 Task: Find connections with filter location Steyr with filter topic #sharktankwith filter profile language Spanish with filter current company Conduent with filter school Sanjay Ghodawat University with filter industry Radio and Television Broadcasting with filter service category Marketing with filter keywords title Therapist
Action: Mouse moved to (677, 141)
Screenshot: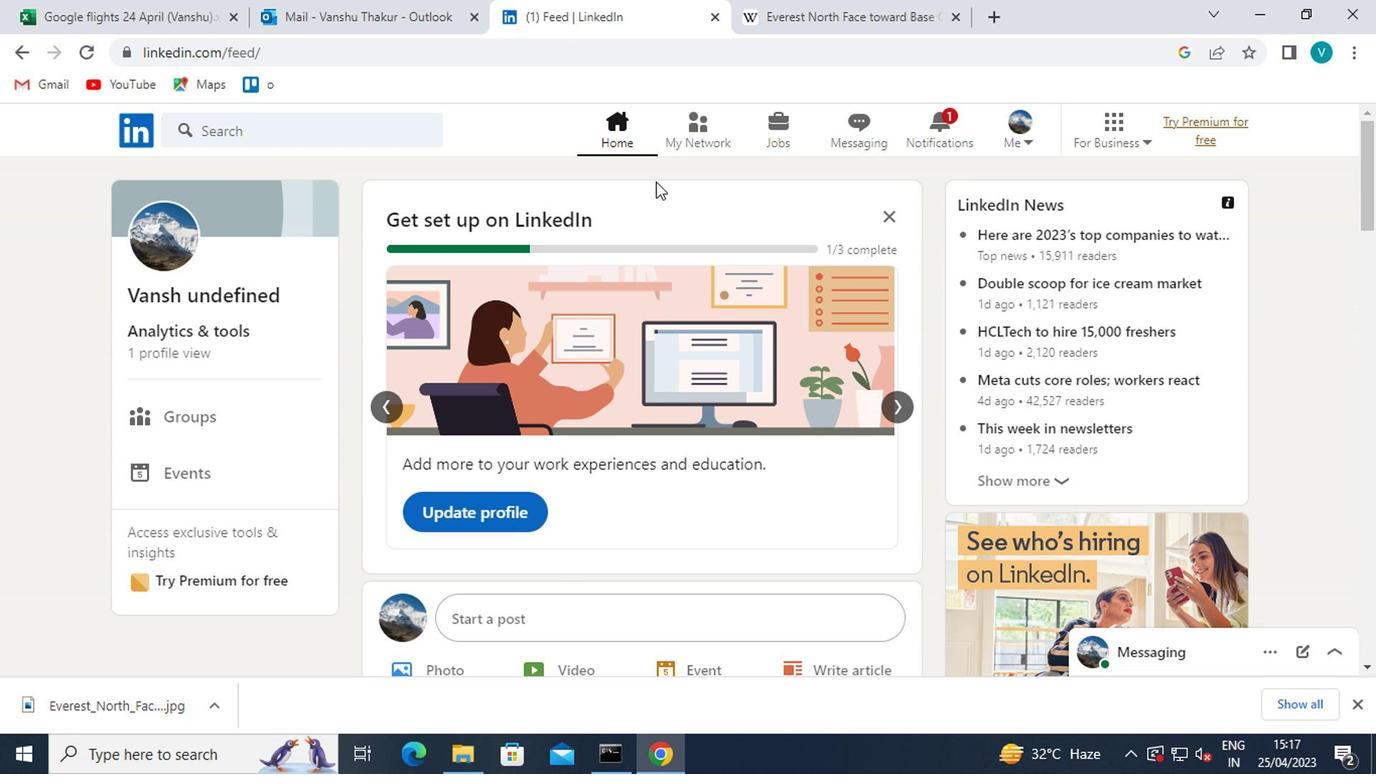 
Action: Mouse pressed left at (677, 141)
Screenshot: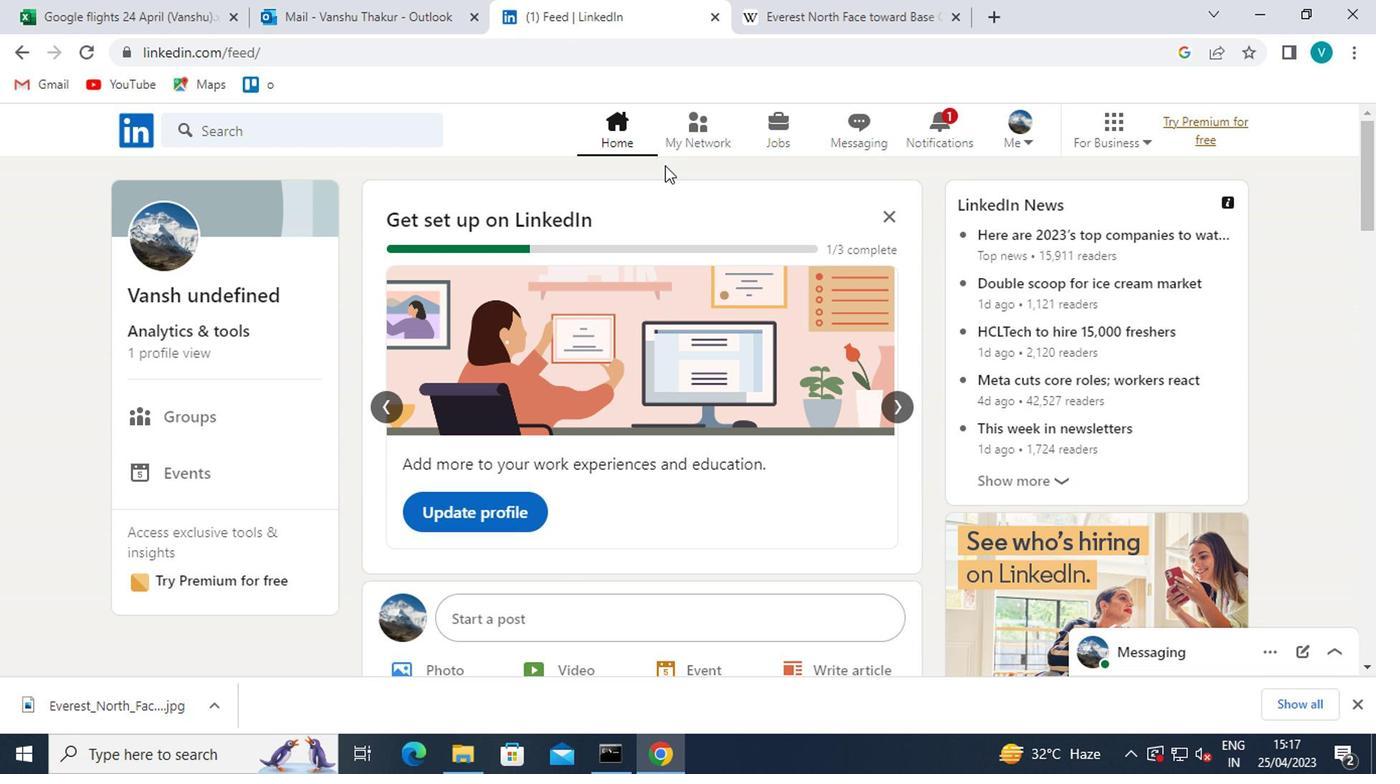 
Action: Mouse moved to (217, 240)
Screenshot: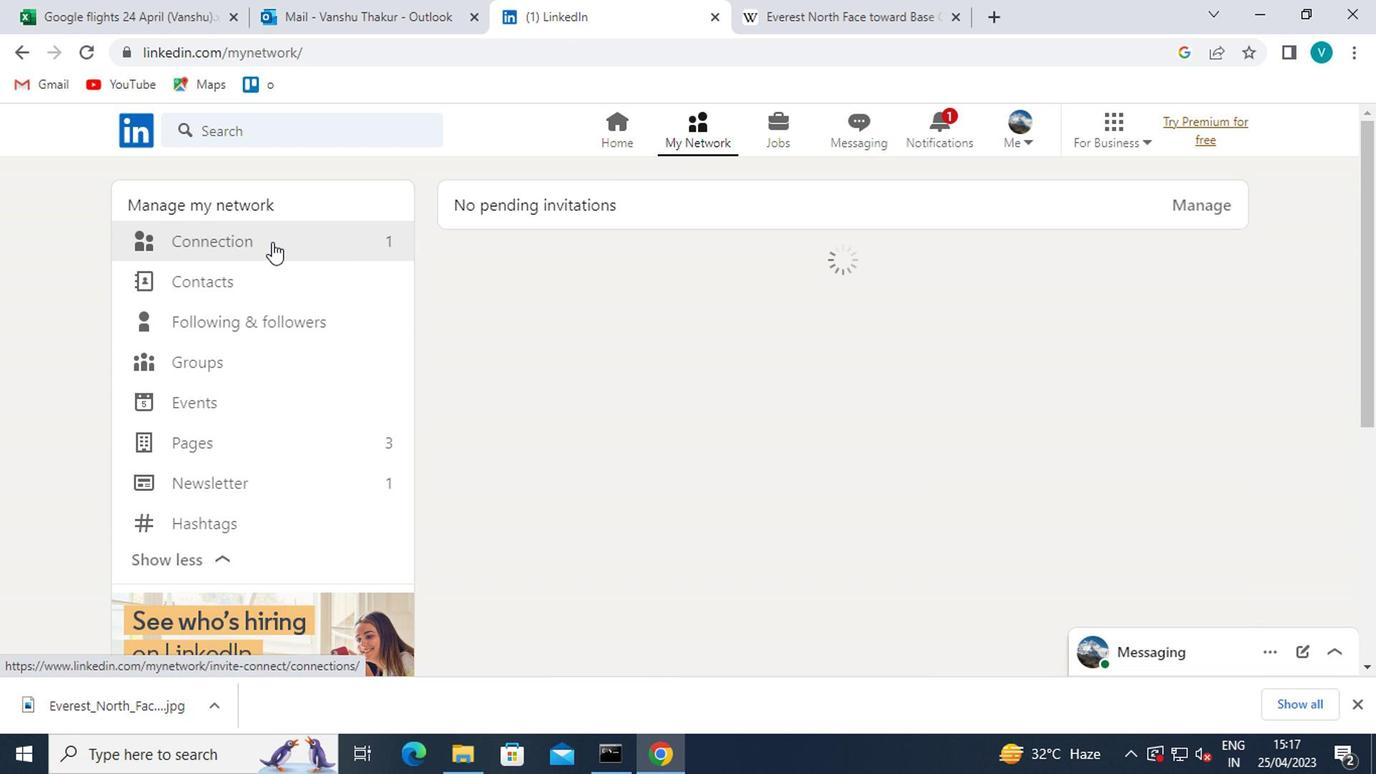
Action: Mouse pressed left at (217, 240)
Screenshot: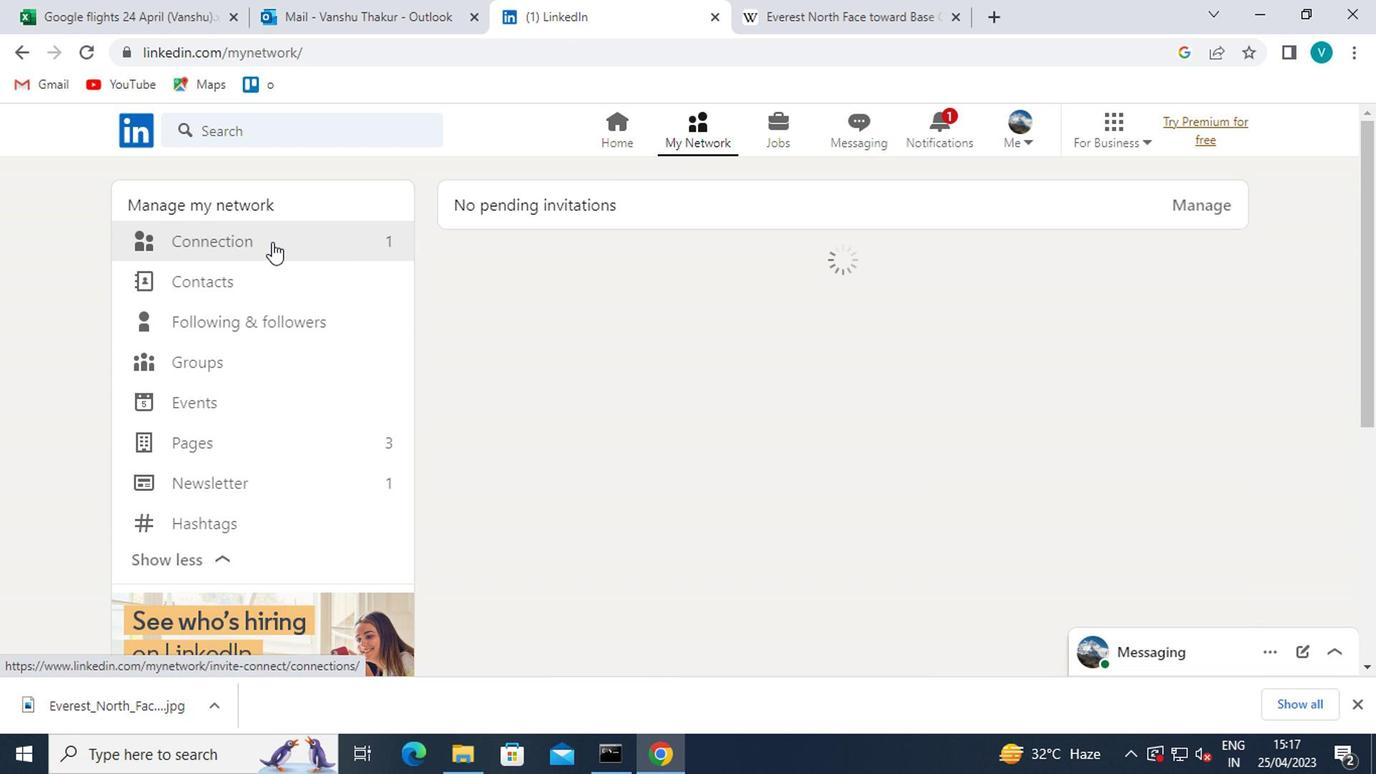 
Action: Mouse moved to (808, 250)
Screenshot: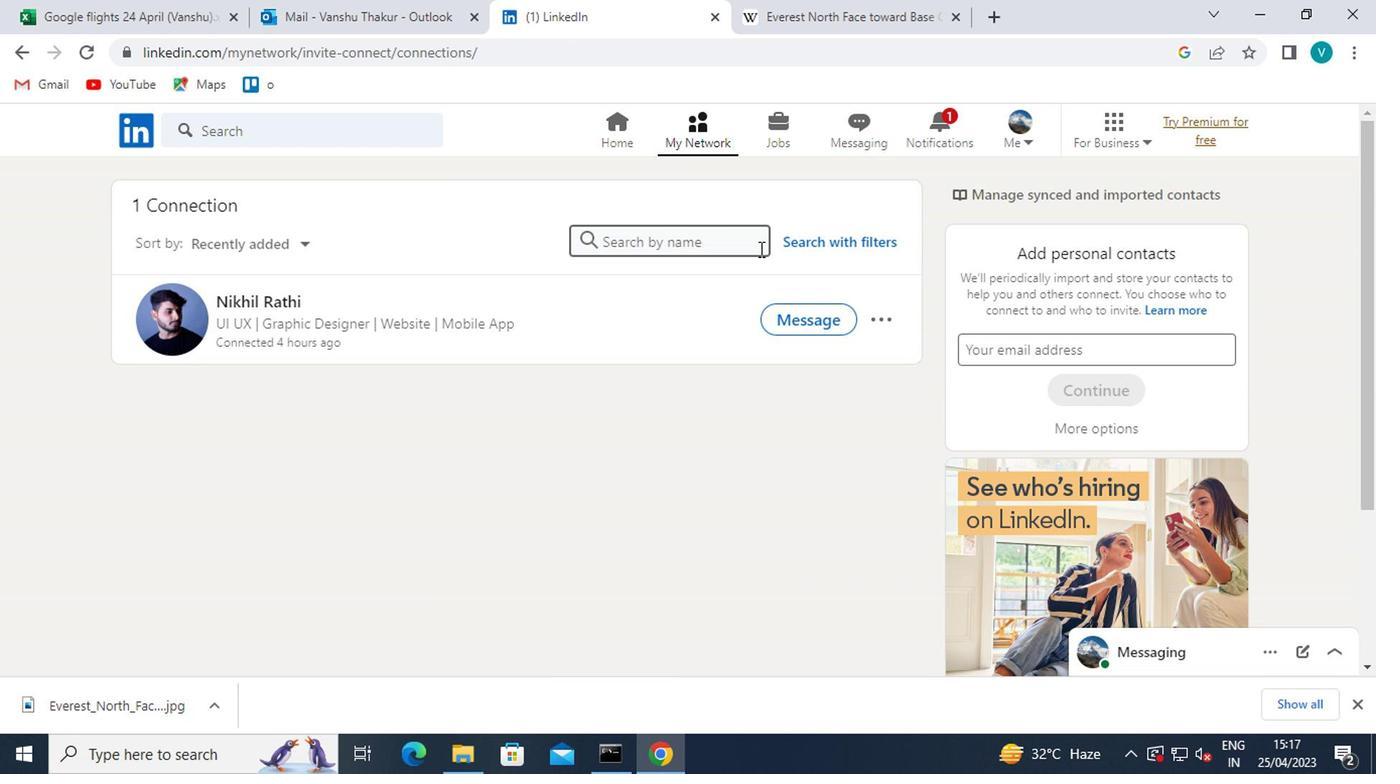 
Action: Mouse pressed left at (808, 250)
Screenshot: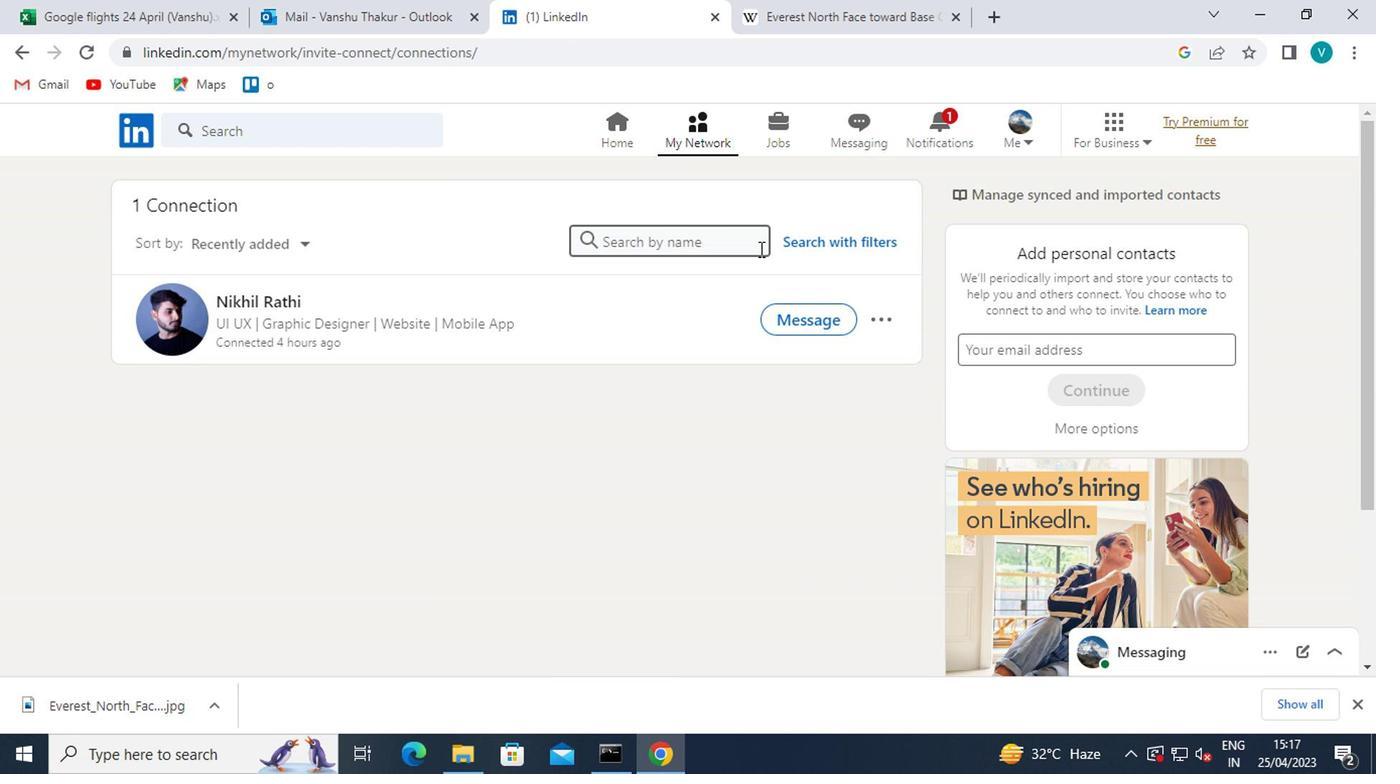 
Action: Mouse moved to (702, 200)
Screenshot: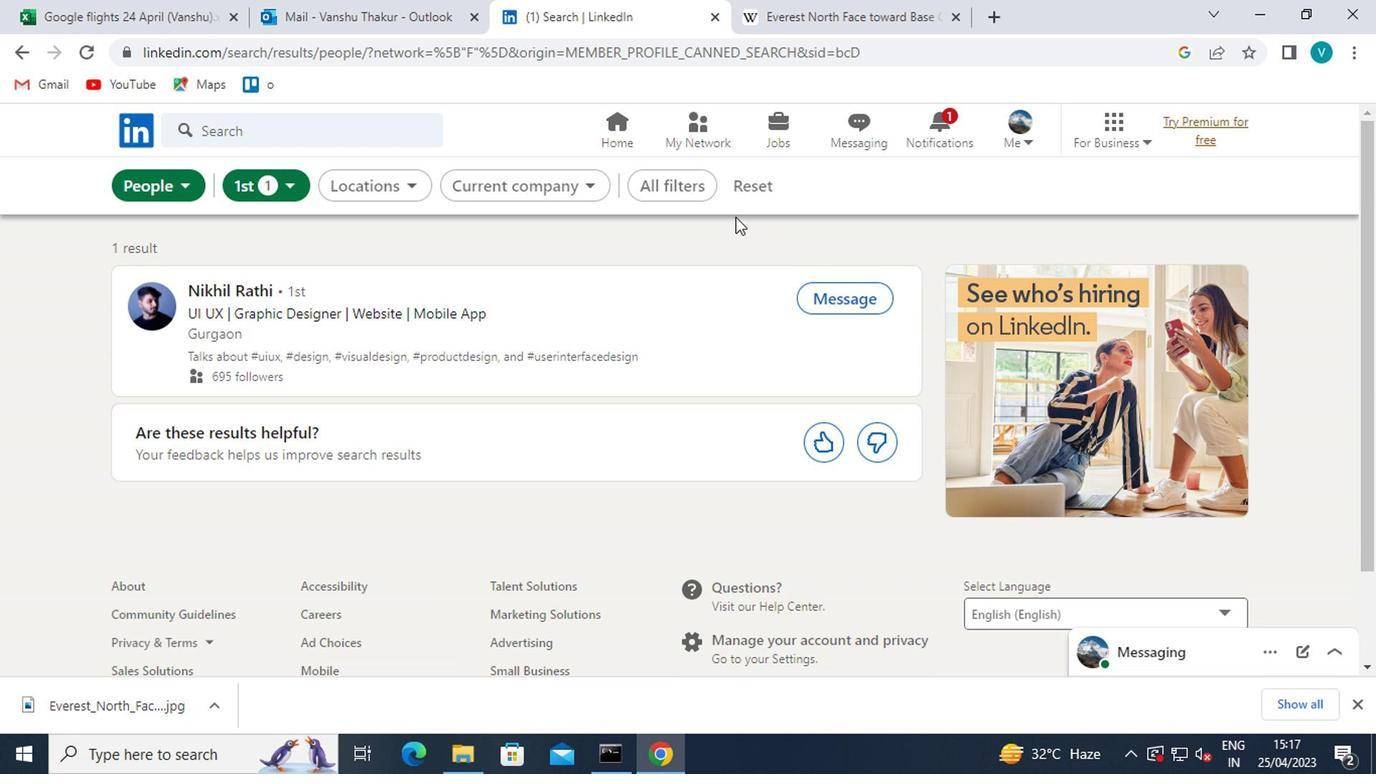
Action: Mouse pressed left at (702, 200)
Screenshot: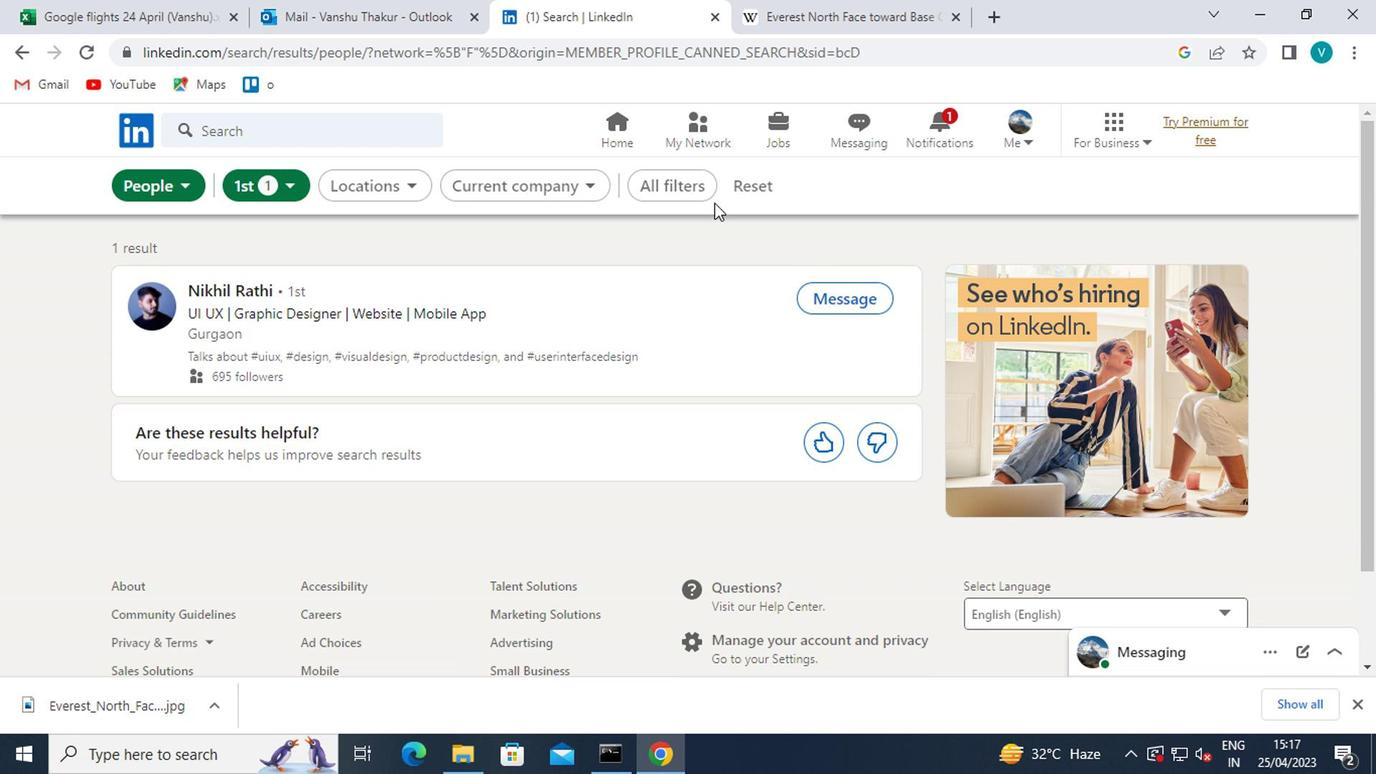 
Action: Mouse moved to (904, 343)
Screenshot: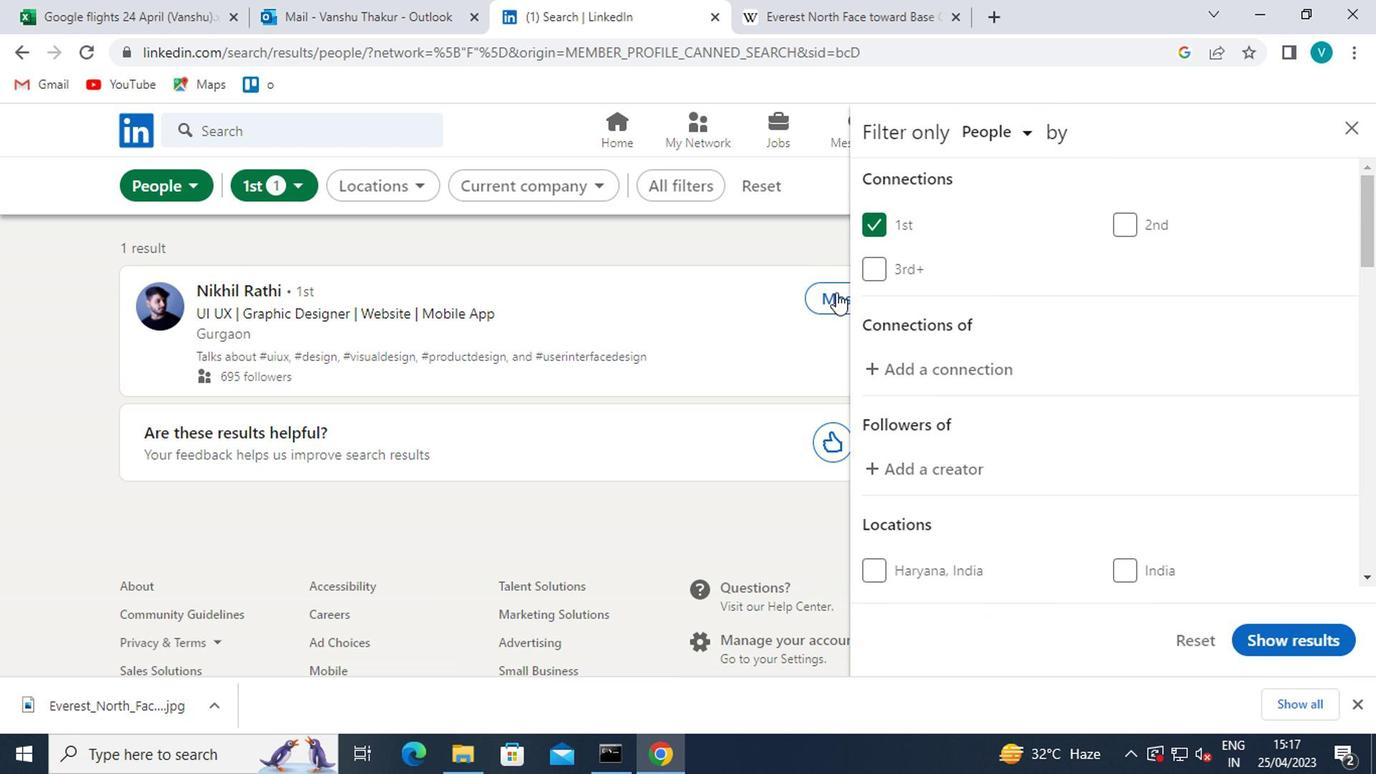 
Action: Mouse scrolled (904, 341) with delta (0, -1)
Screenshot: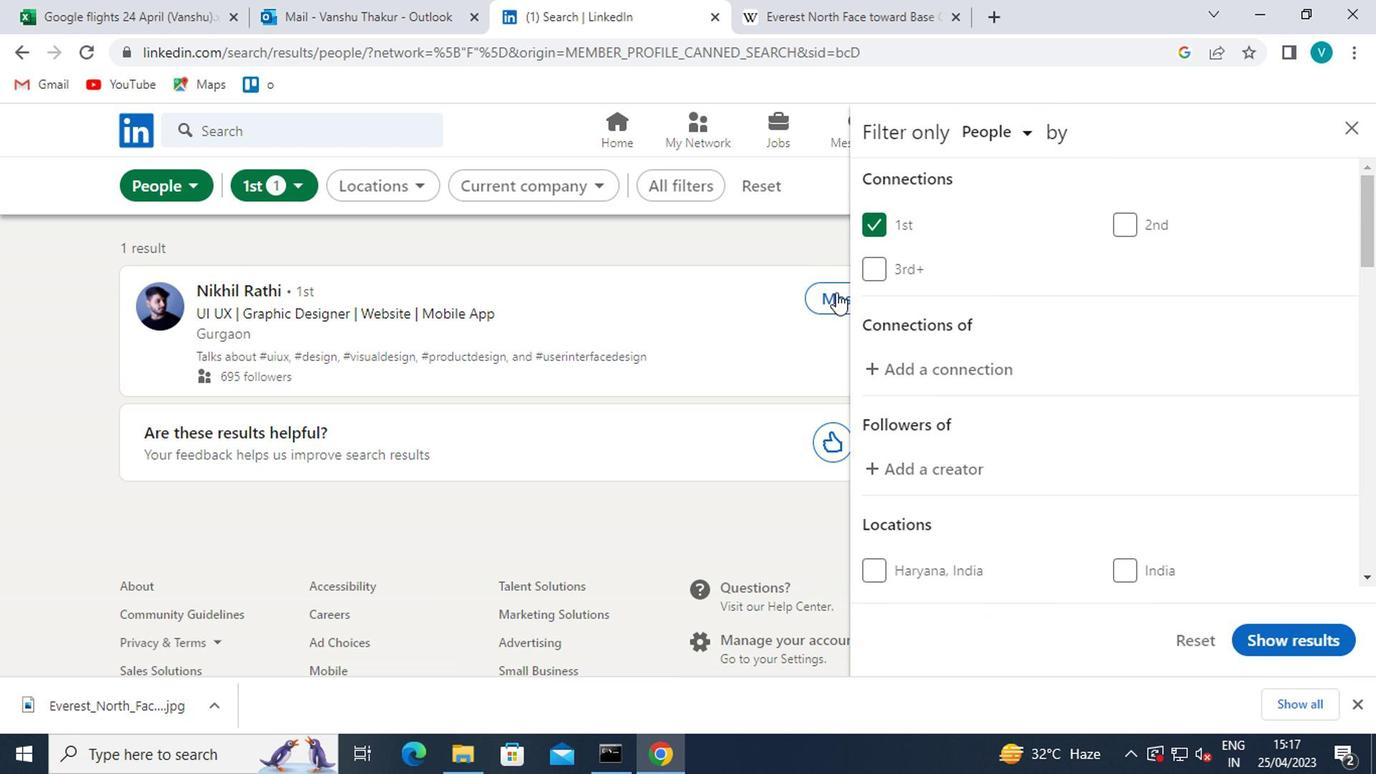 
Action: Mouse moved to (905, 344)
Screenshot: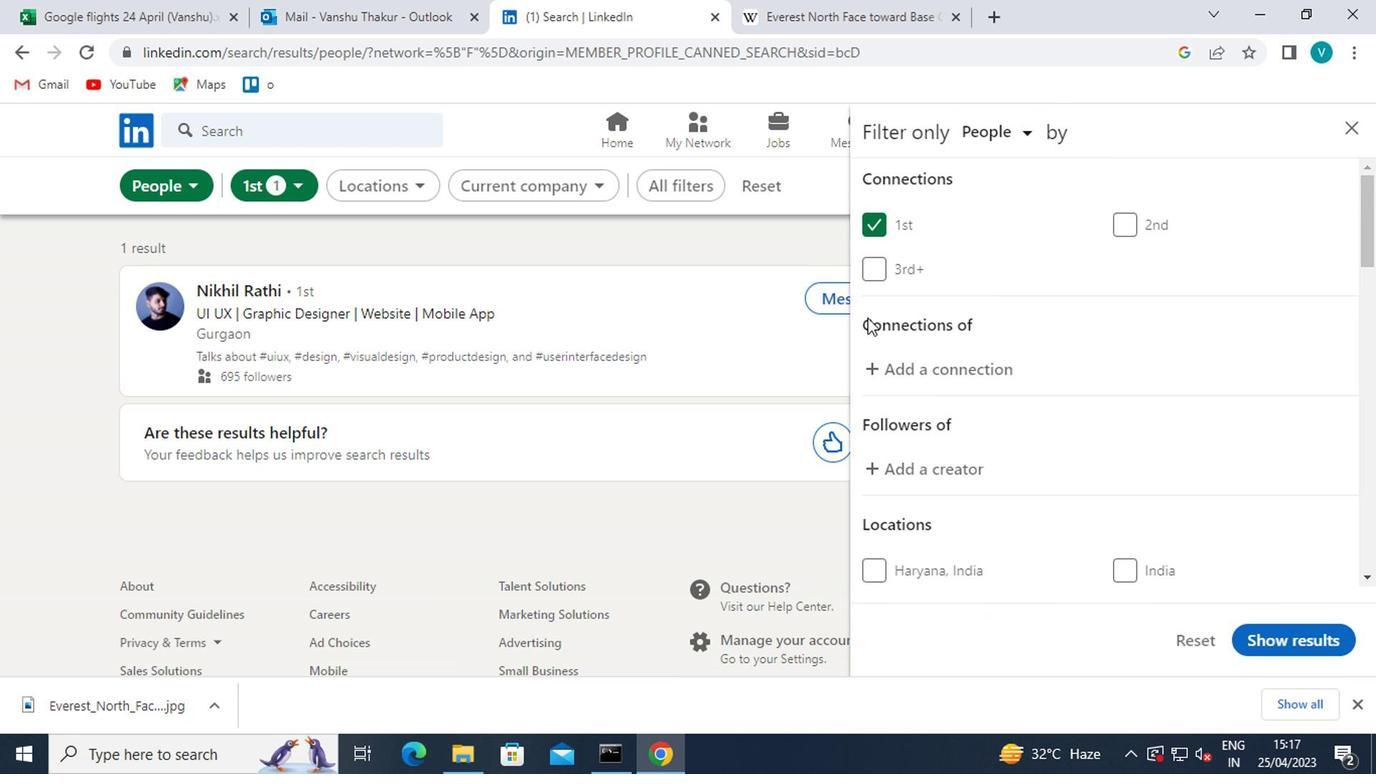 
Action: Mouse scrolled (905, 344) with delta (0, 0)
Screenshot: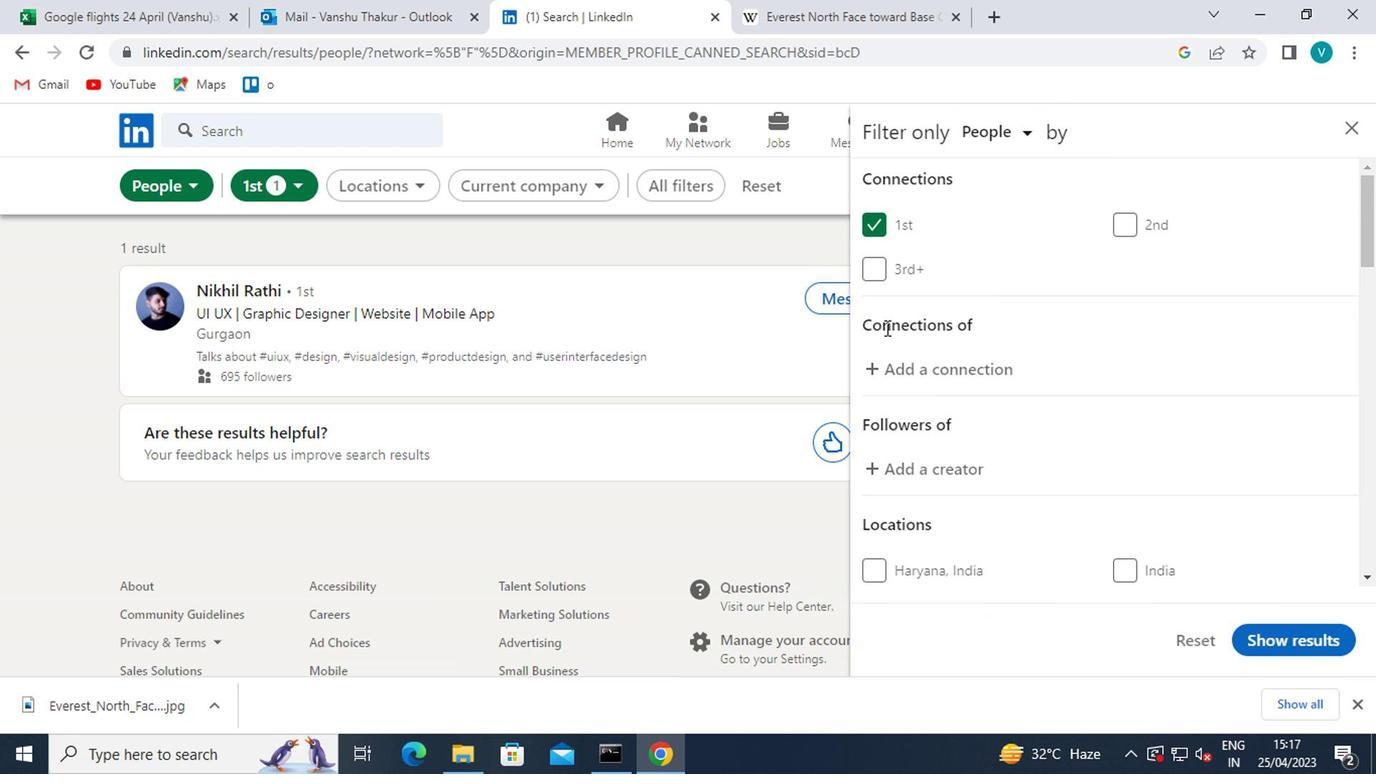 
Action: Mouse moved to (930, 454)
Screenshot: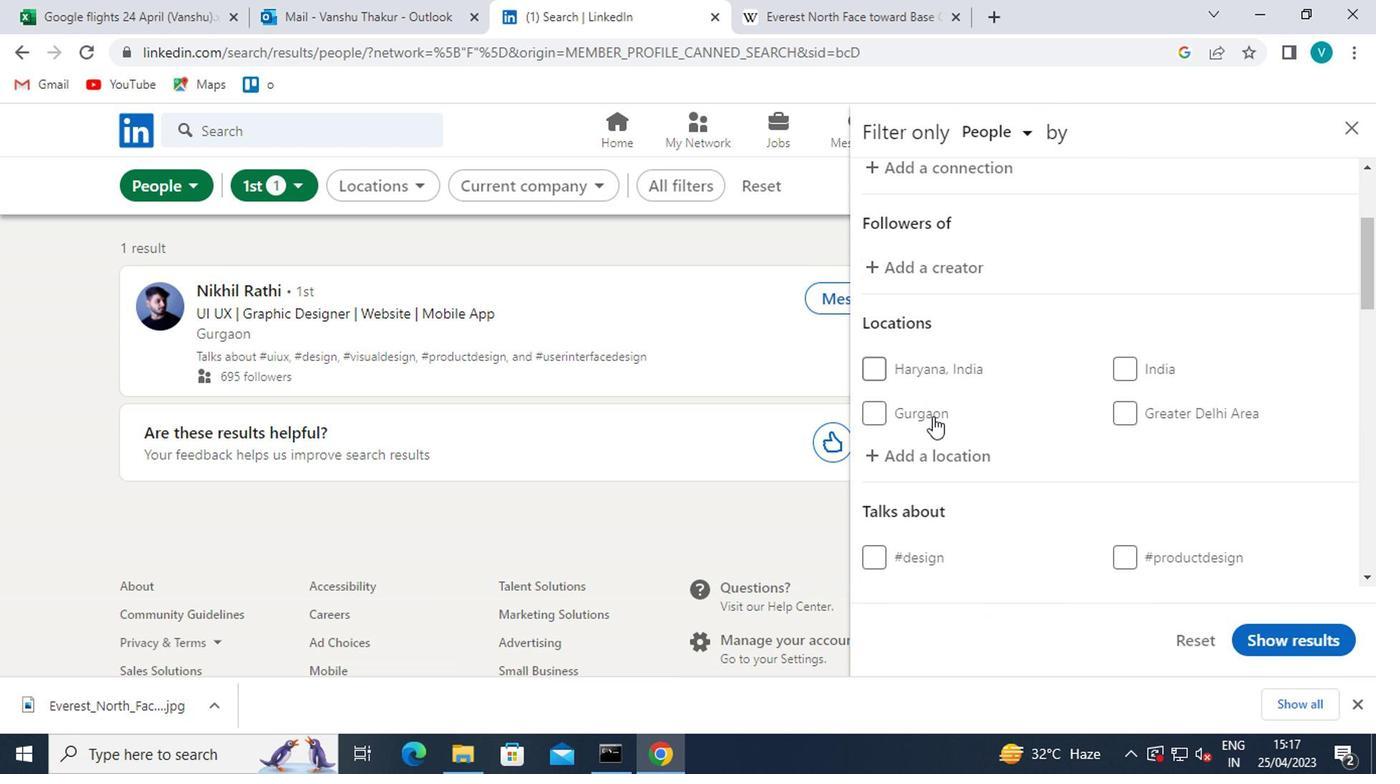 
Action: Mouse pressed left at (930, 454)
Screenshot: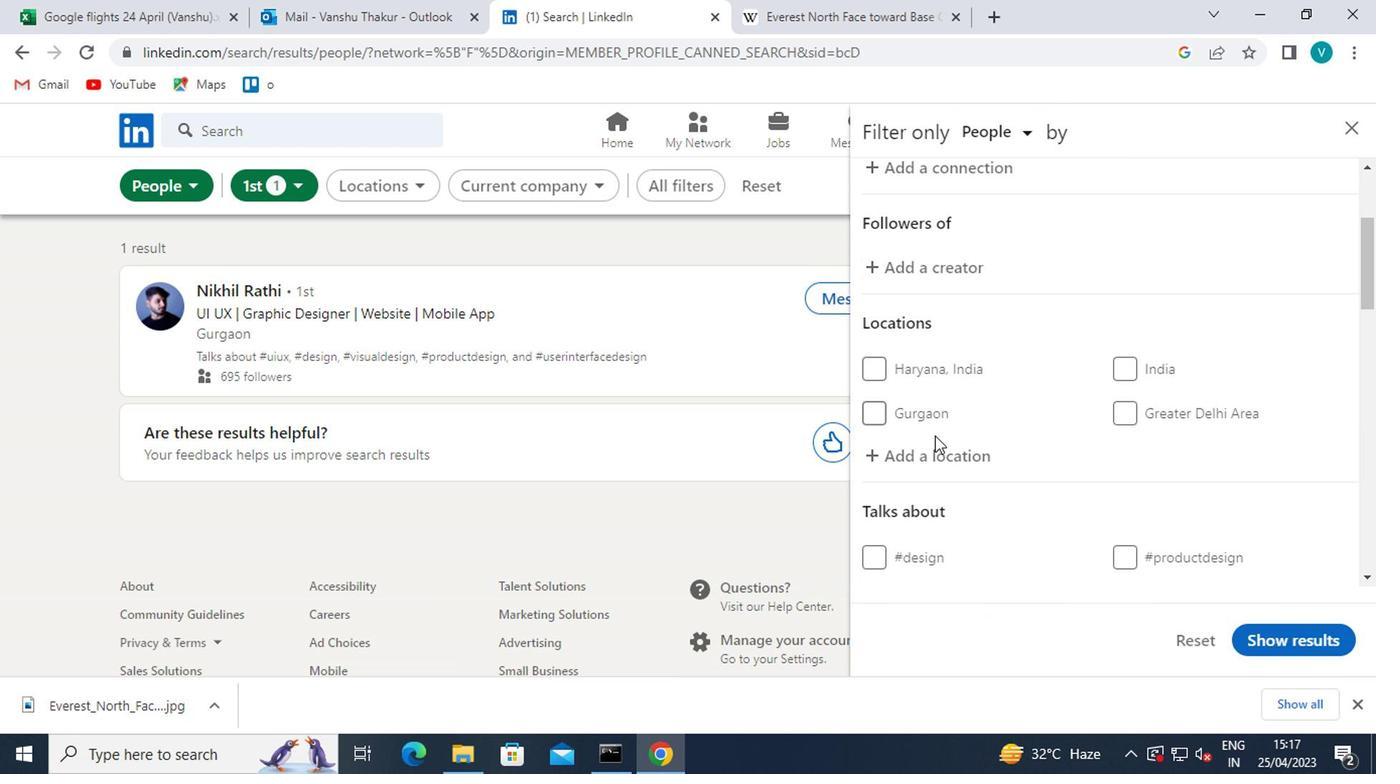 
Action: Mouse moved to (932, 453)
Screenshot: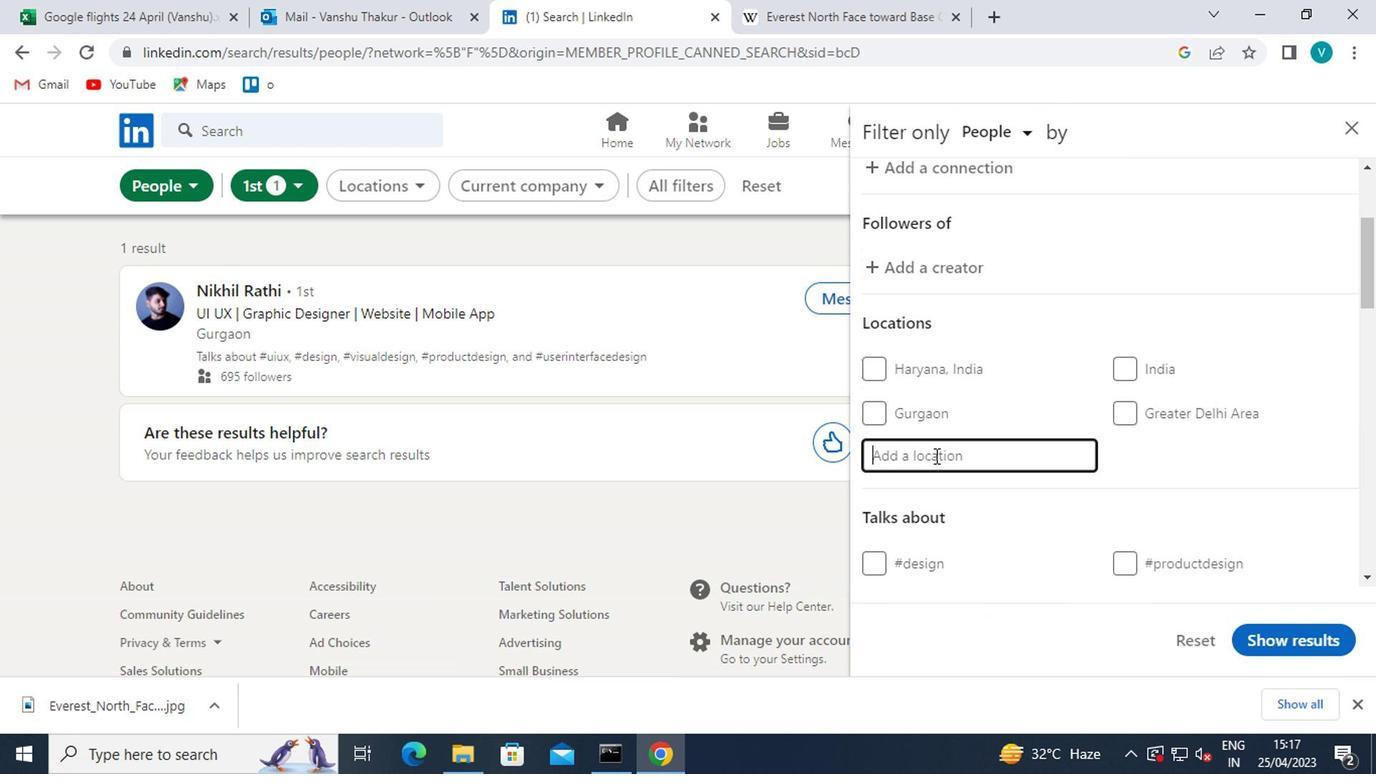 
Action: Key pressed <Key.shift>STEYR
Screenshot: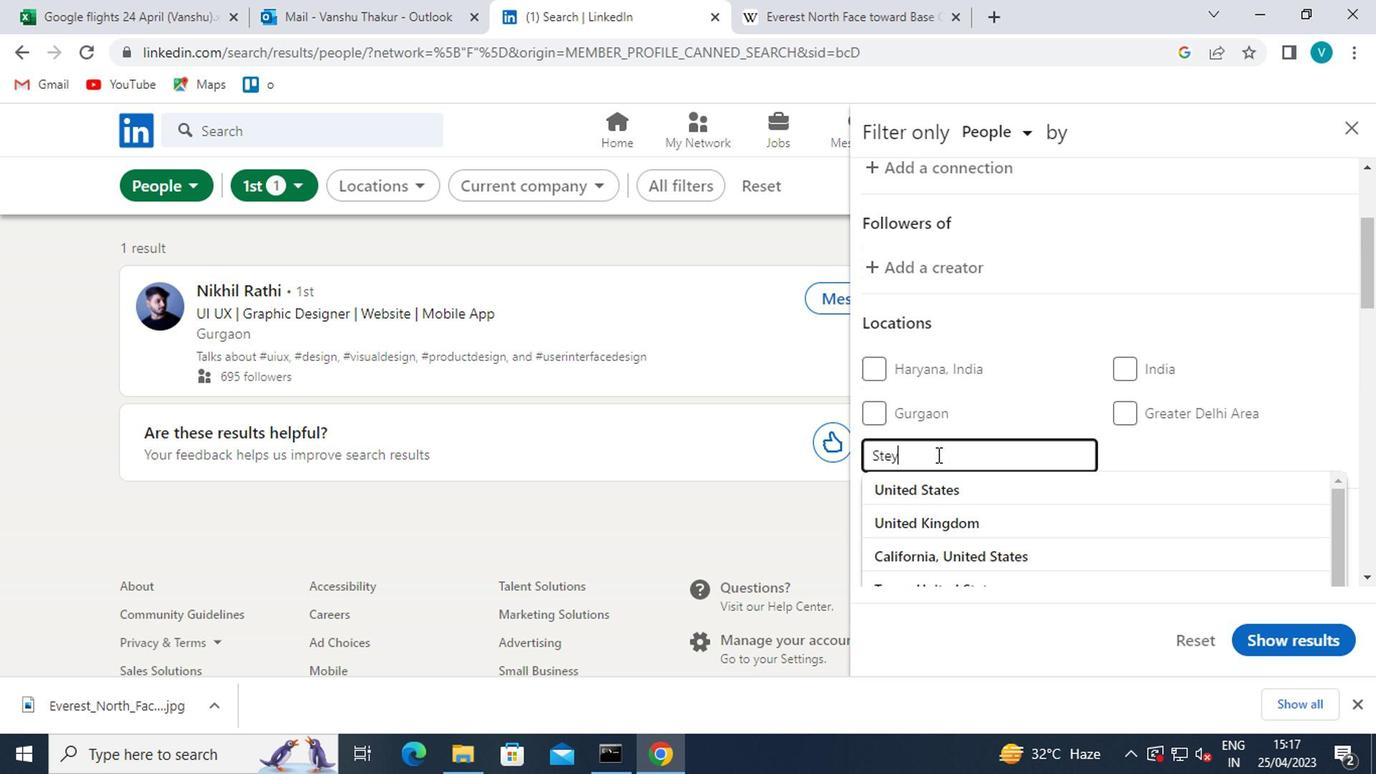 
Action: Mouse moved to (949, 527)
Screenshot: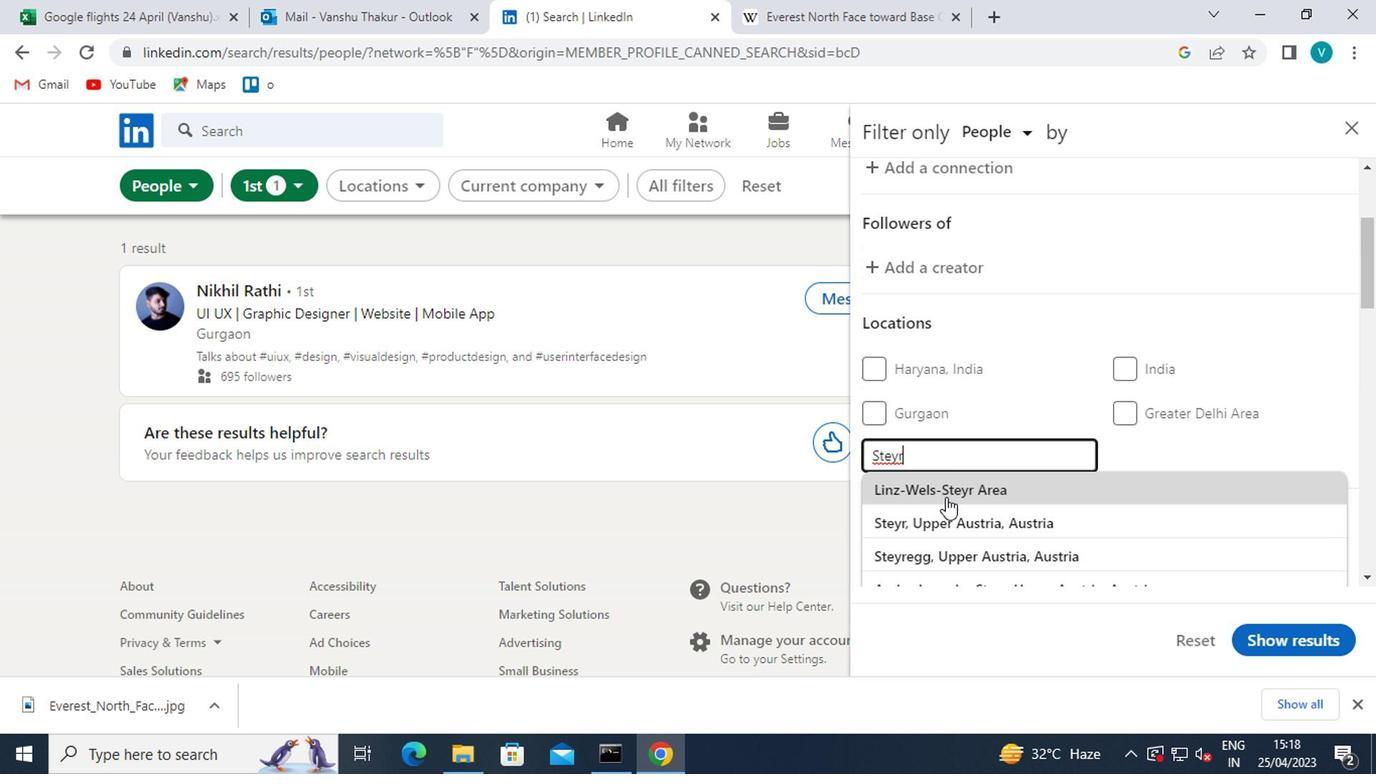 
Action: Mouse pressed left at (949, 527)
Screenshot: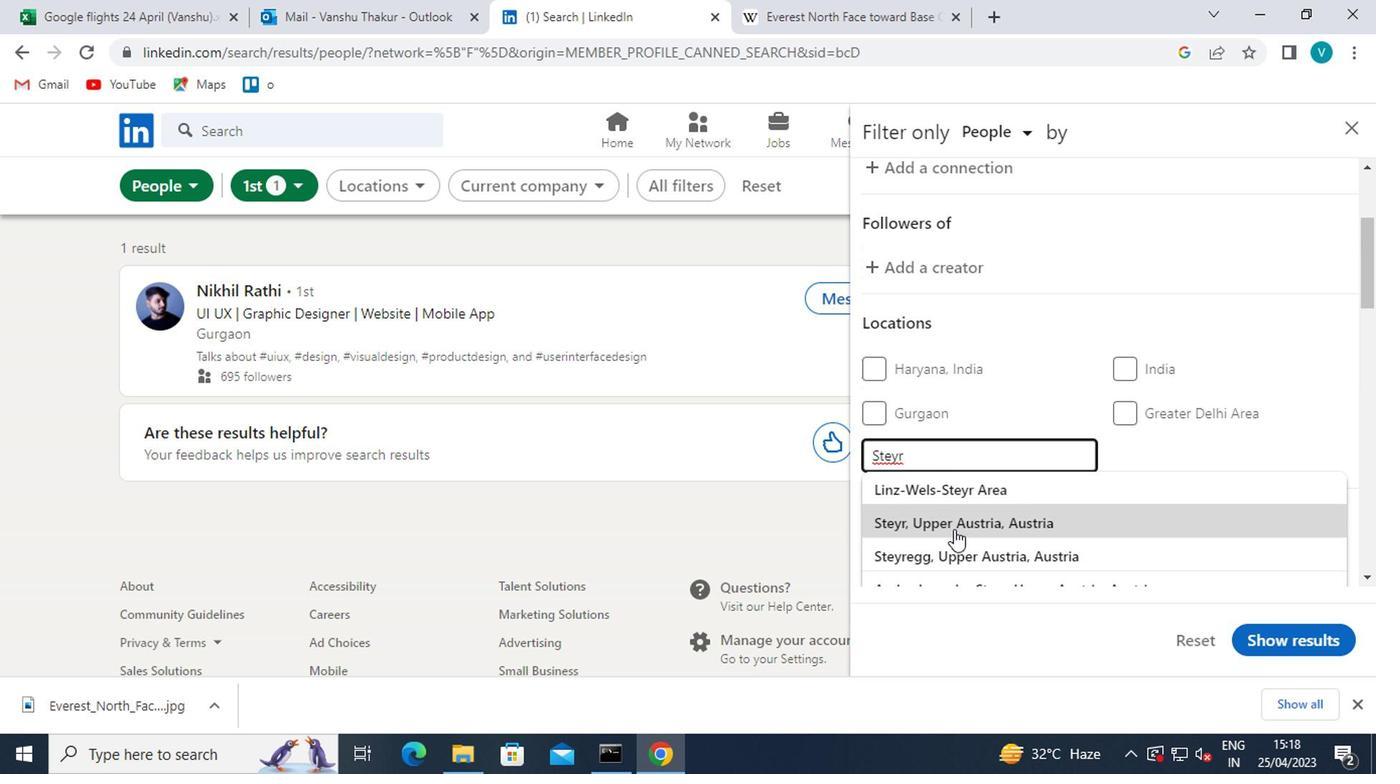 
Action: Mouse moved to (1109, 497)
Screenshot: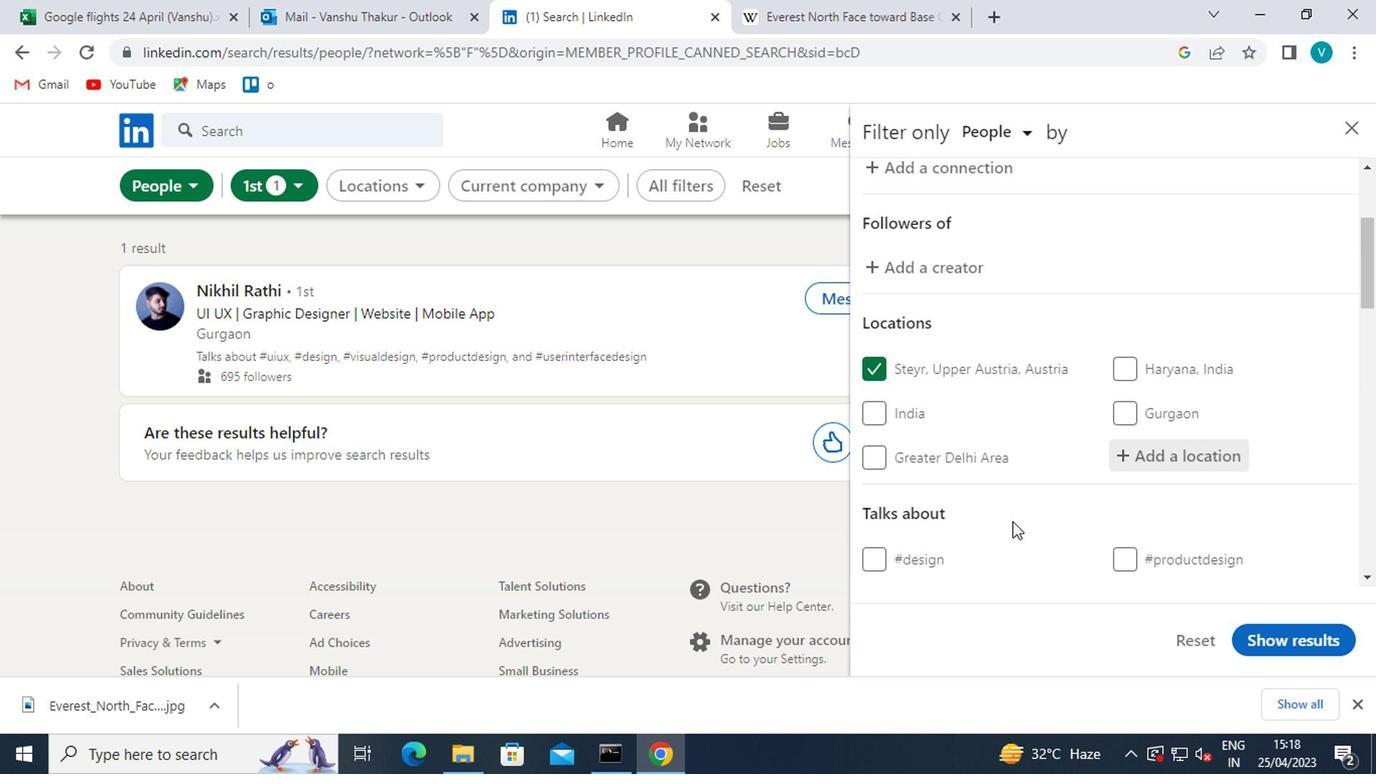 
Action: Mouse scrolled (1109, 496) with delta (0, 0)
Screenshot: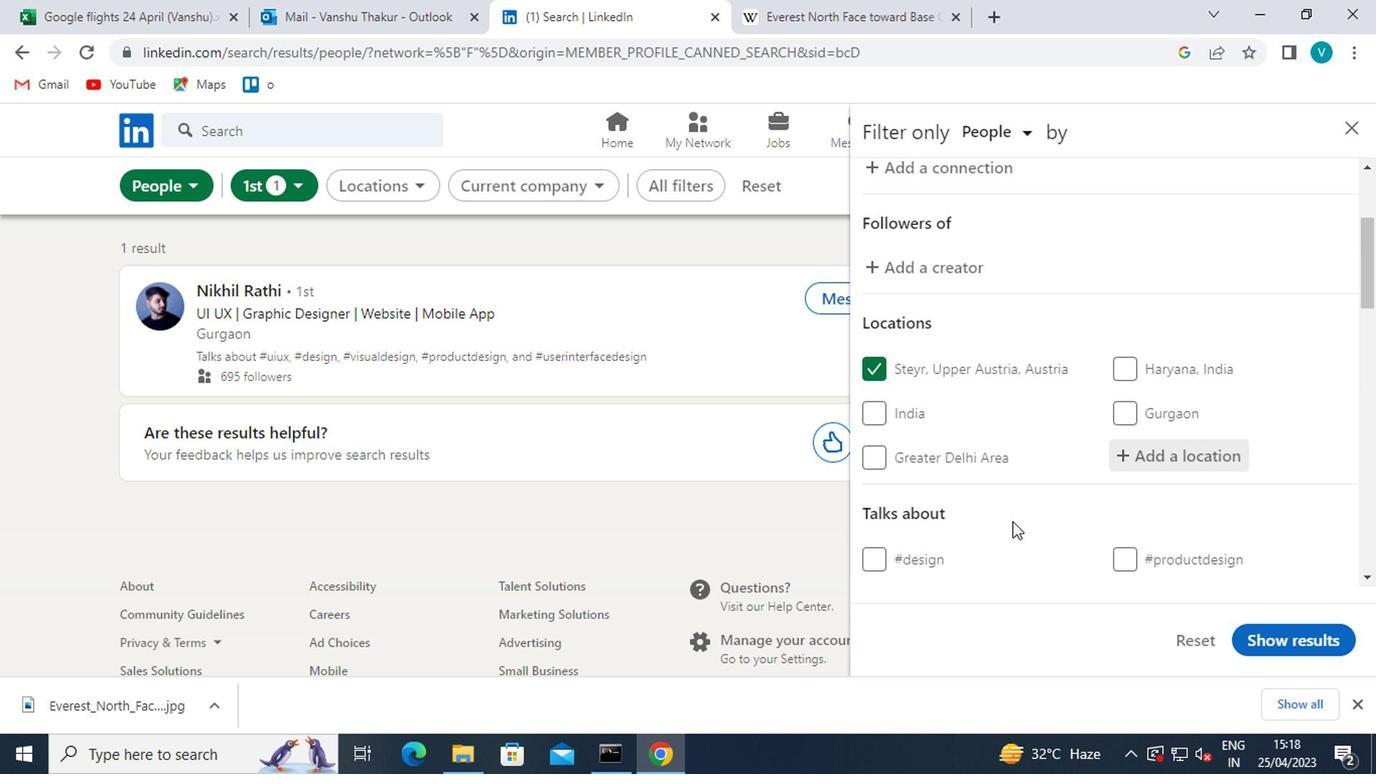 
Action: Mouse moved to (1113, 497)
Screenshot: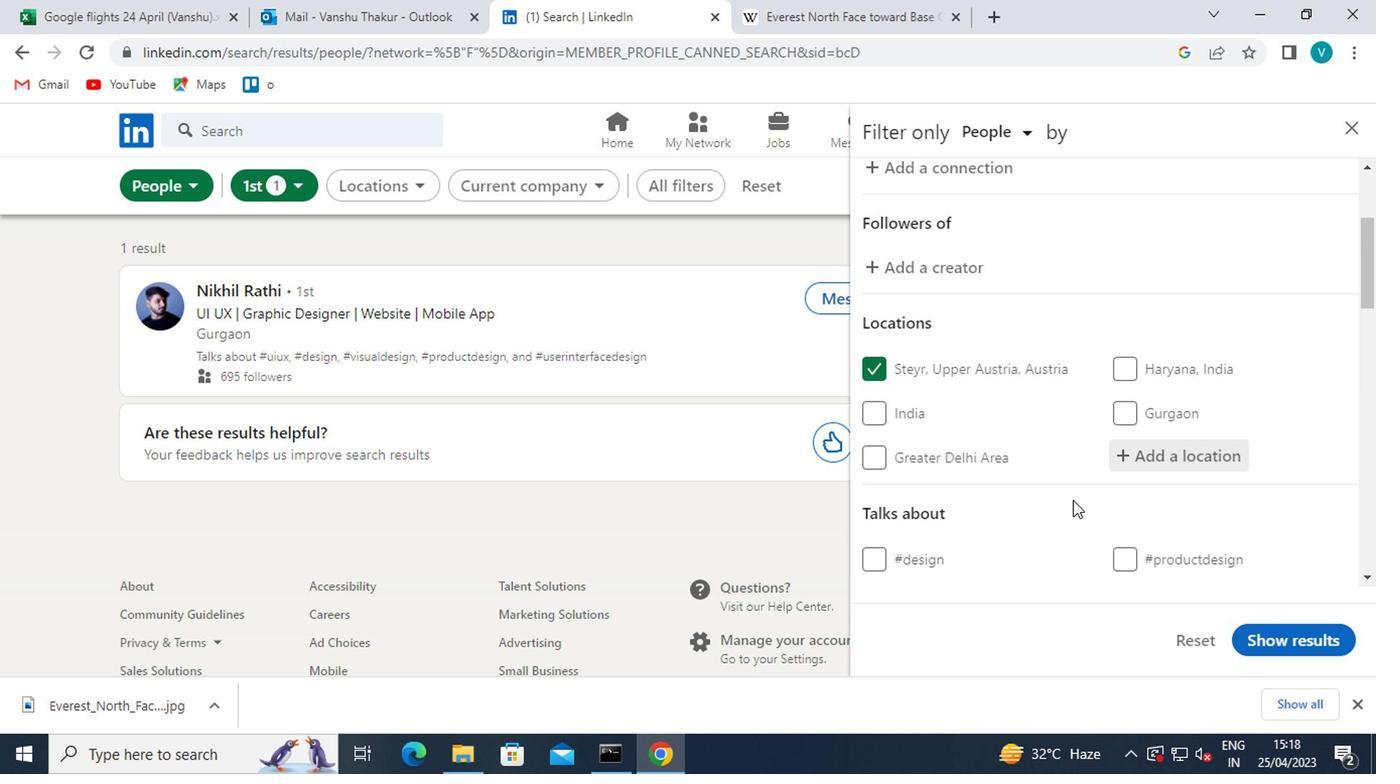 
Action: Mouse scrolled (1113, 496) with delta (0, 0)
Screenshot: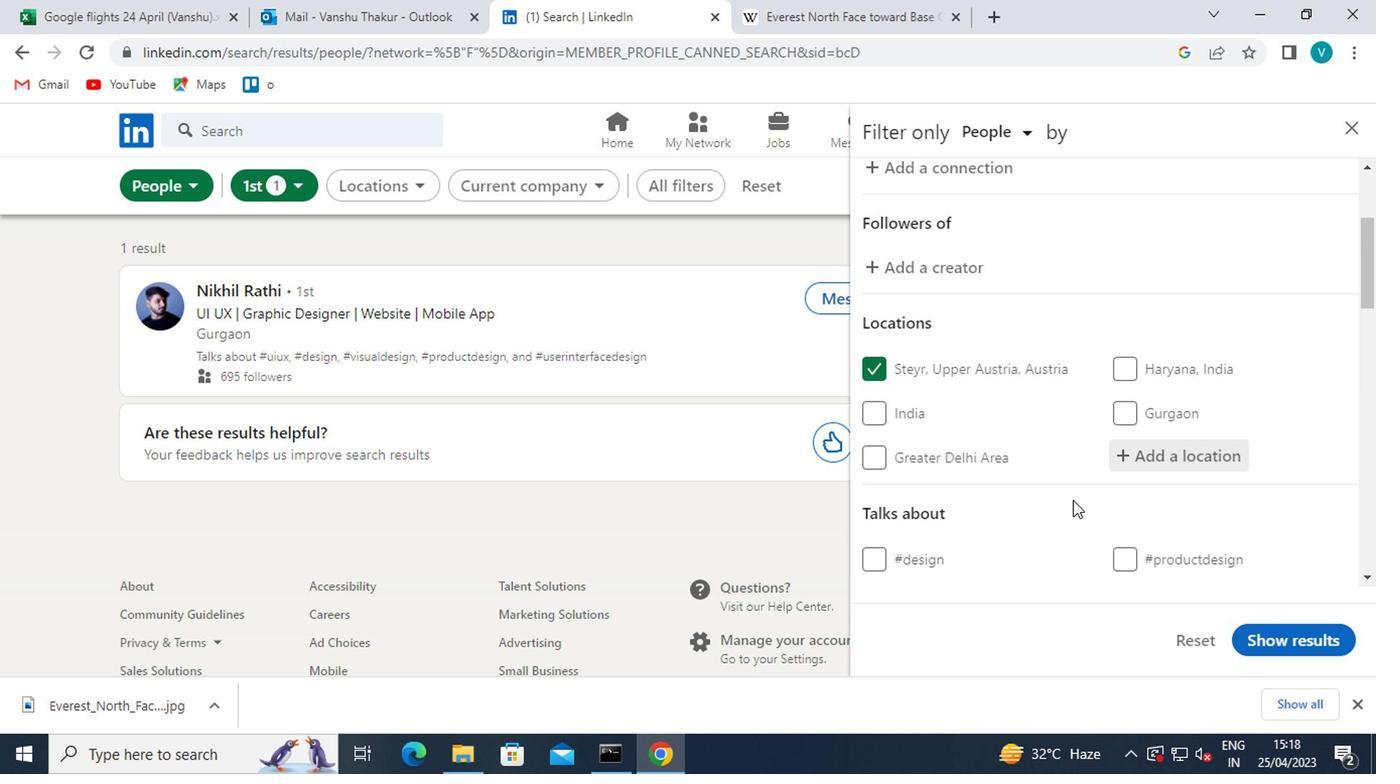 
Action: Mouse moved to (1181, 443)
Screenshot: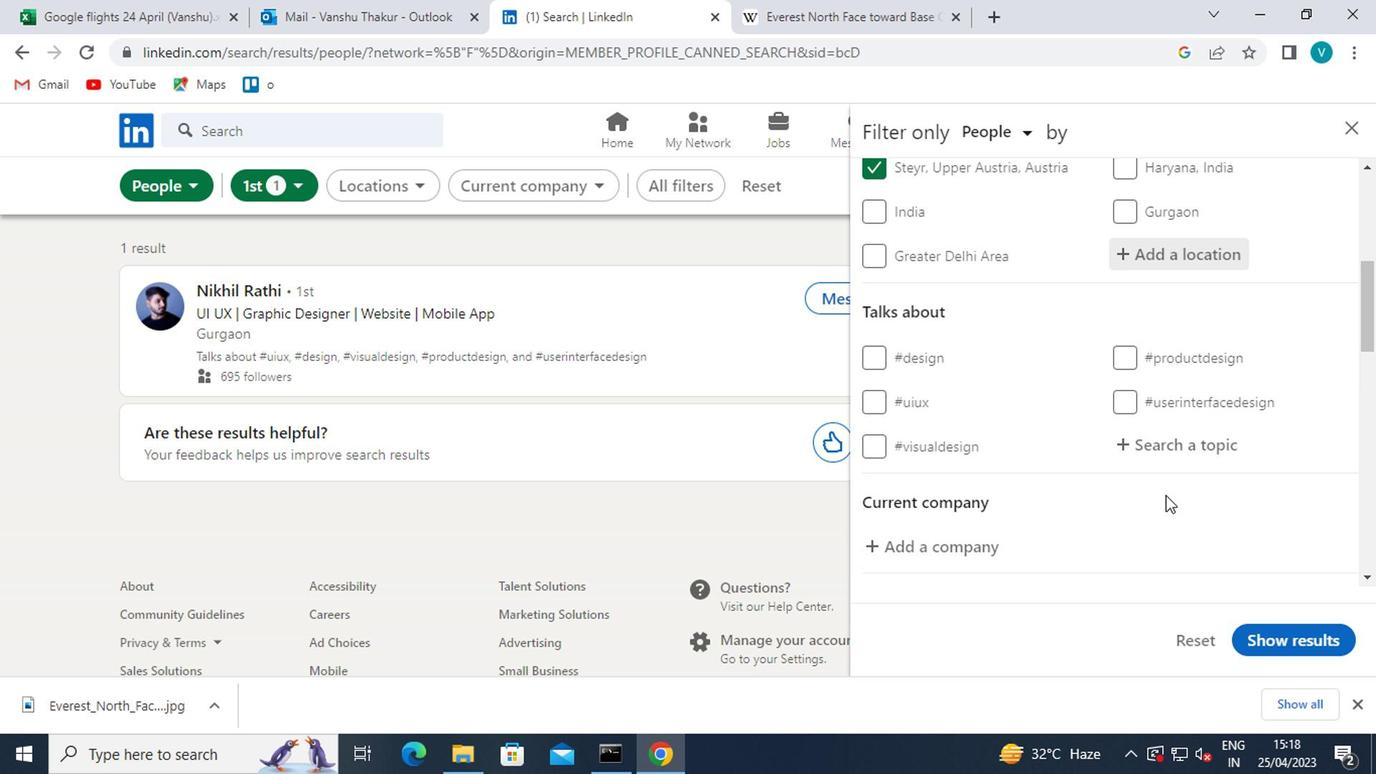 
Action: Mouse pressed left at (1181, 443)
Screenshot: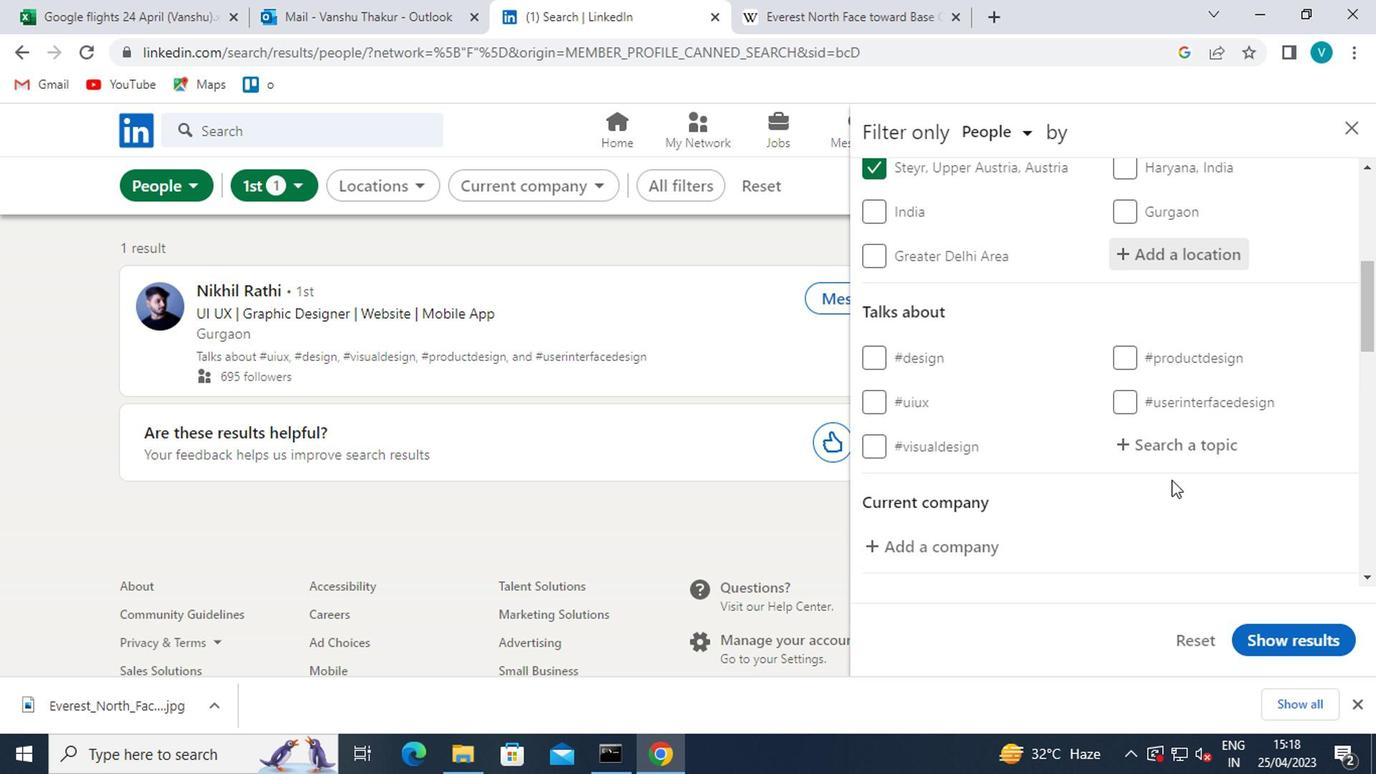 
Action: Mouse moved to (1166, 447)
Screenshot: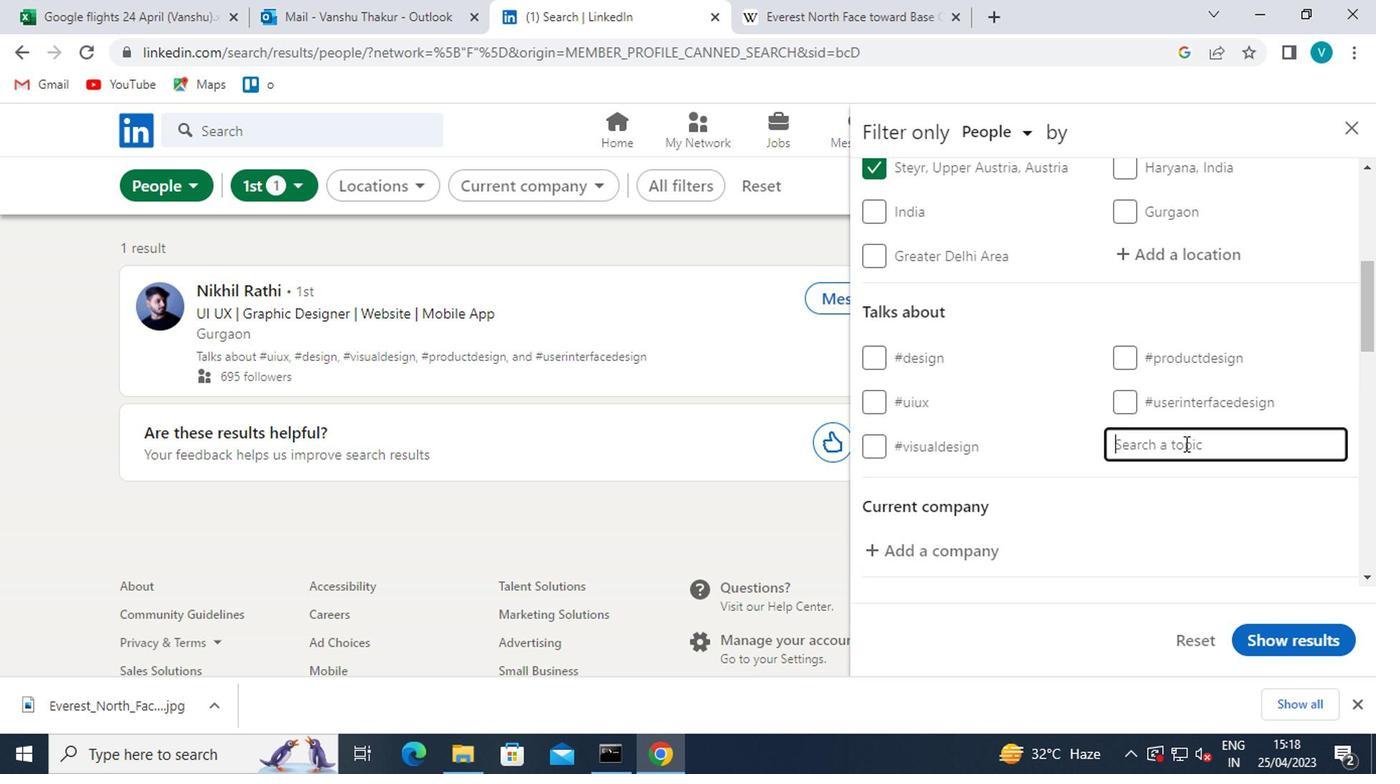 
Action: Key pressed <Key.shift>#SHARKTANK
Screenshot: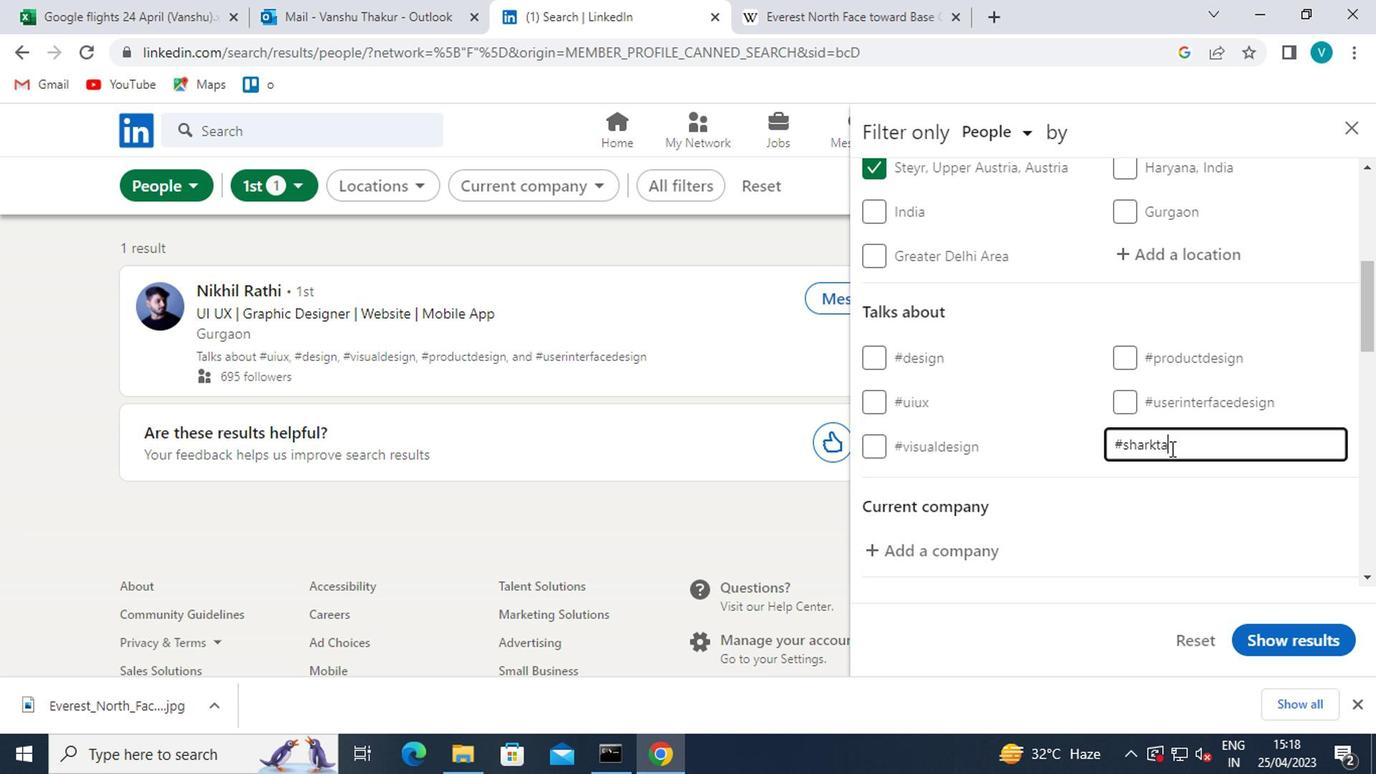 
Action: Mouse moved to (1172, 500)
Screenshot: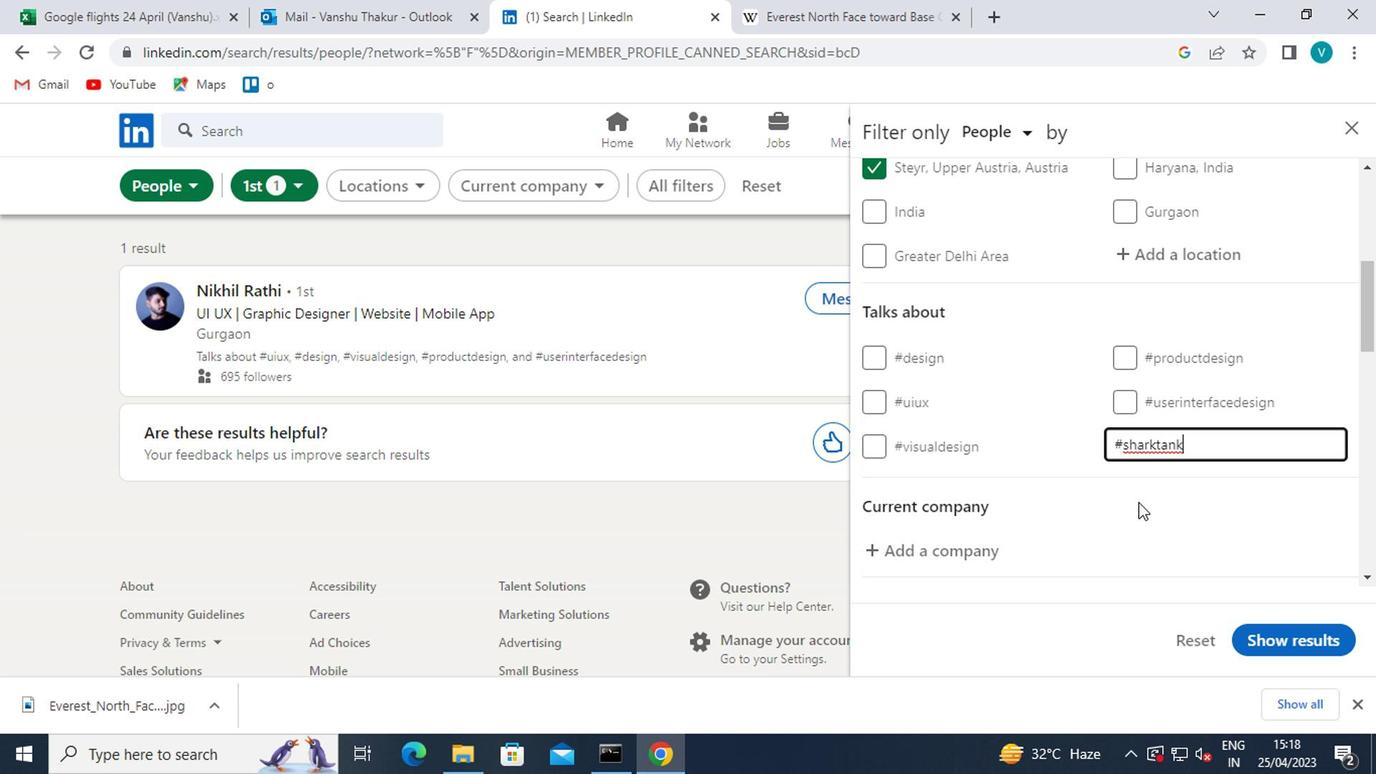 
Action: Mouse pressed left at (1172, 500)
Screenshot: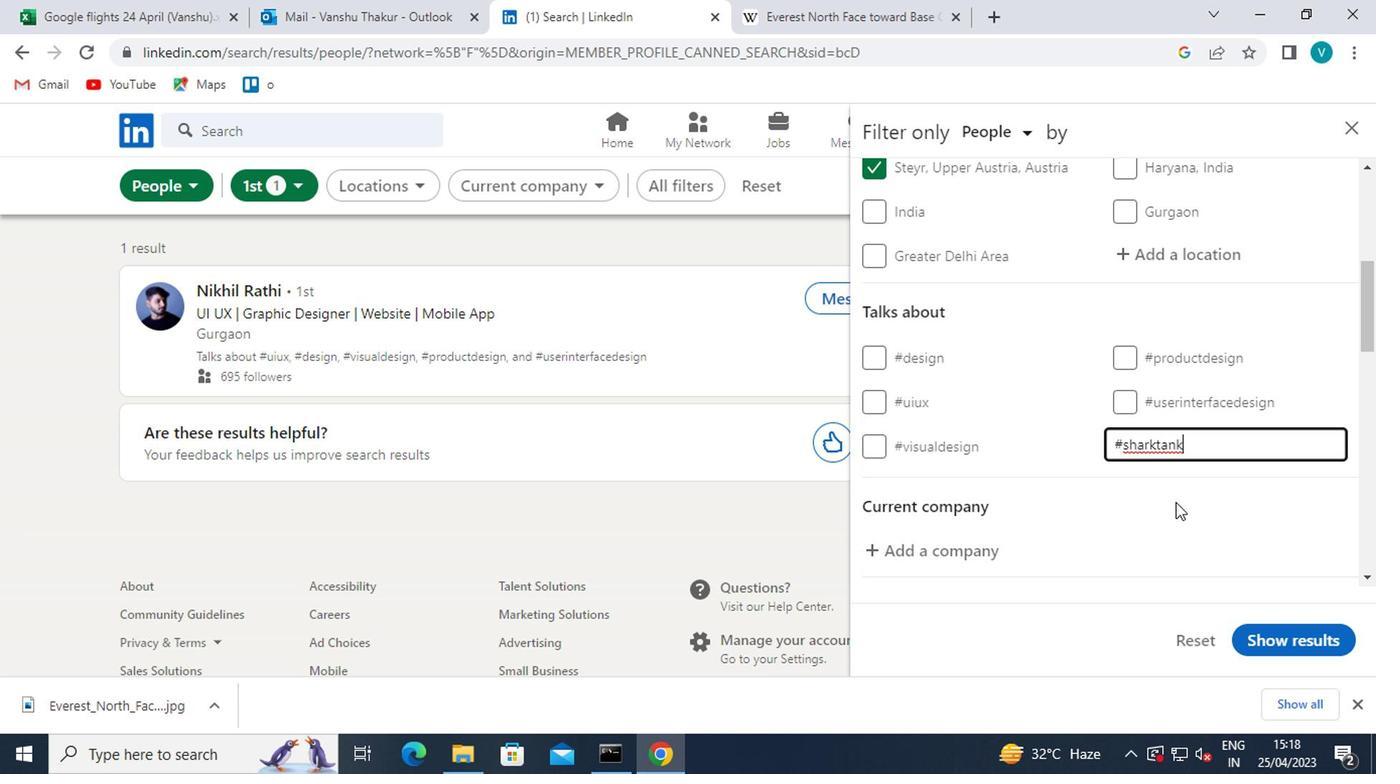 
Action: Mouse moved to (1173, 500)
Screenshot: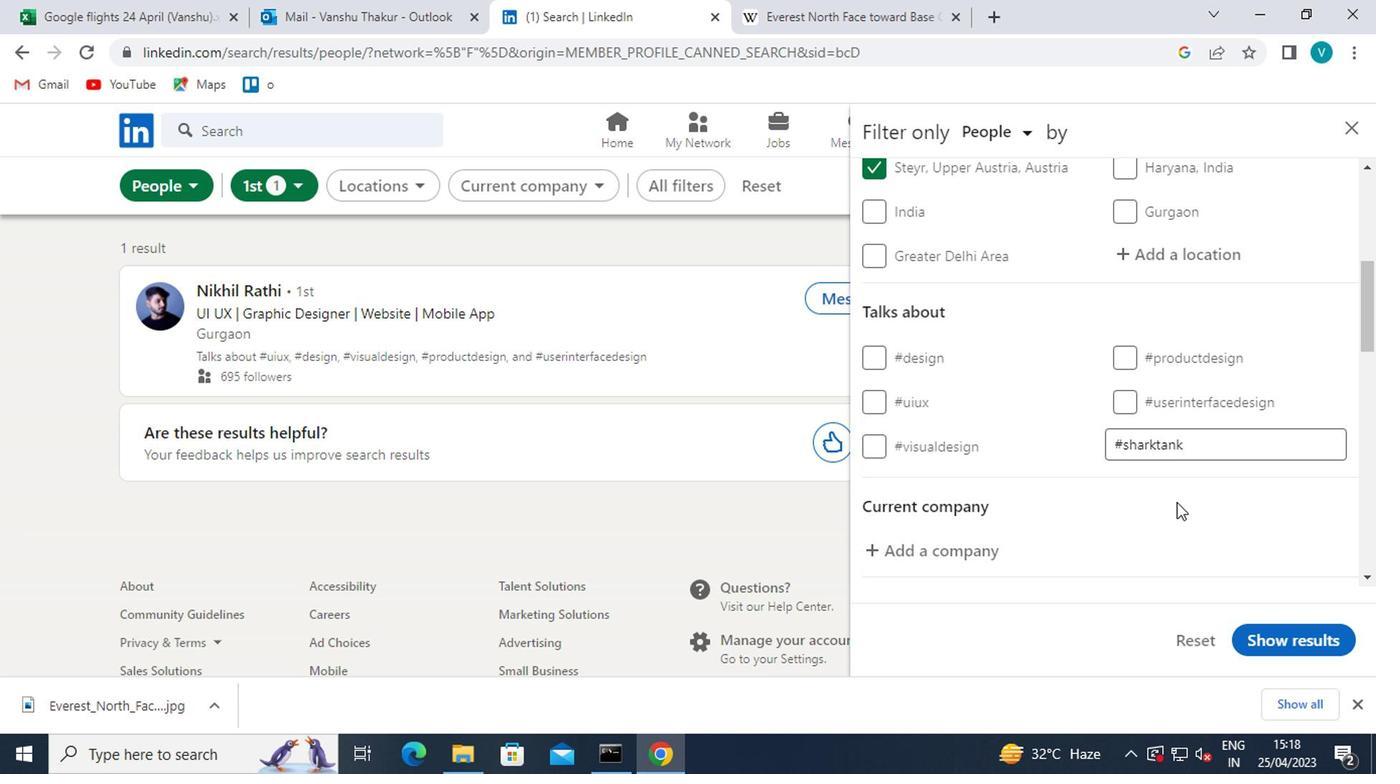 
Action: Mouse scrolled (1173, 499) with delta (0, 0)
Screenshot: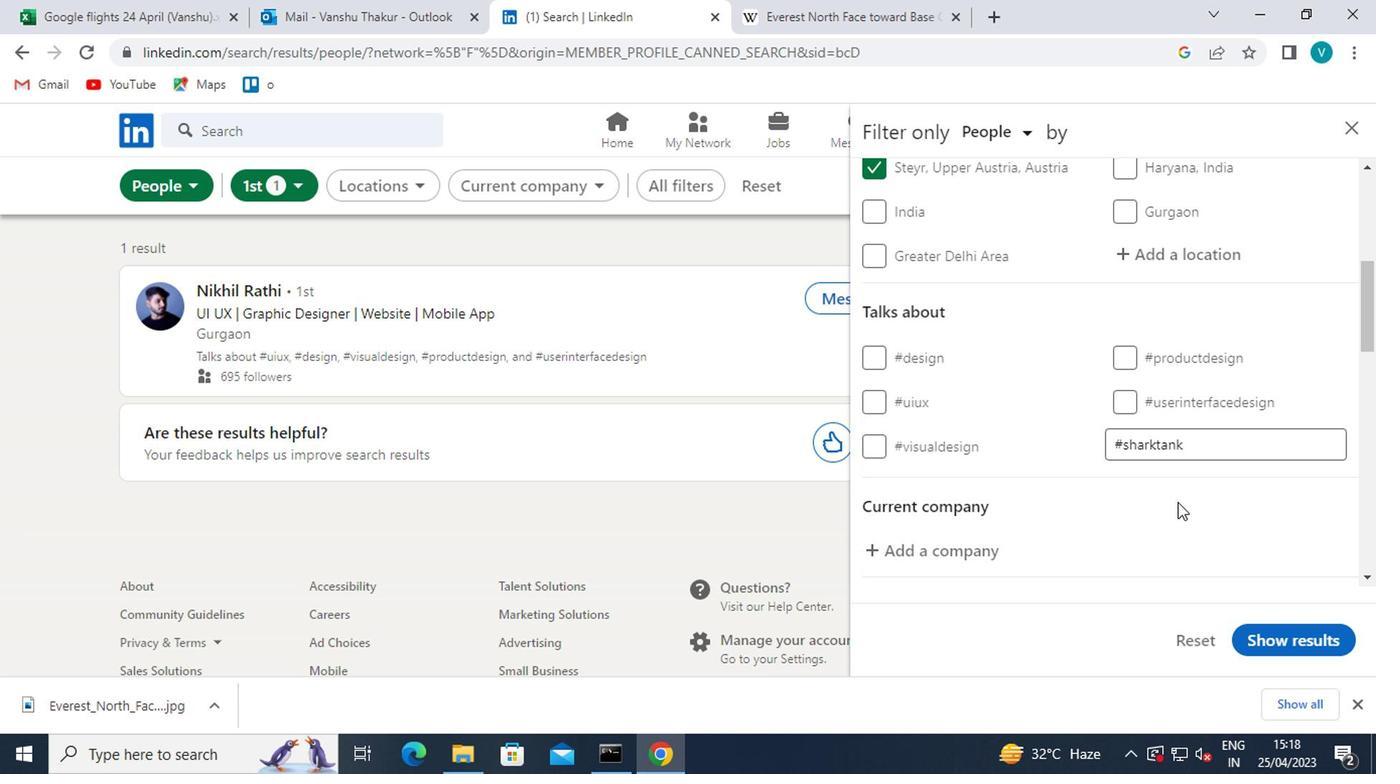 
Action: Mouse scrolled (1173, 499) with delta (0, 0)
Screenshot: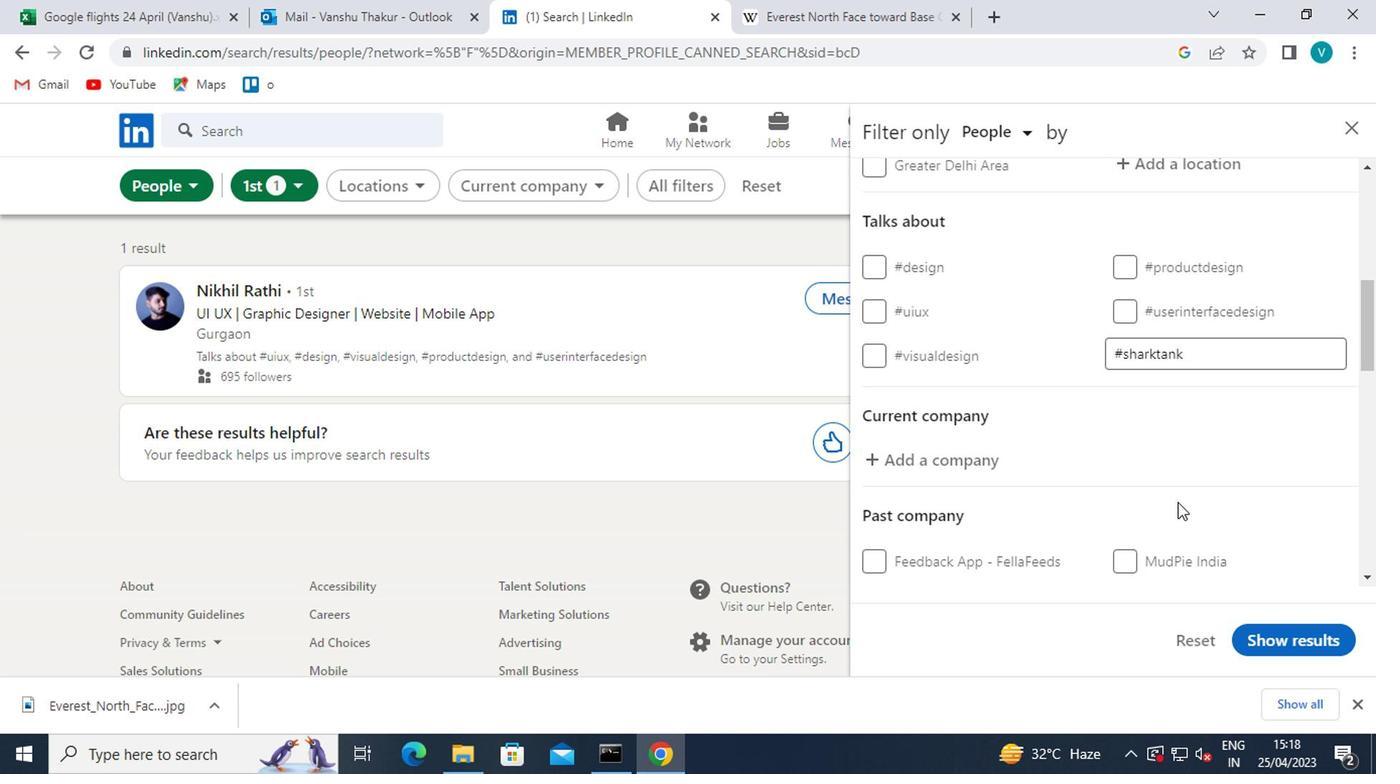 
Action: Mouse scrolled (1173, 499) with delta (0, 0)
Screenshot: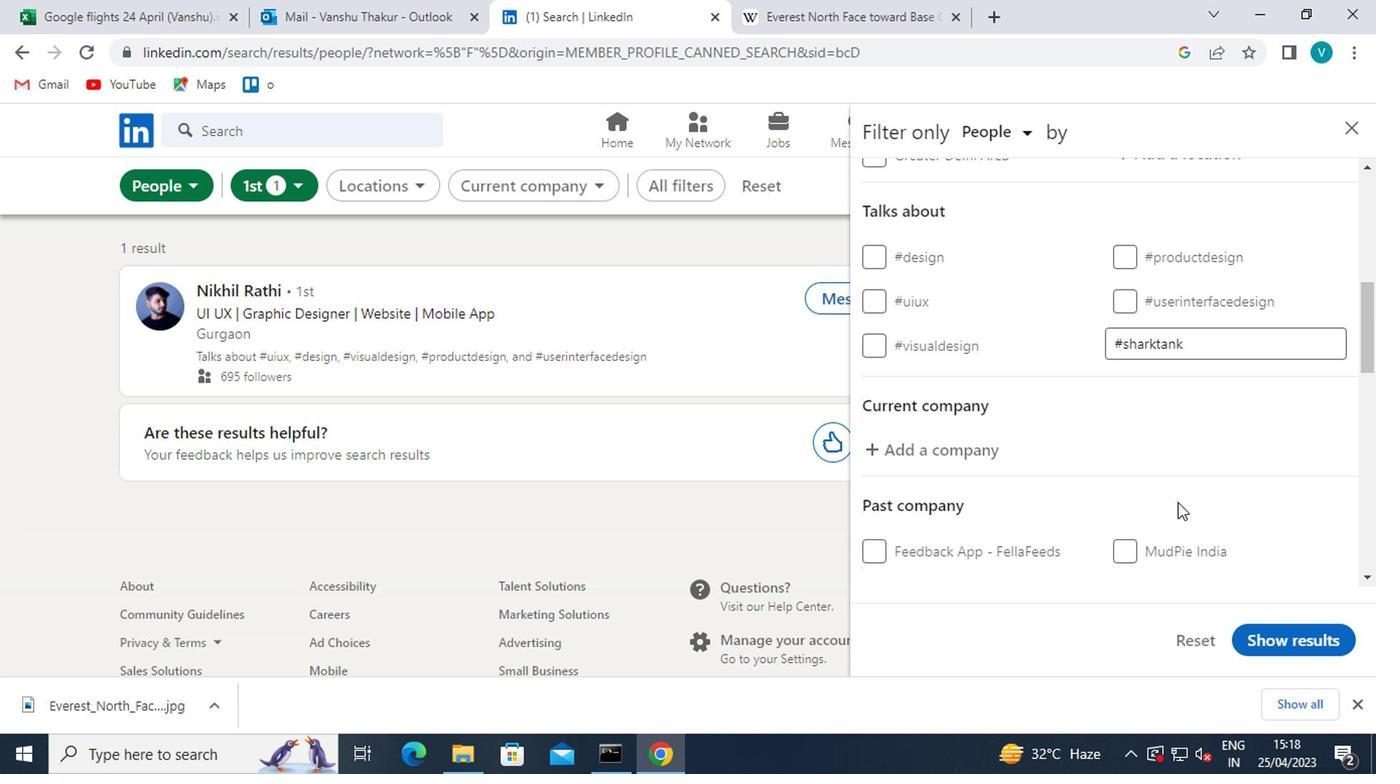 
Action: Mouse scrolled (1173, 499) with delta (0, 0)
Screenshot: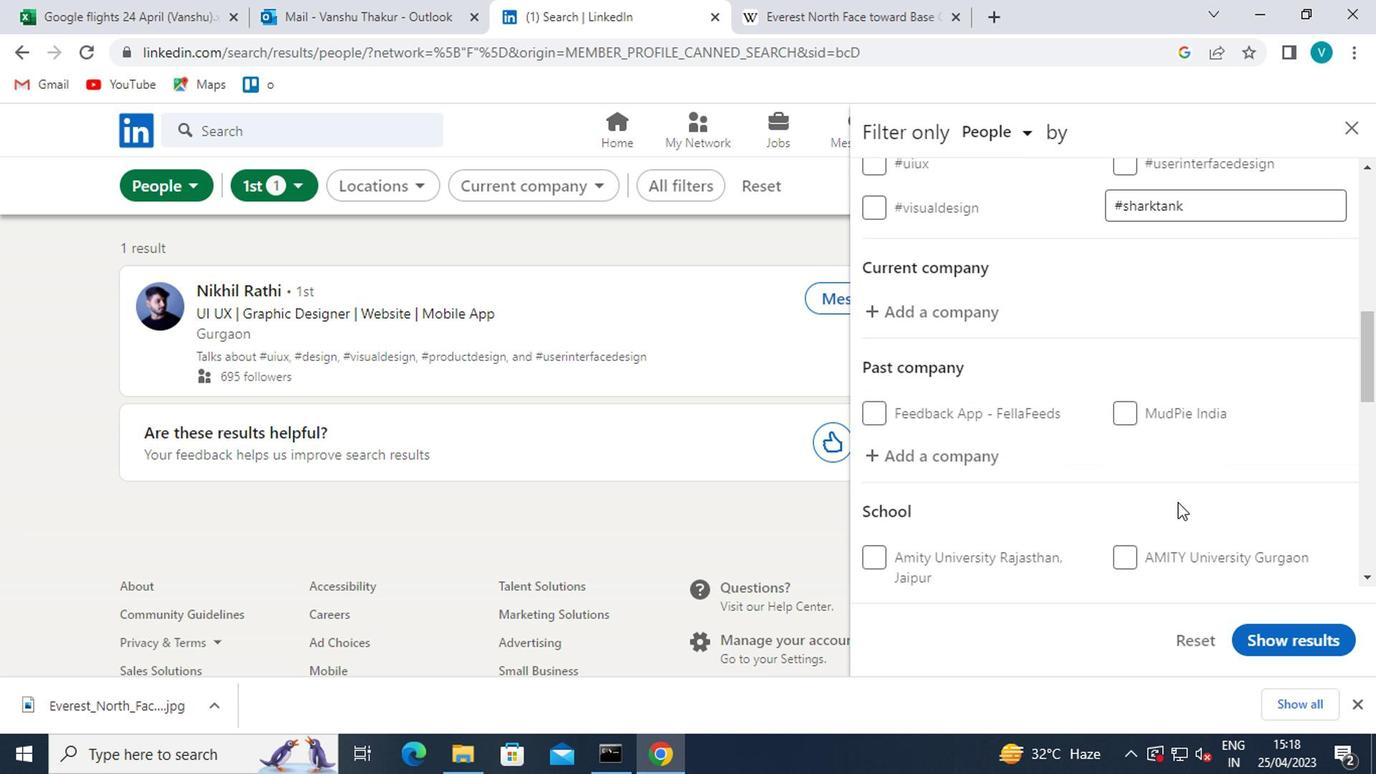 
Action: Mouse scrolled (1173, 499) with delta (0, 0)
Screenshot: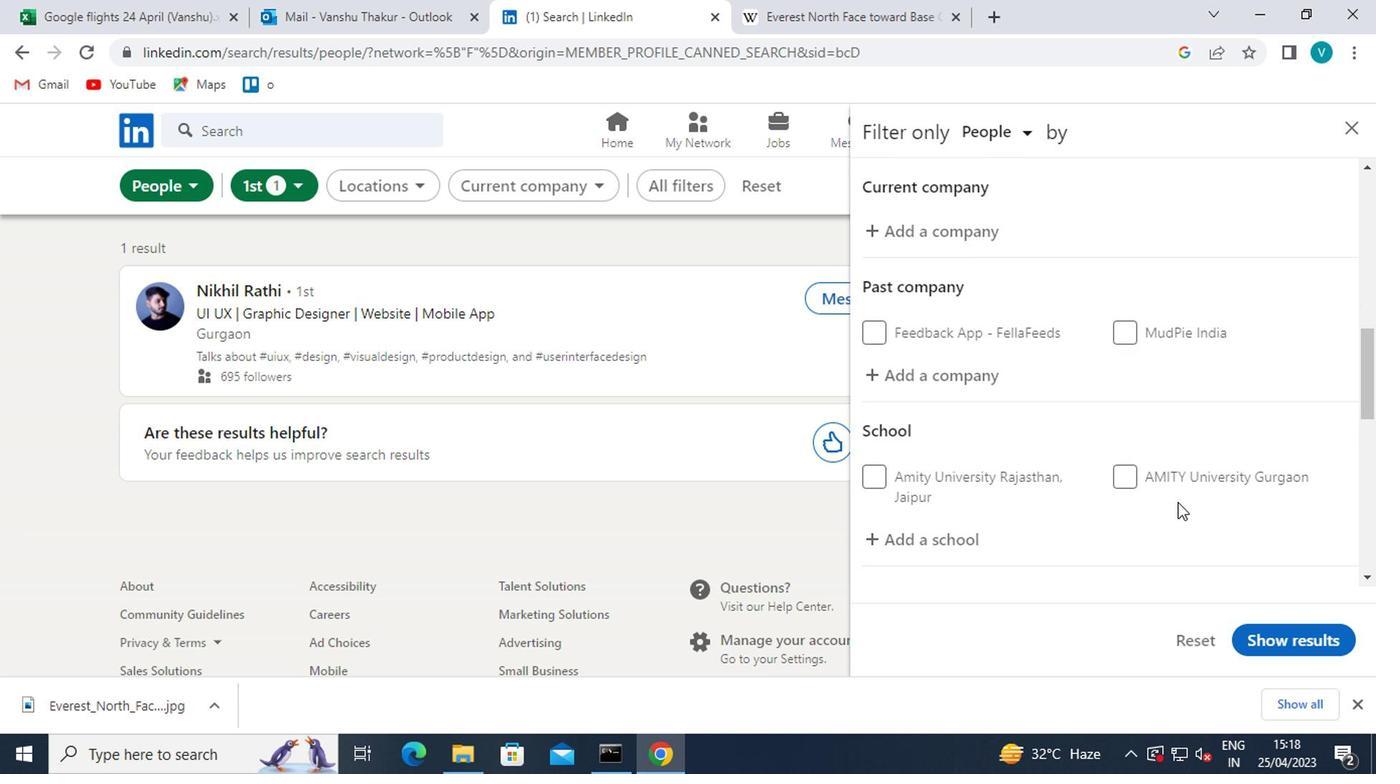 
Action: Mouse scrolled (1173, 499) with delta (0, 0)
Screenshot: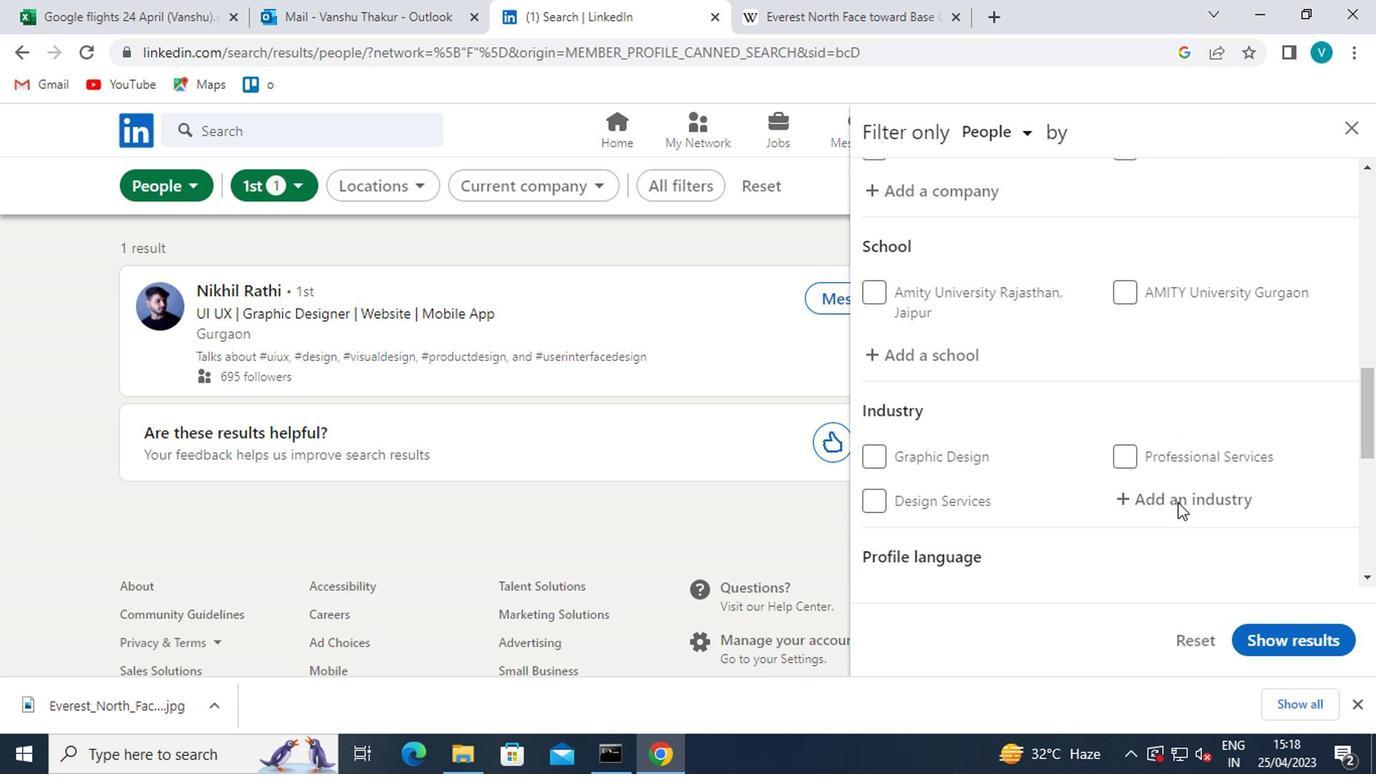 
Action: Mouse scrolled (1173, 501) with delta (0, 1)
Screenshot: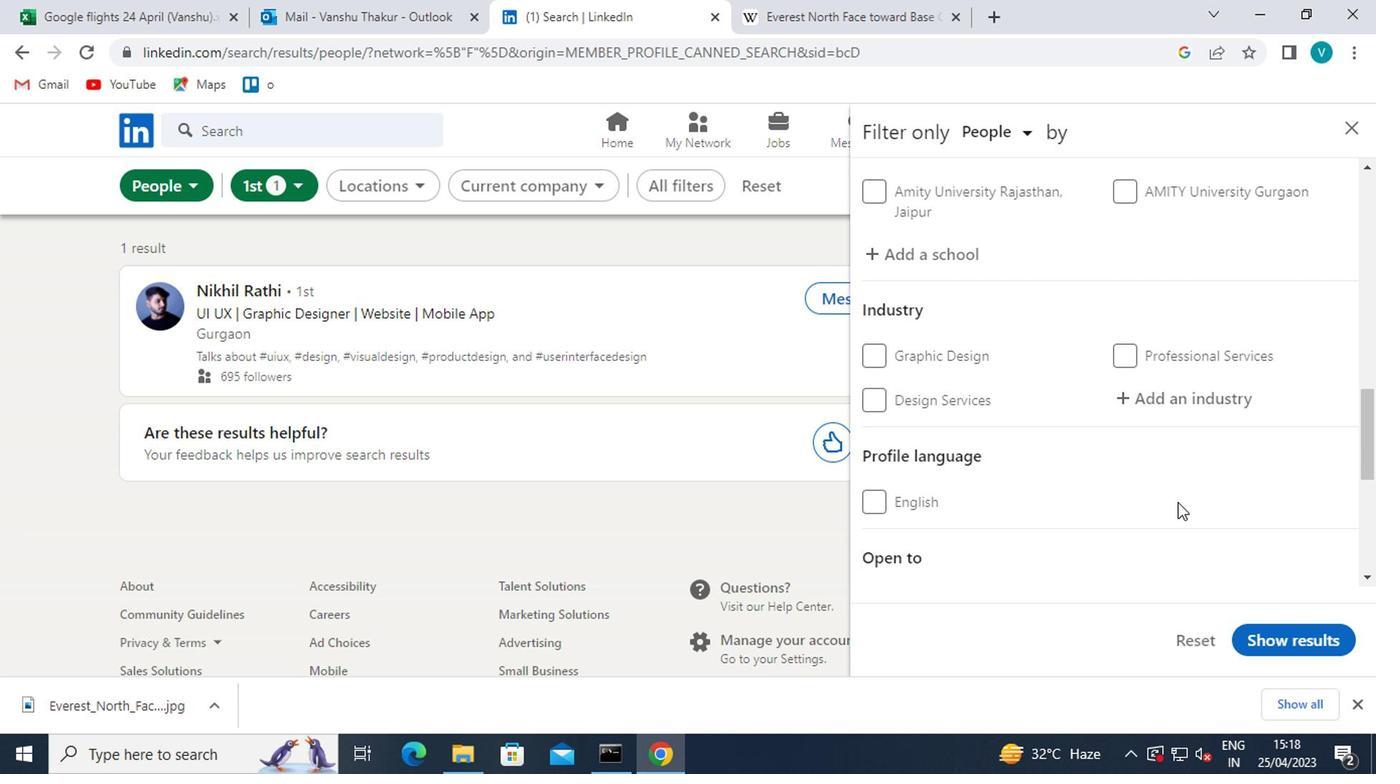 
Action: Mouse scrolled (1173, 501) with delta (0, 1)
Screenshot: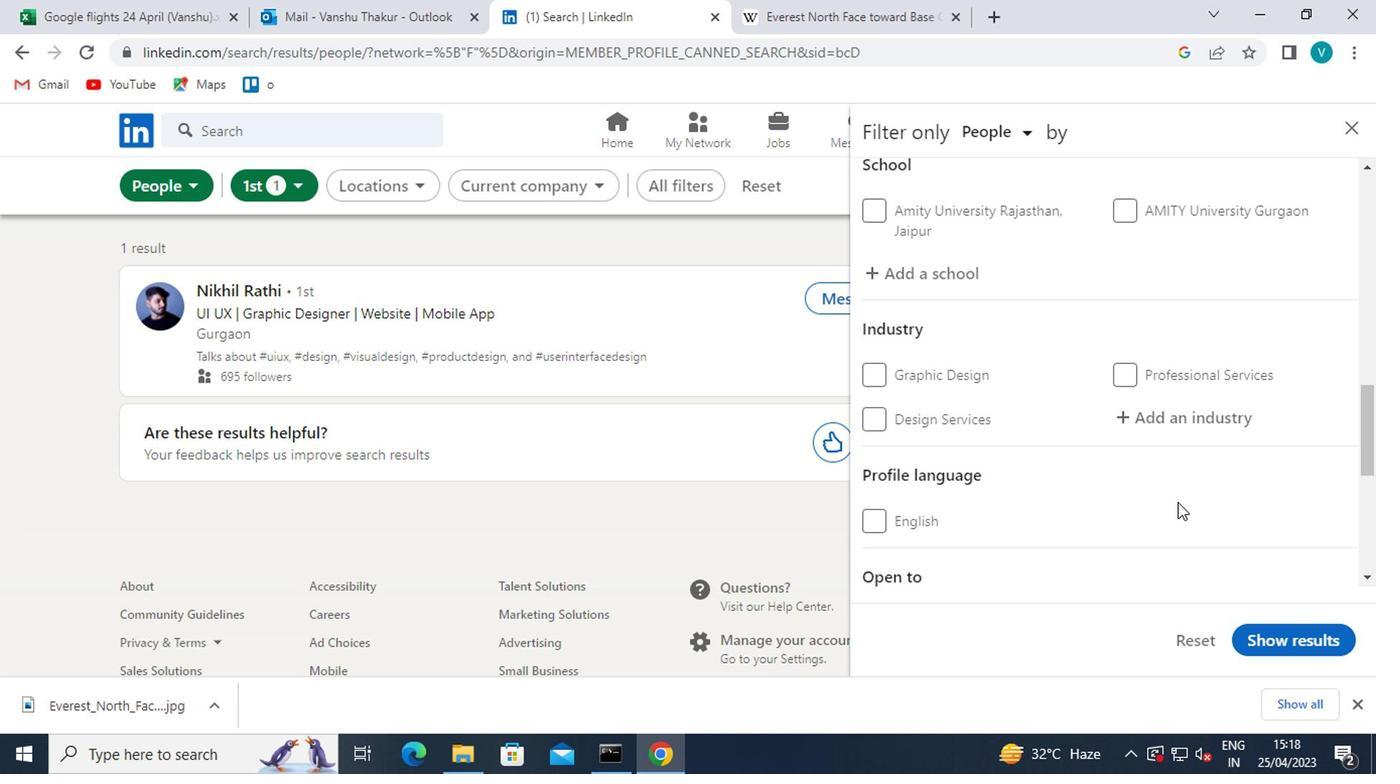 
Action: Mouse scrolled (1173, 501) with delta (0, 1)
Screenshot: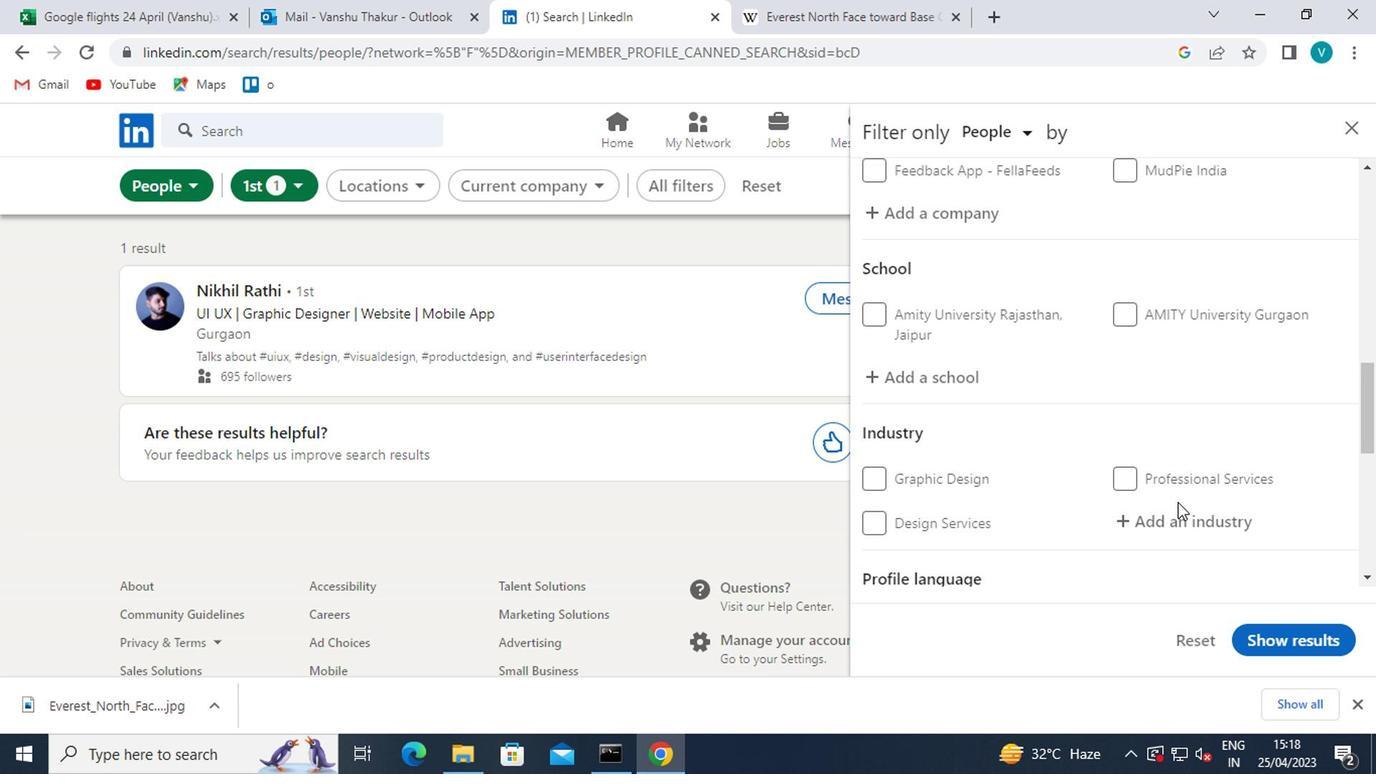 
Action: Mouse scrolled (1173, 501) with delta (0, 1)
Screenshot: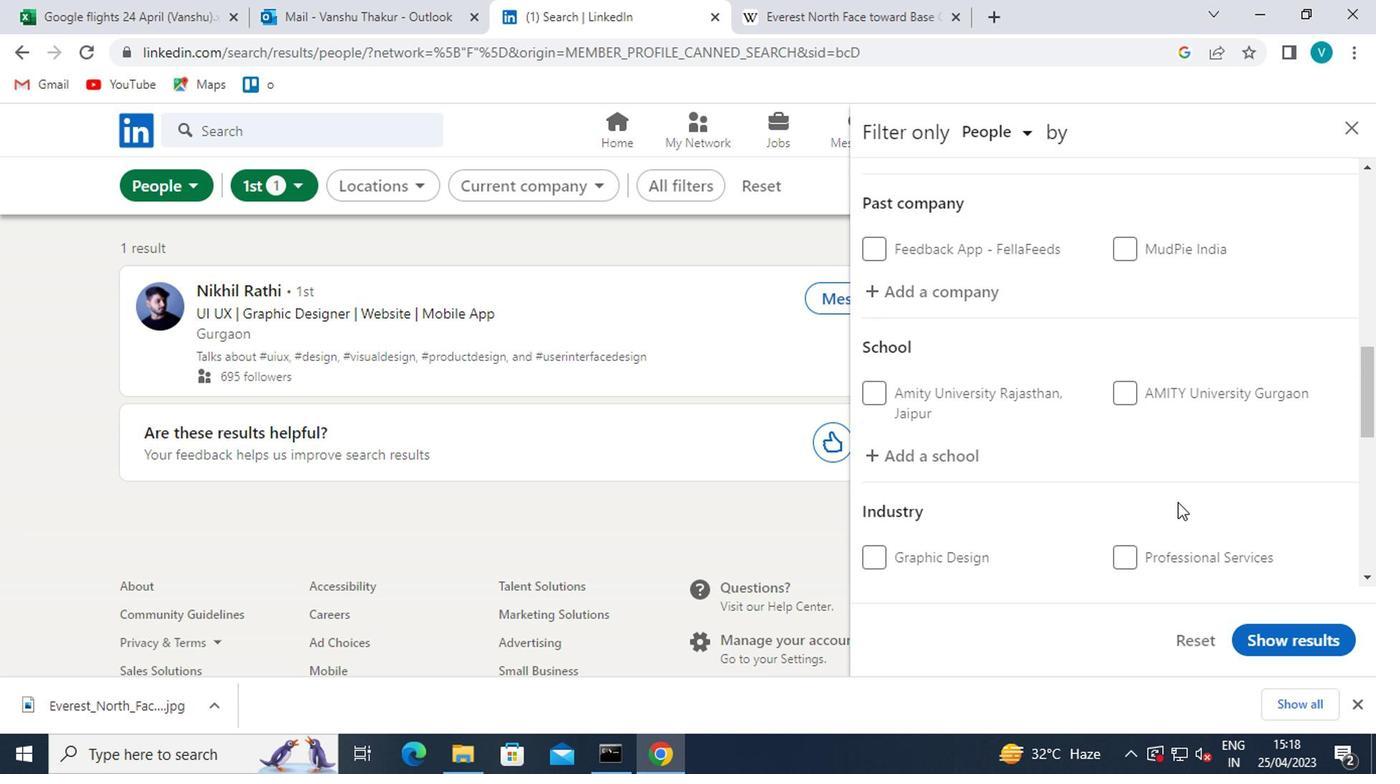
Action: Mouse scrolled (1173, 501) with delta (0, 1)
Screenshot: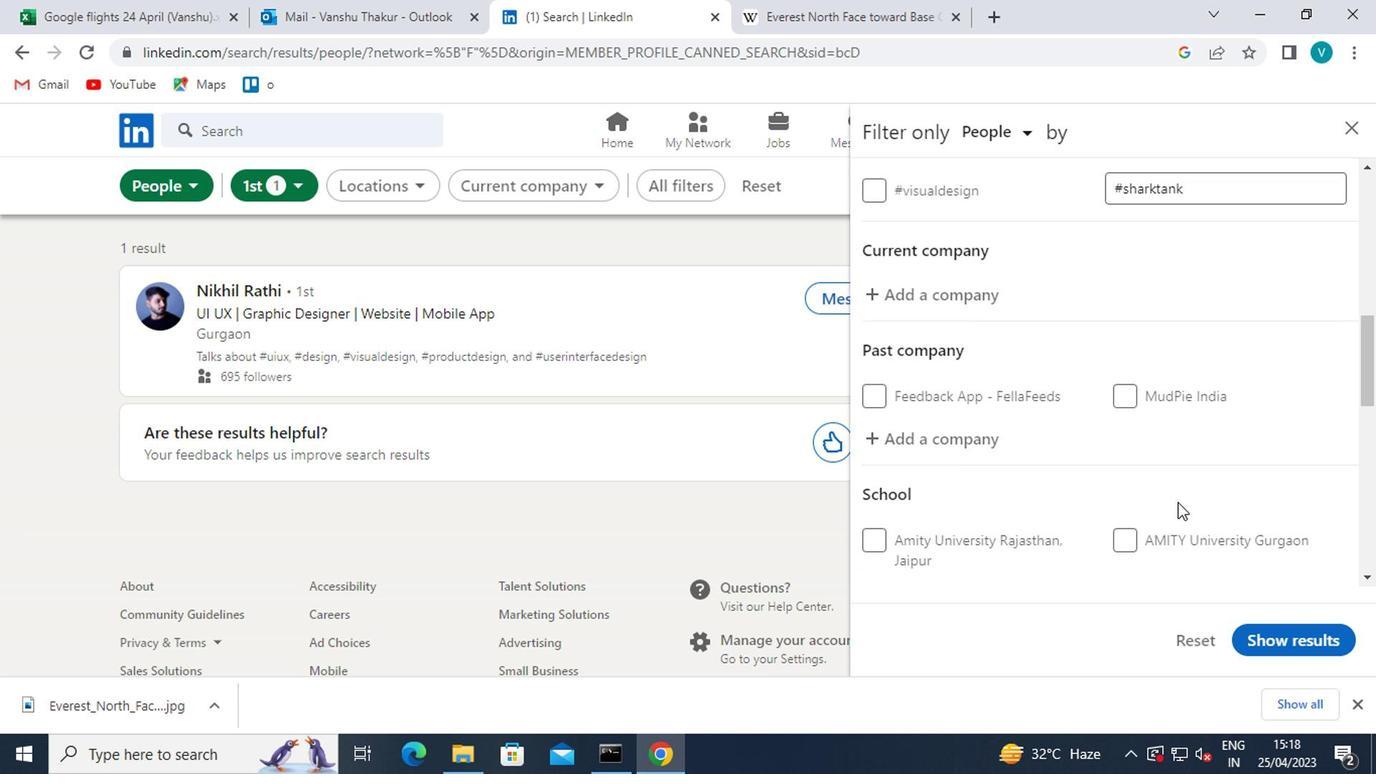 
Action: Mouse moved to (982, 444)
Screenshot: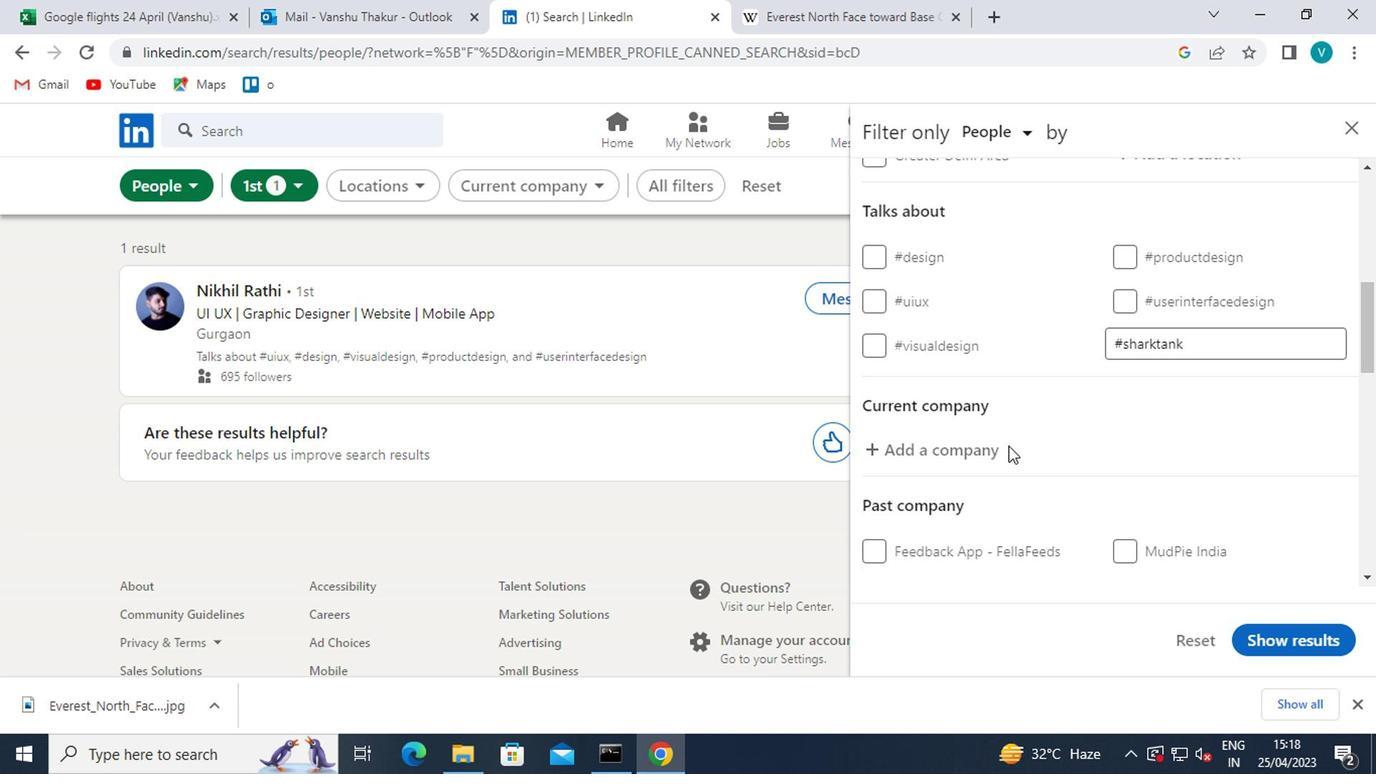 
Action: Mouse pressed left at (982, 444)
Screenshot: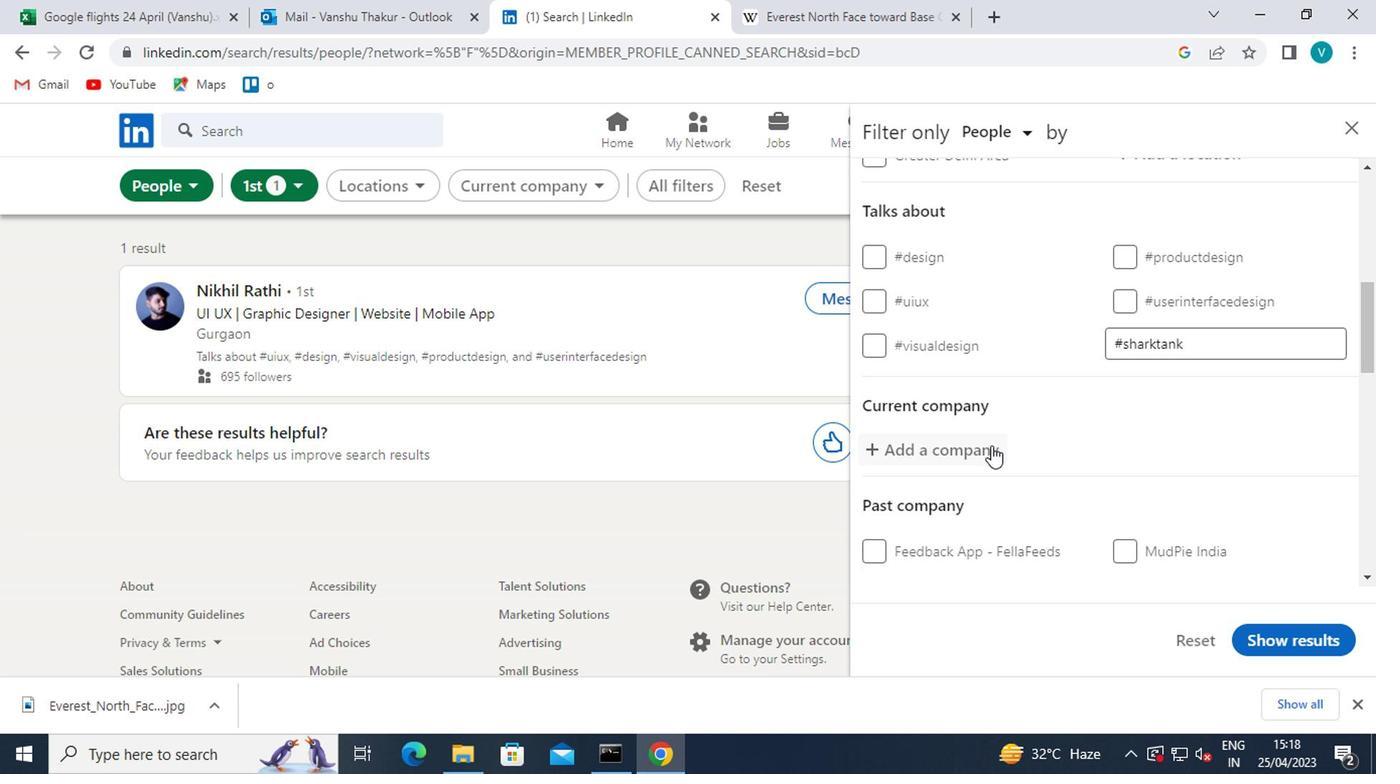 
Action: Mouse moved to (984, 444)
Screenshot: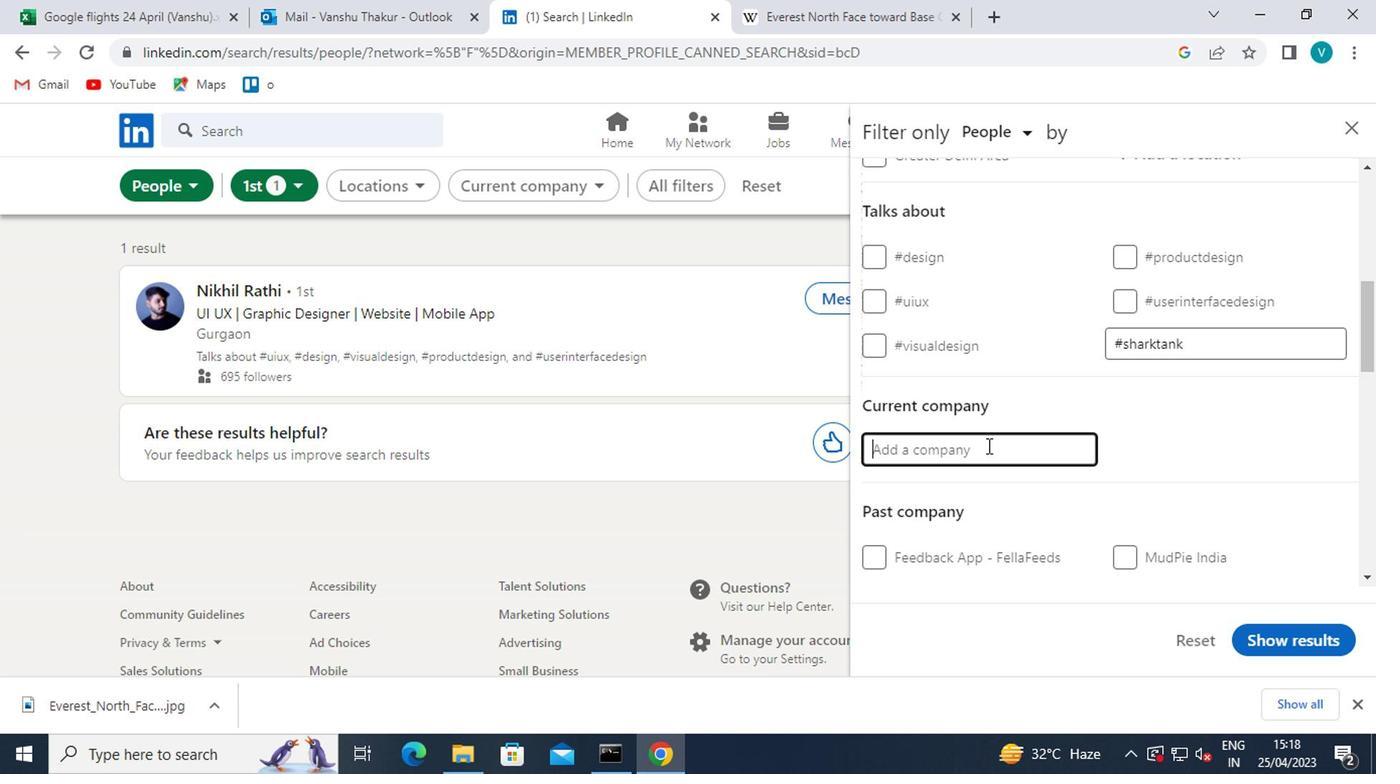 
Action: Key pressed <Key.shift>CONDUENT<Key.space>
Screenshot: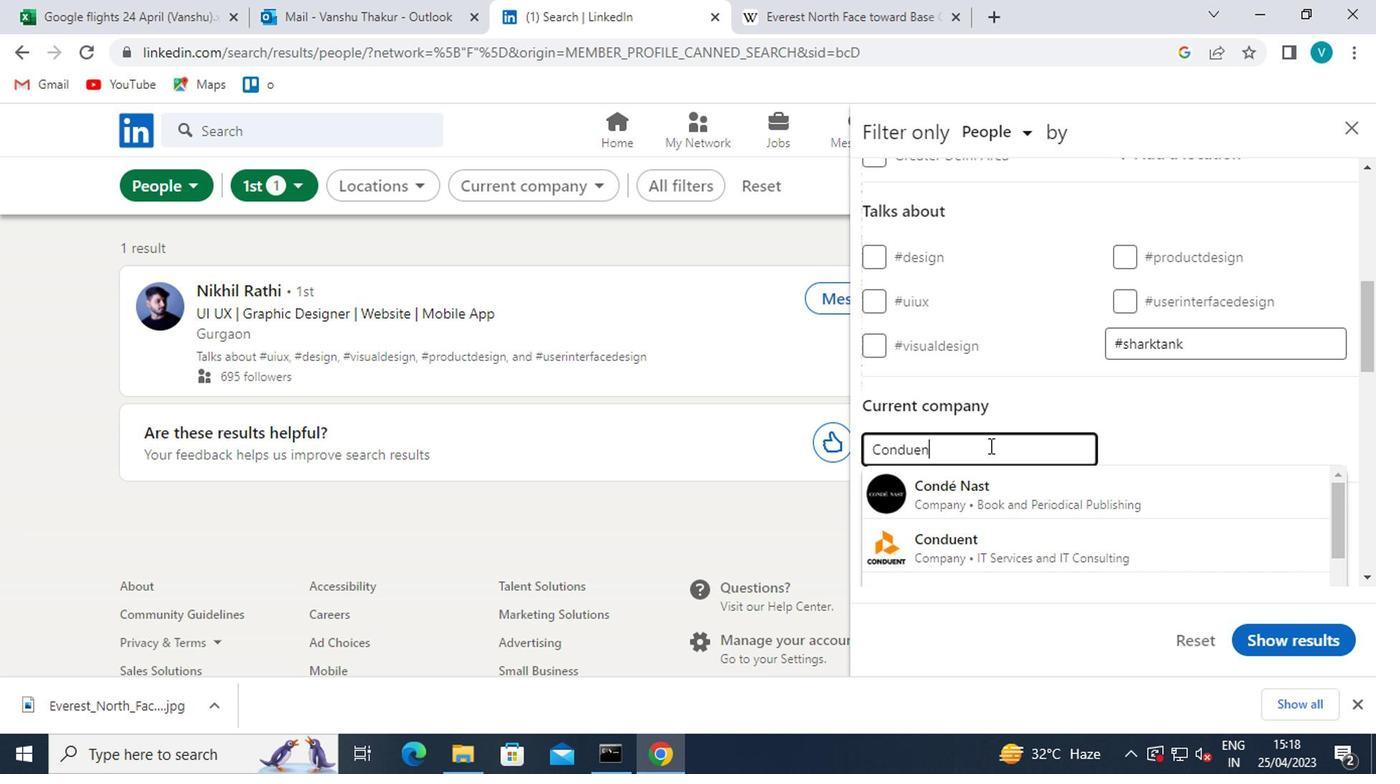 
Action: Mouse moved to (984, 484)
Screenshot: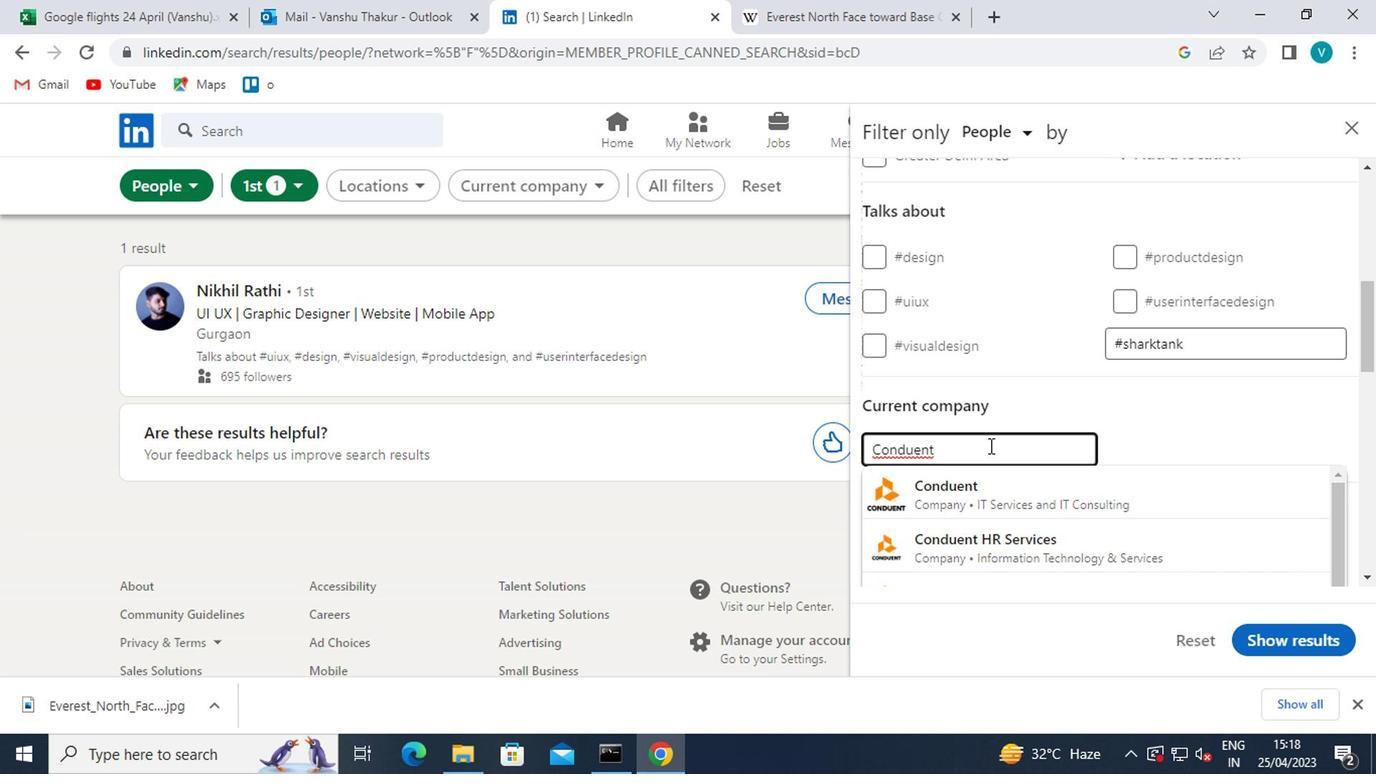 
Action: Mouse pressed left at (984, 484)
Screenshot: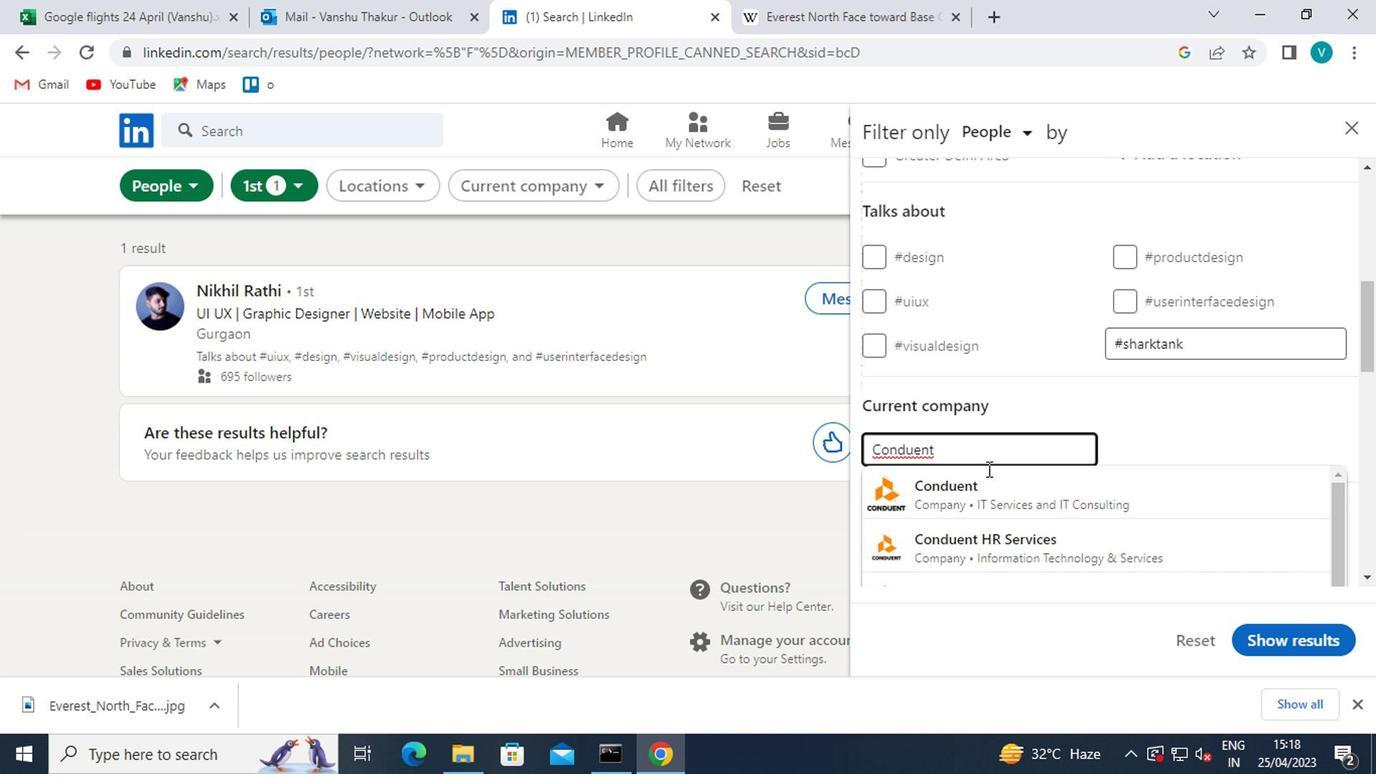 
Action: Mouse scrolled (984, 483) with delta (0, 0)
Screenshot: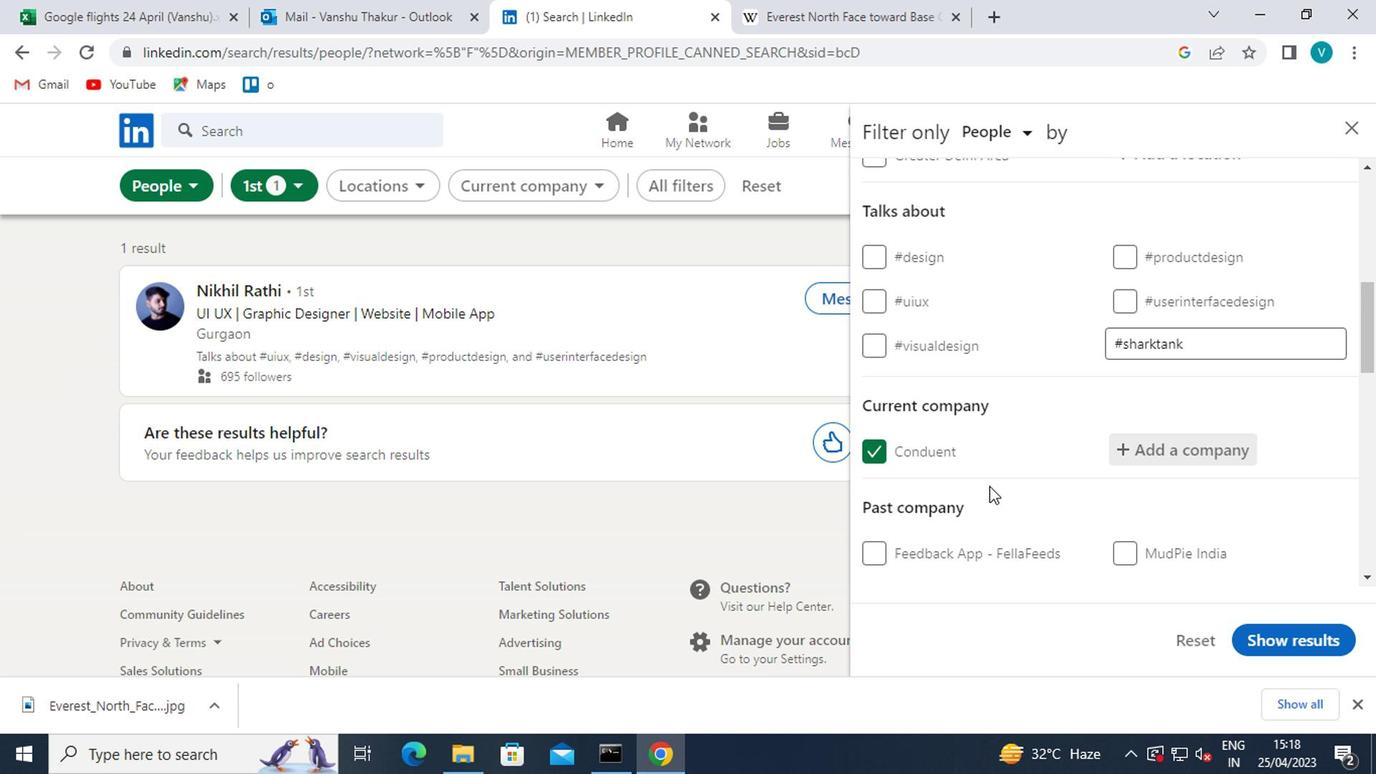 
Action: Mouse scrolled (984, 483) with delta (0, 0)
Screenshot: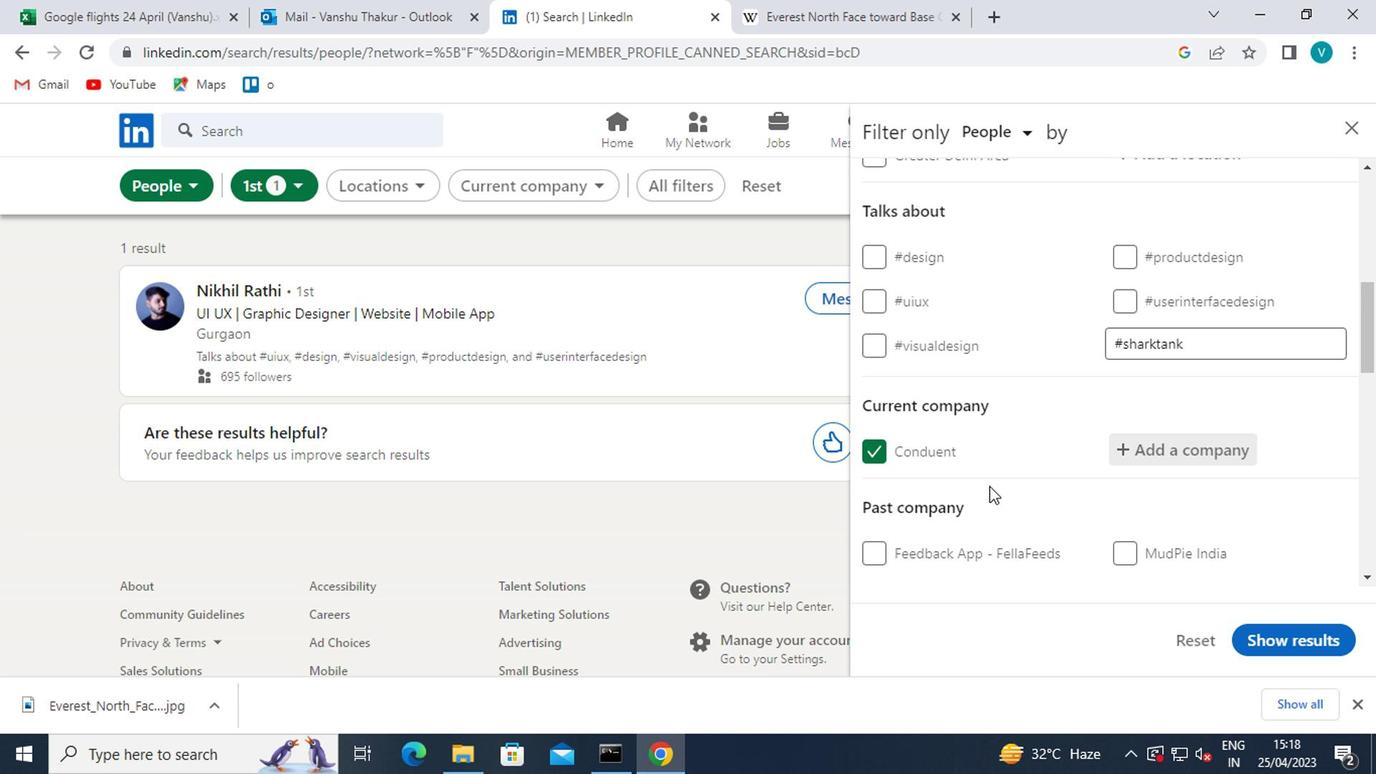 
Action: Mouse moved to (941, 531)
Screenshot: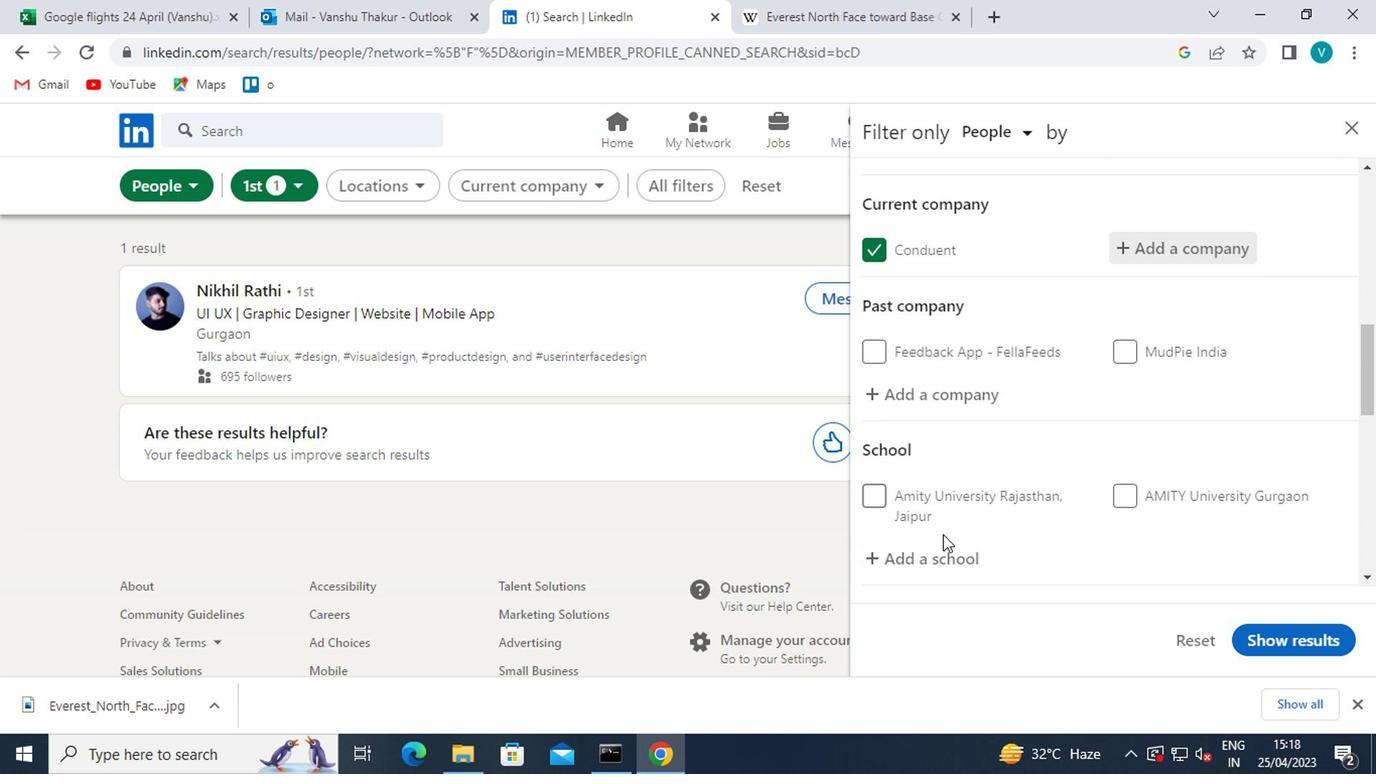 
Action: Mouse scrolled (941, 530) with delta (0, 0)
Screenshot: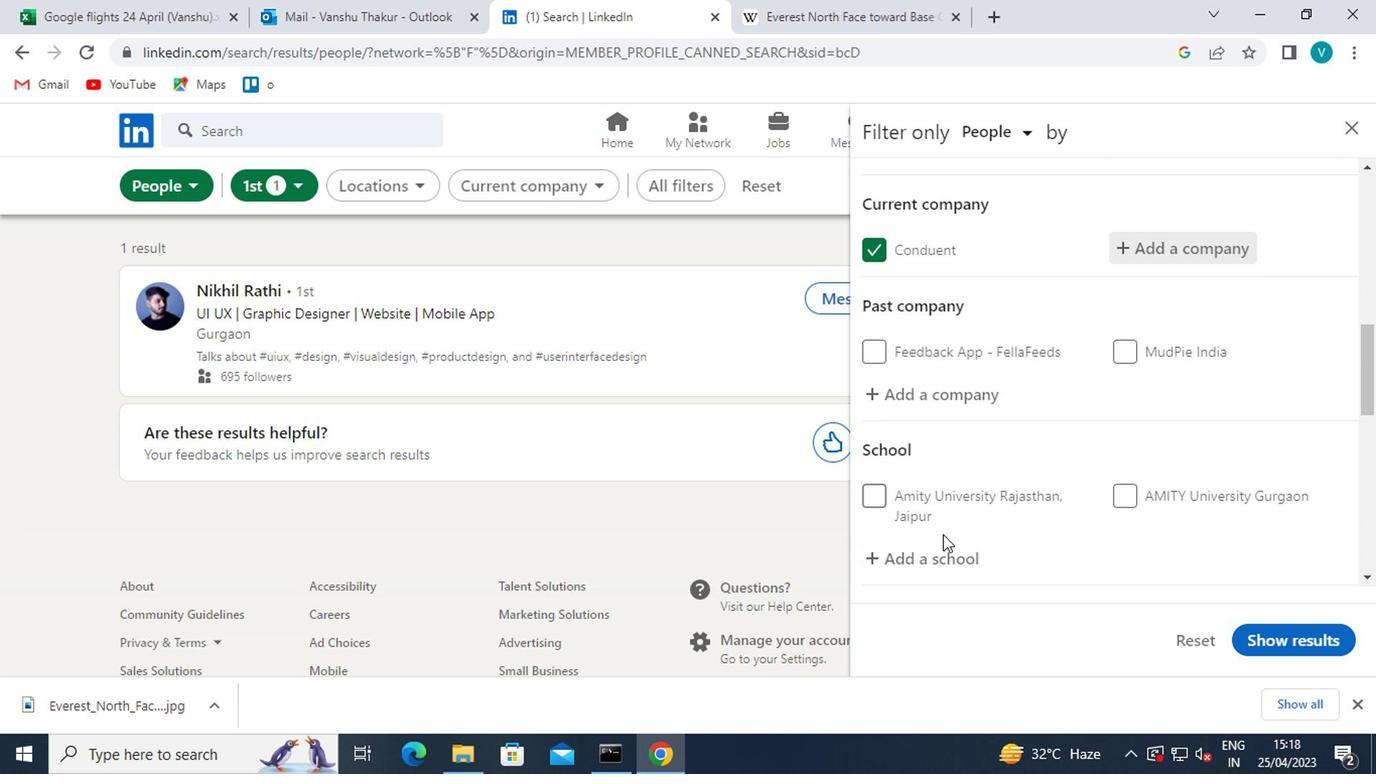 
Action: Mouse moved to (929, 456)
Screenshot: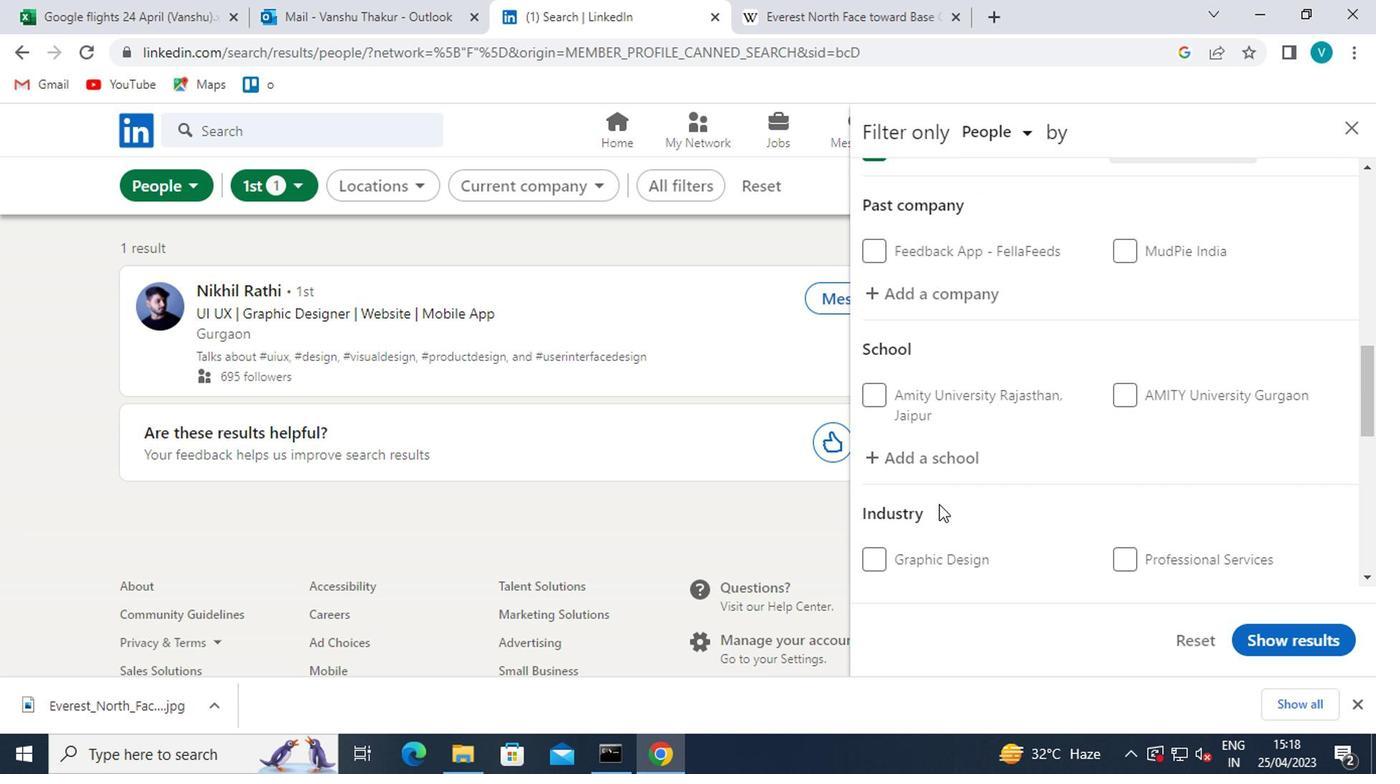 
Action: Mouse pressed left at (929, 456)
Screenshot: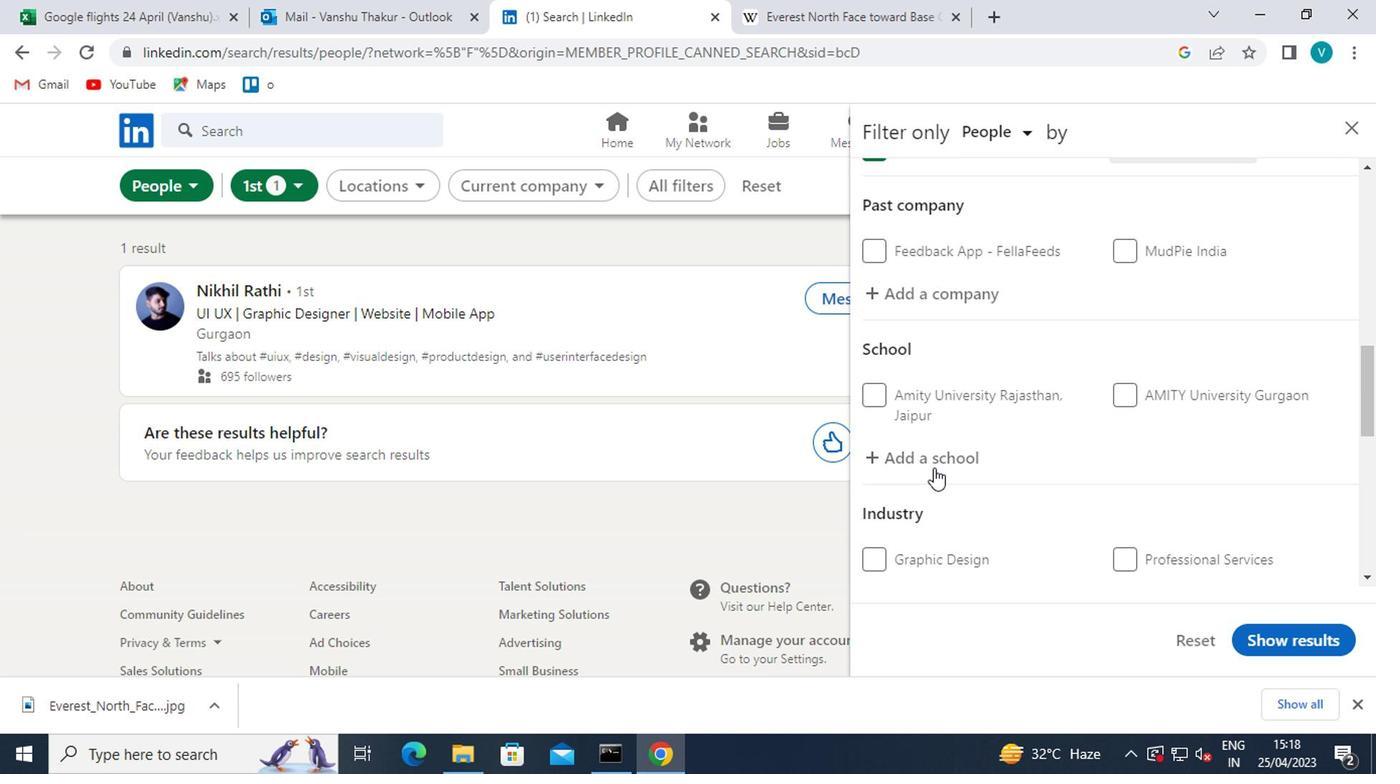 
Action: Mouse moved to (929, 455)
Screenshot: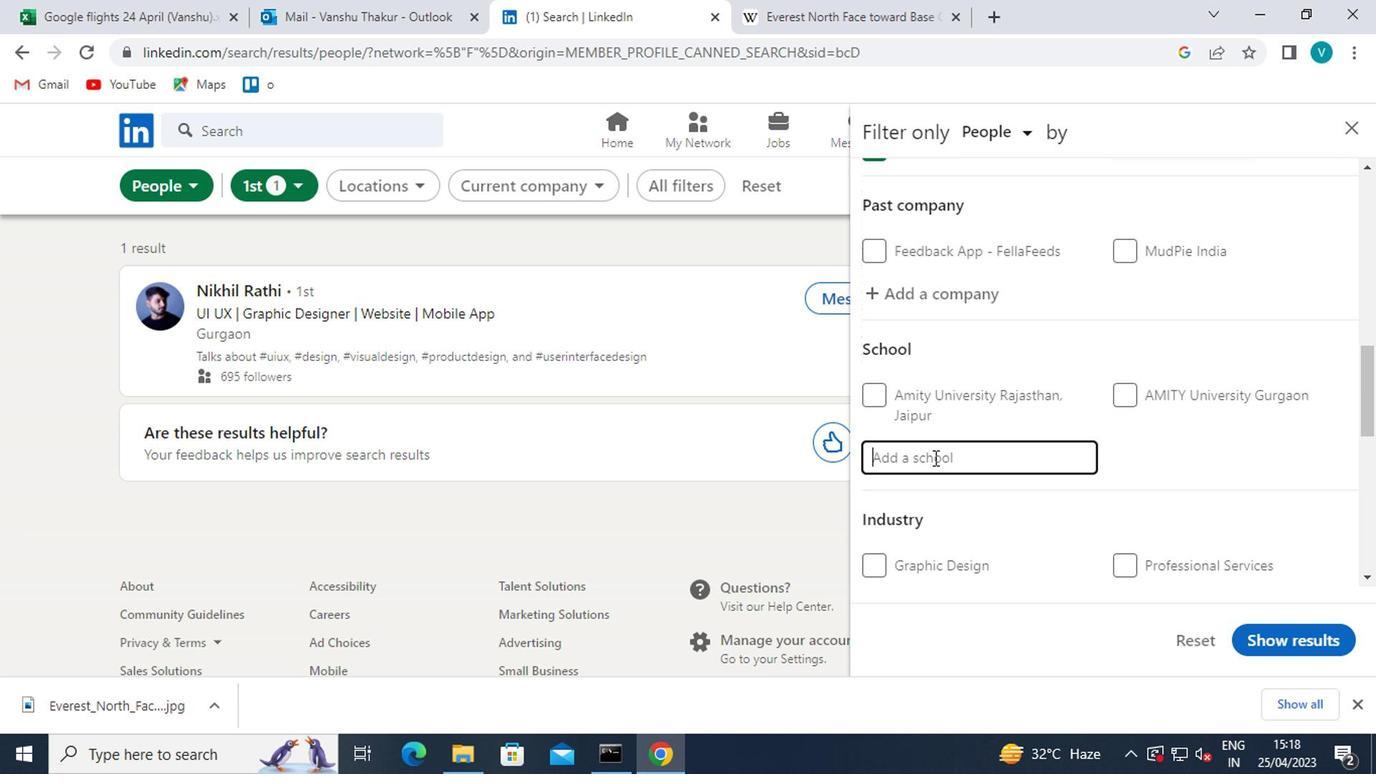 
Action: Key pressed <Key.shift>SANJAY<Key.space><Key.shift><Key.shift><Key.shift><Key.shift><Key.shift><Key.shift><Key.shift>GHODAWAT
Screenshot: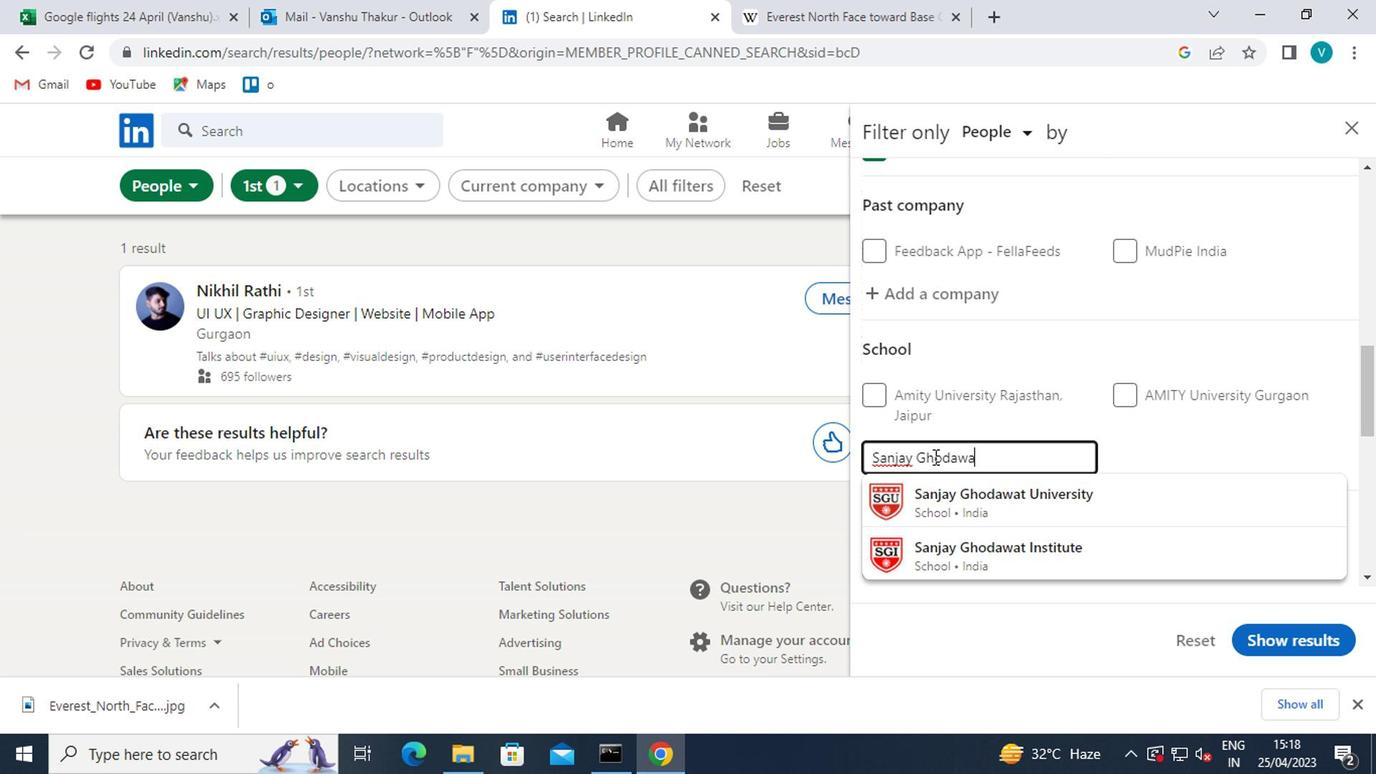 
Action: Mouse moved to (978, 514)
Screenshot: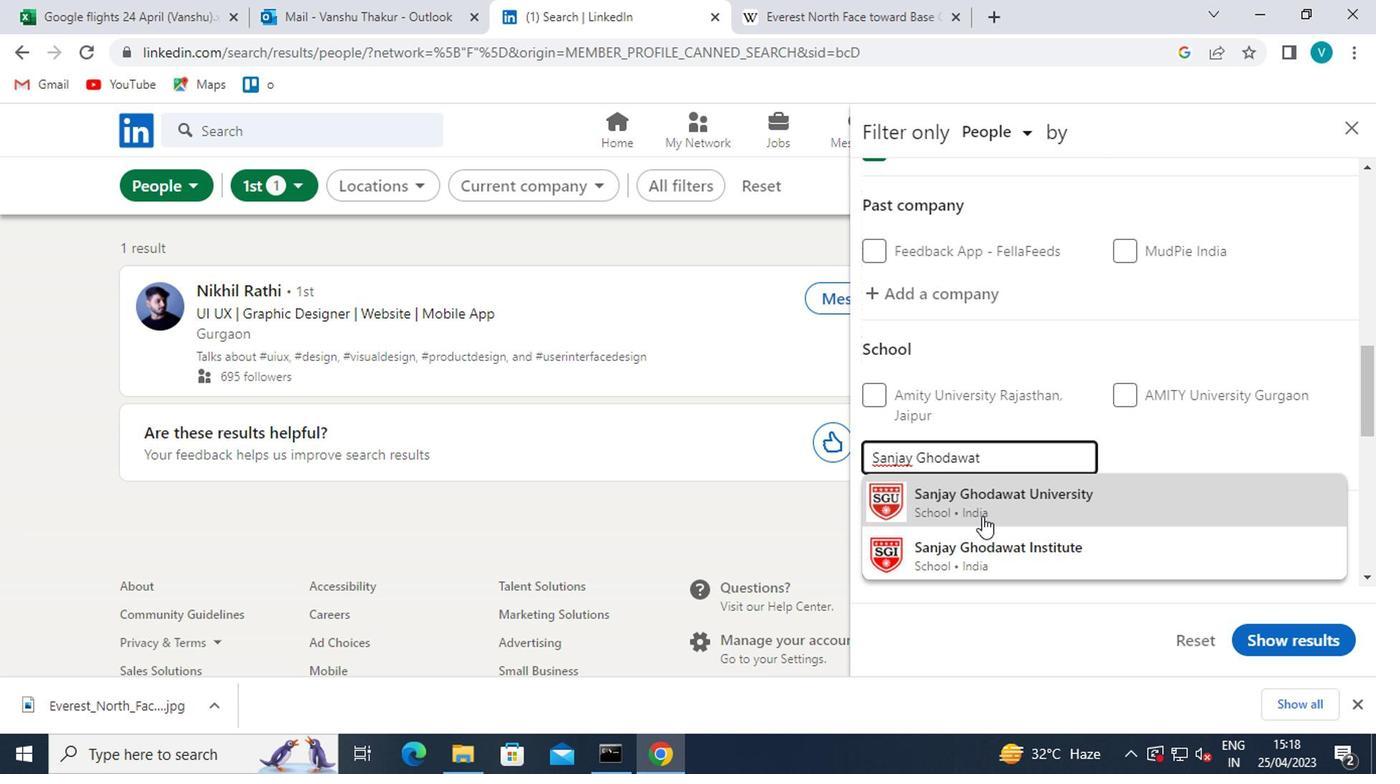 
Action: Mouse pressed left at (978, 514)
Screenshot: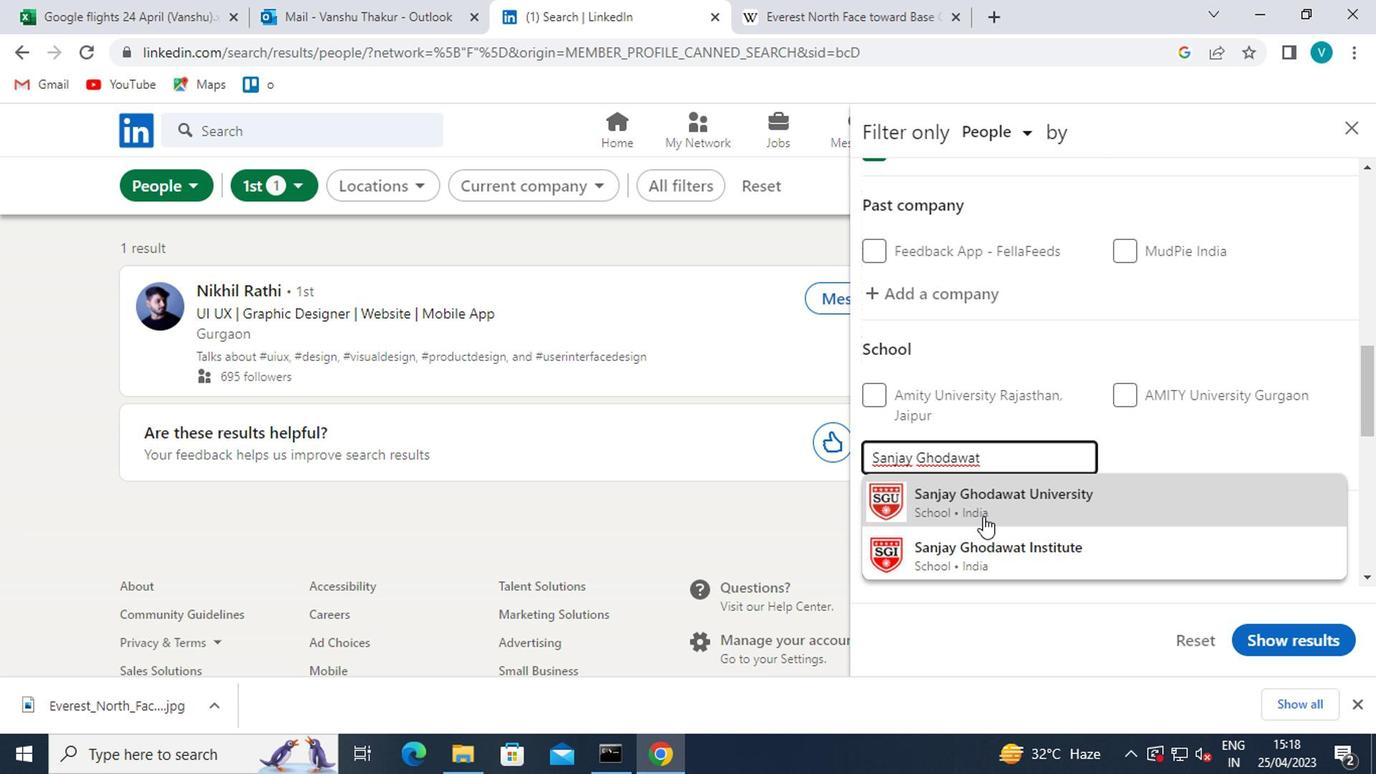
Action: Mouse moved to (981, 514)
Screenshot: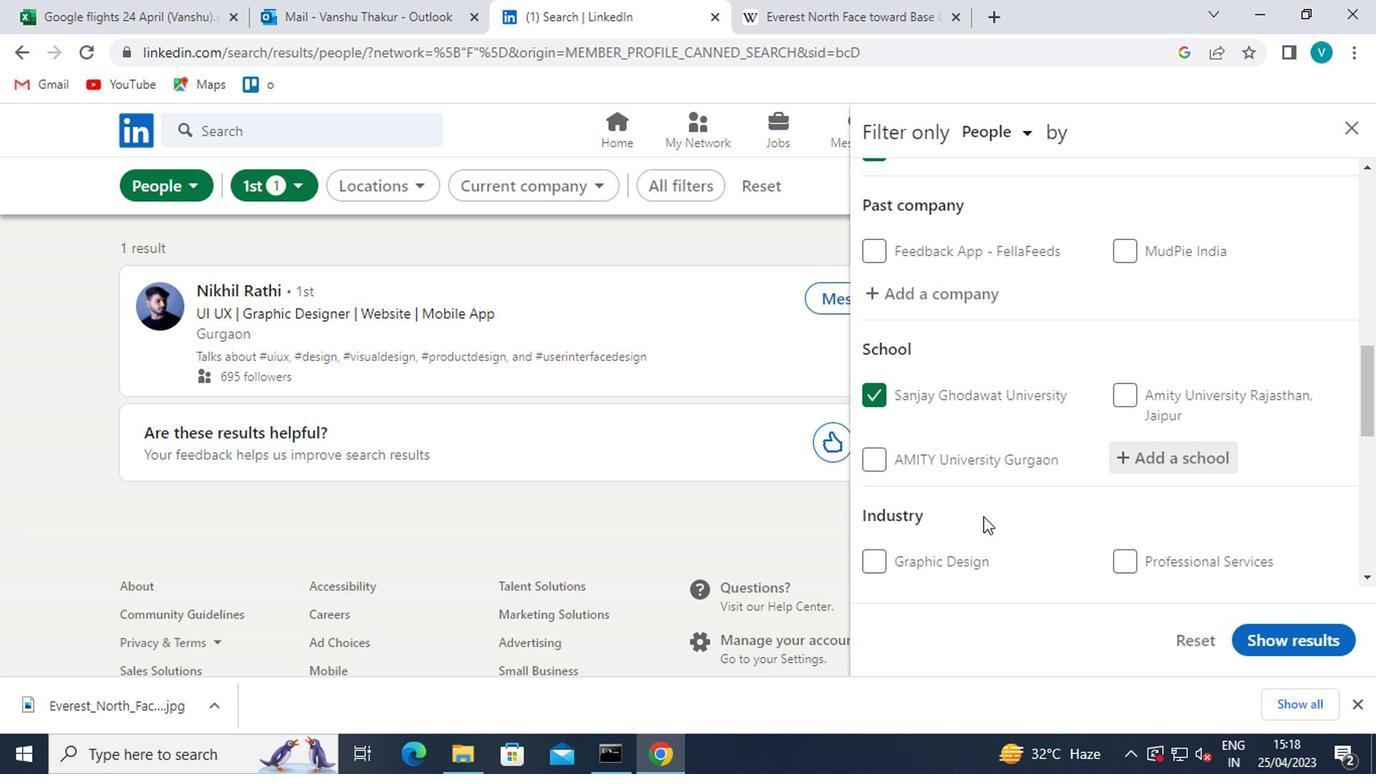 
Action: Mouse scrolled (981, 513) with delta (0, -1)
Screenshot: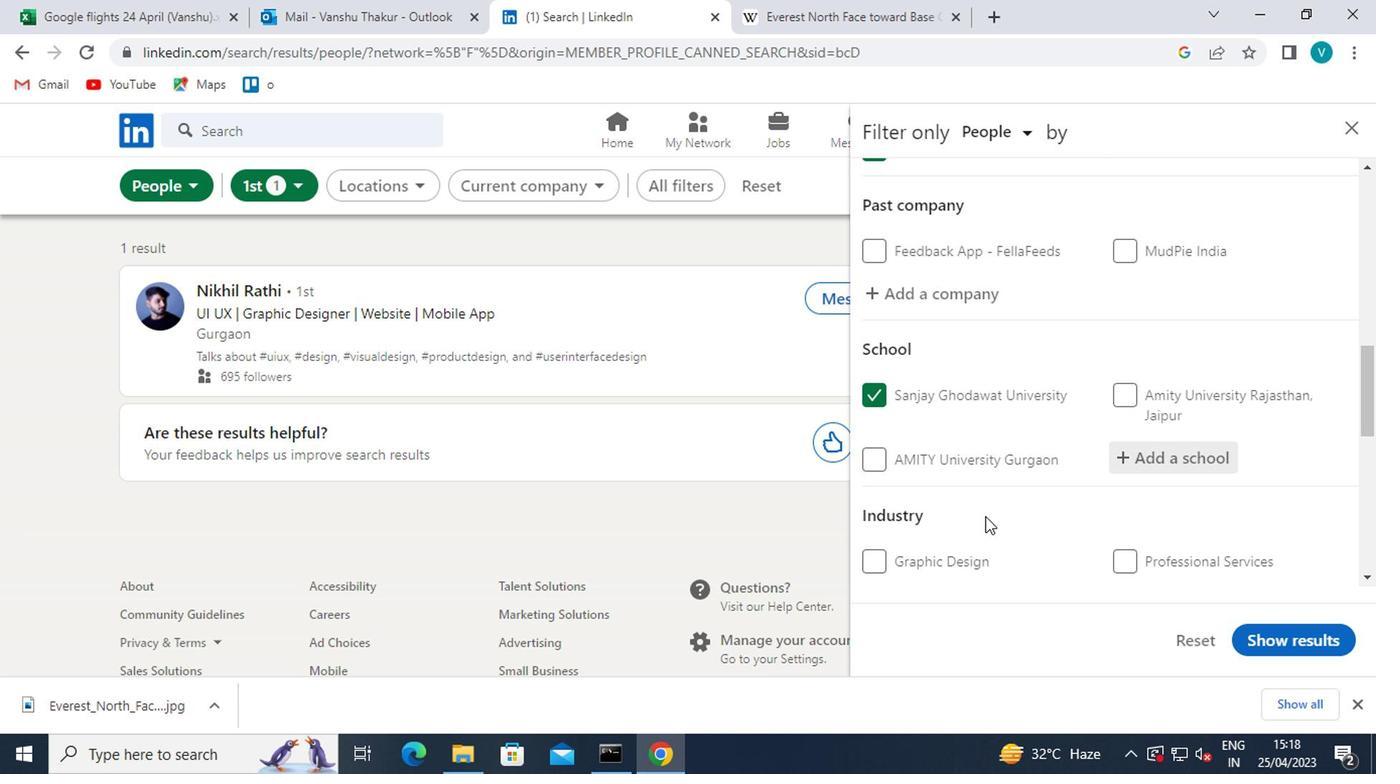 
Action: Mouse scrolled (981, 513) with delta (0, -1)
Screenshot: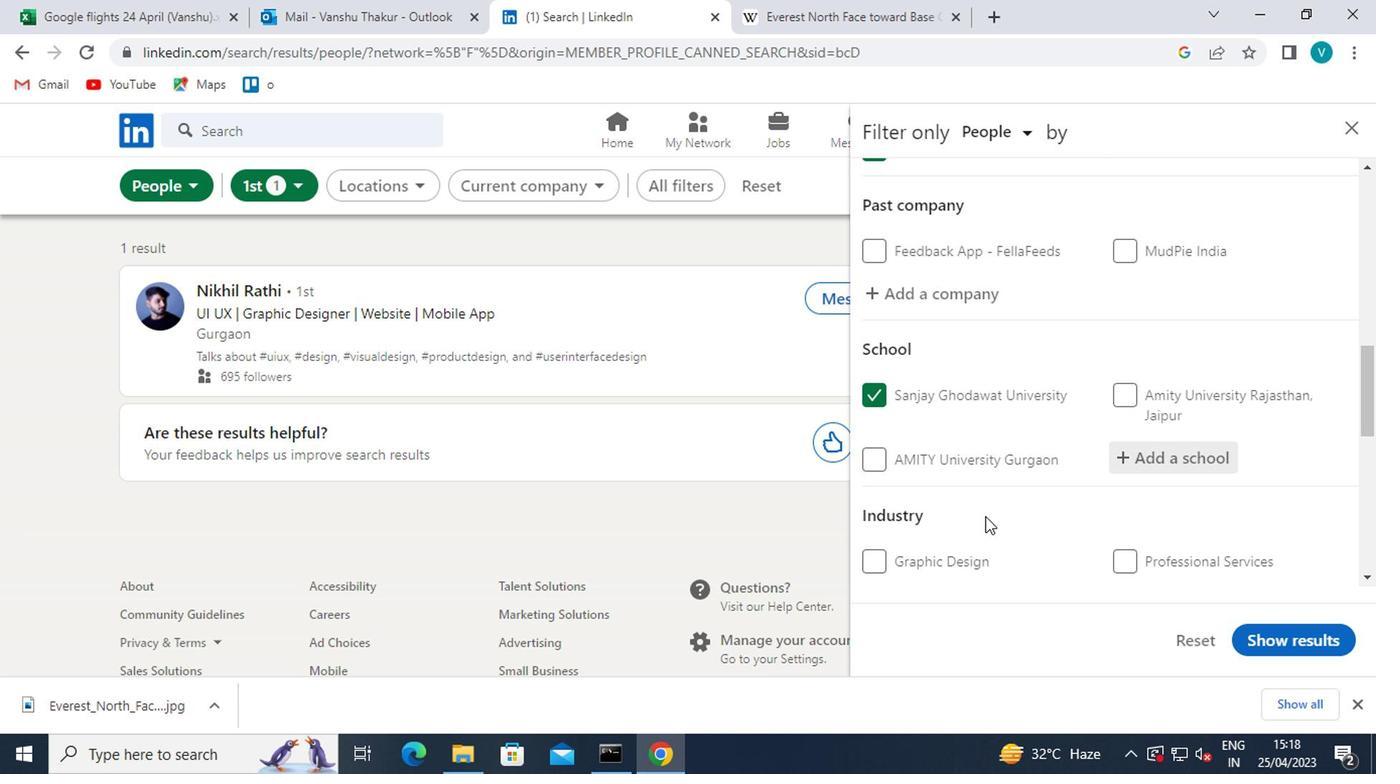 
Action: Mouse moved to (1127, 394)
Screenshot: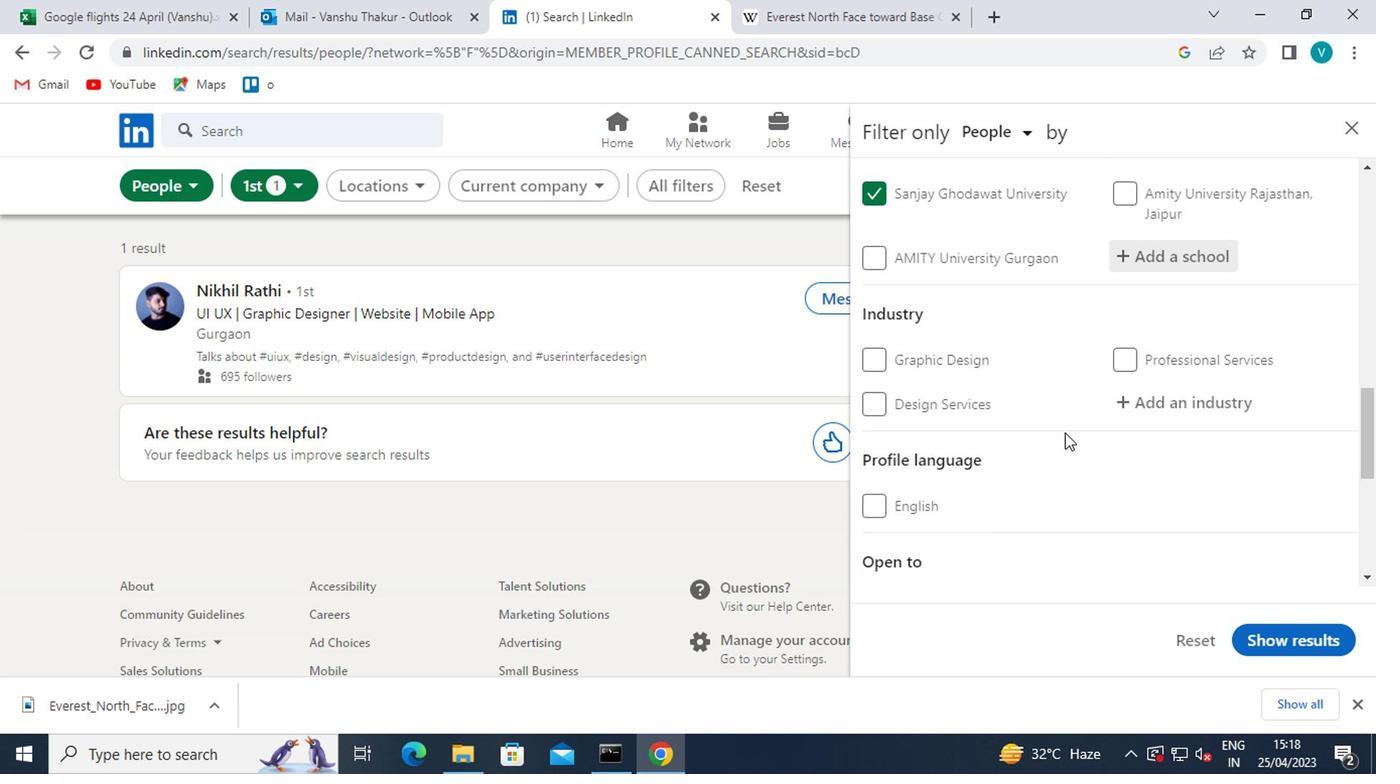 
Action: Mouse pressed left at (1127, 394)
Screenshot: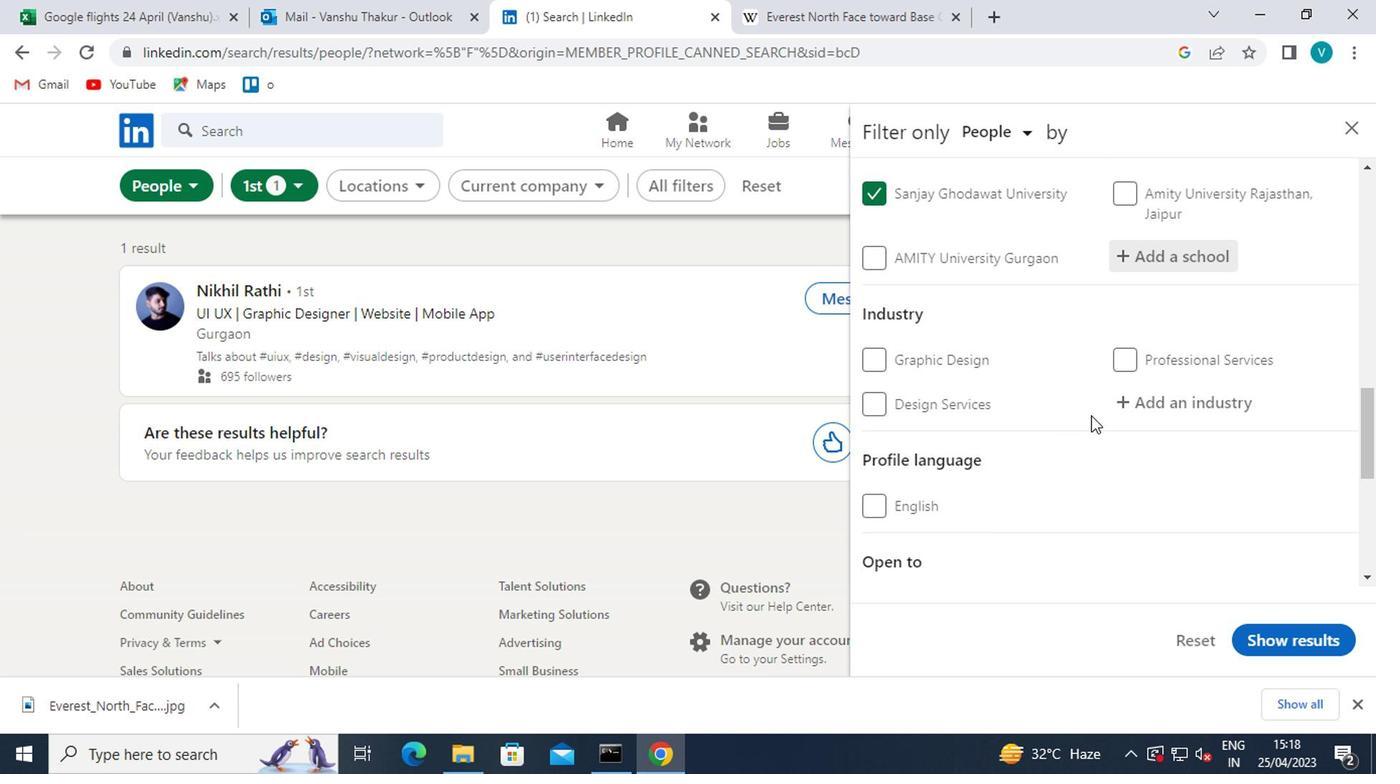 
Action: Mouse moved to (1122, 394)
Screenshot: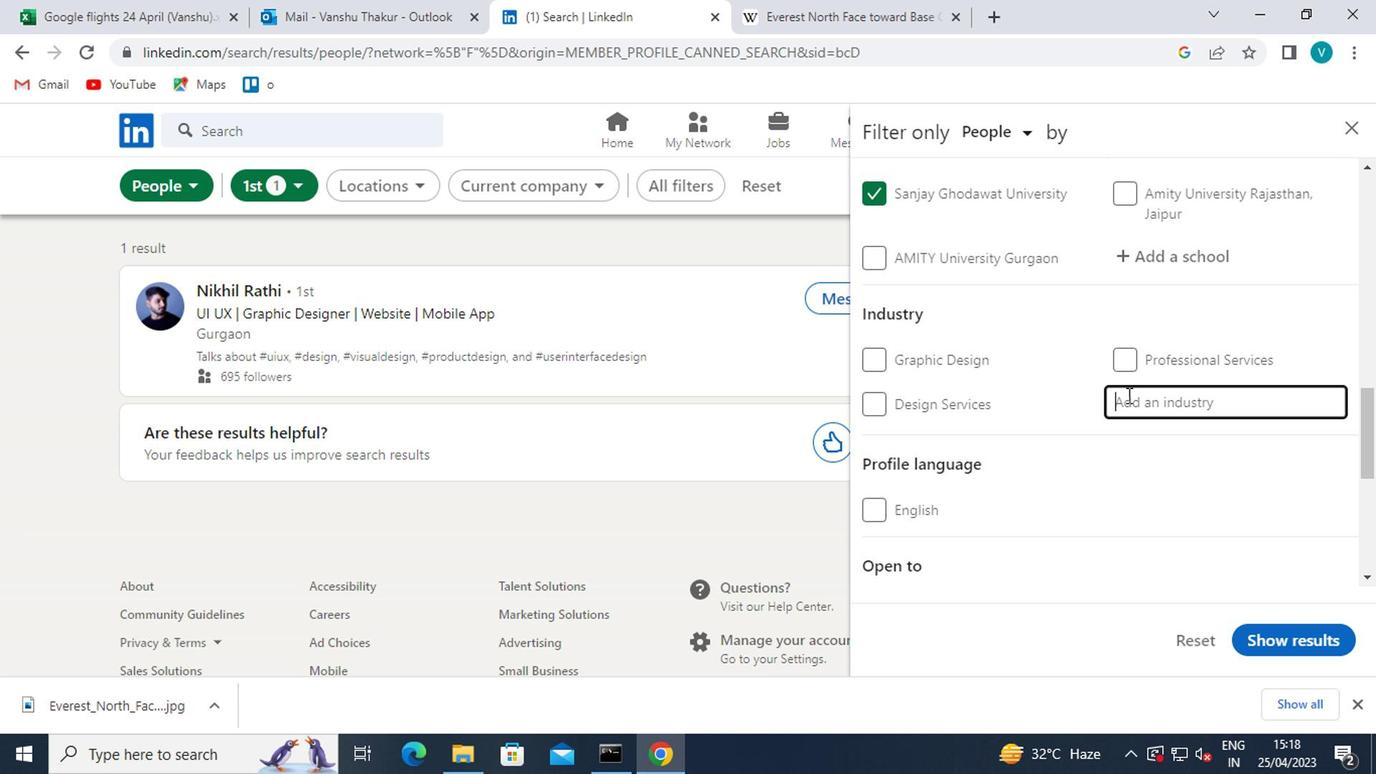 
Action: Key pressed <Key.shift>RADIO<Key.space>
Screenshot: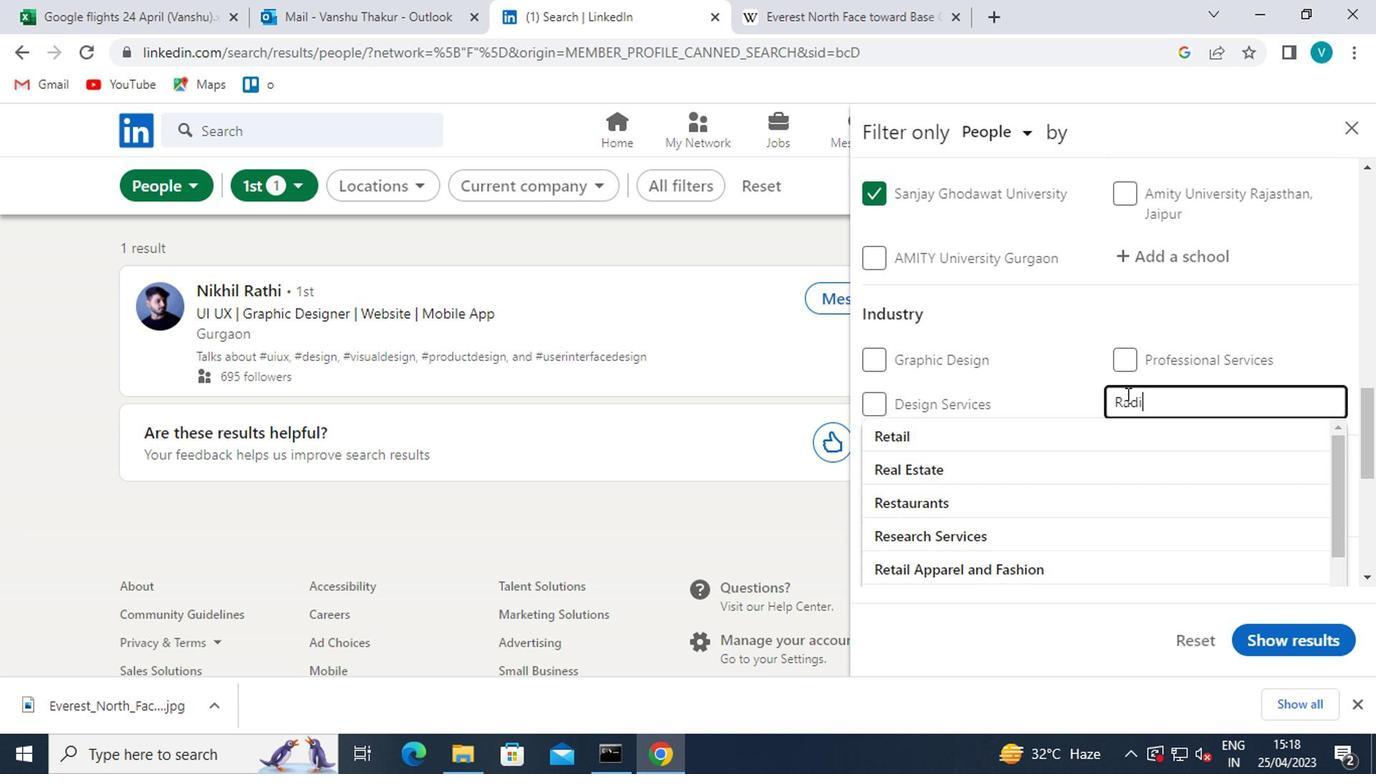 
Action: Mouse moved to (1100, 448)
Screenshot: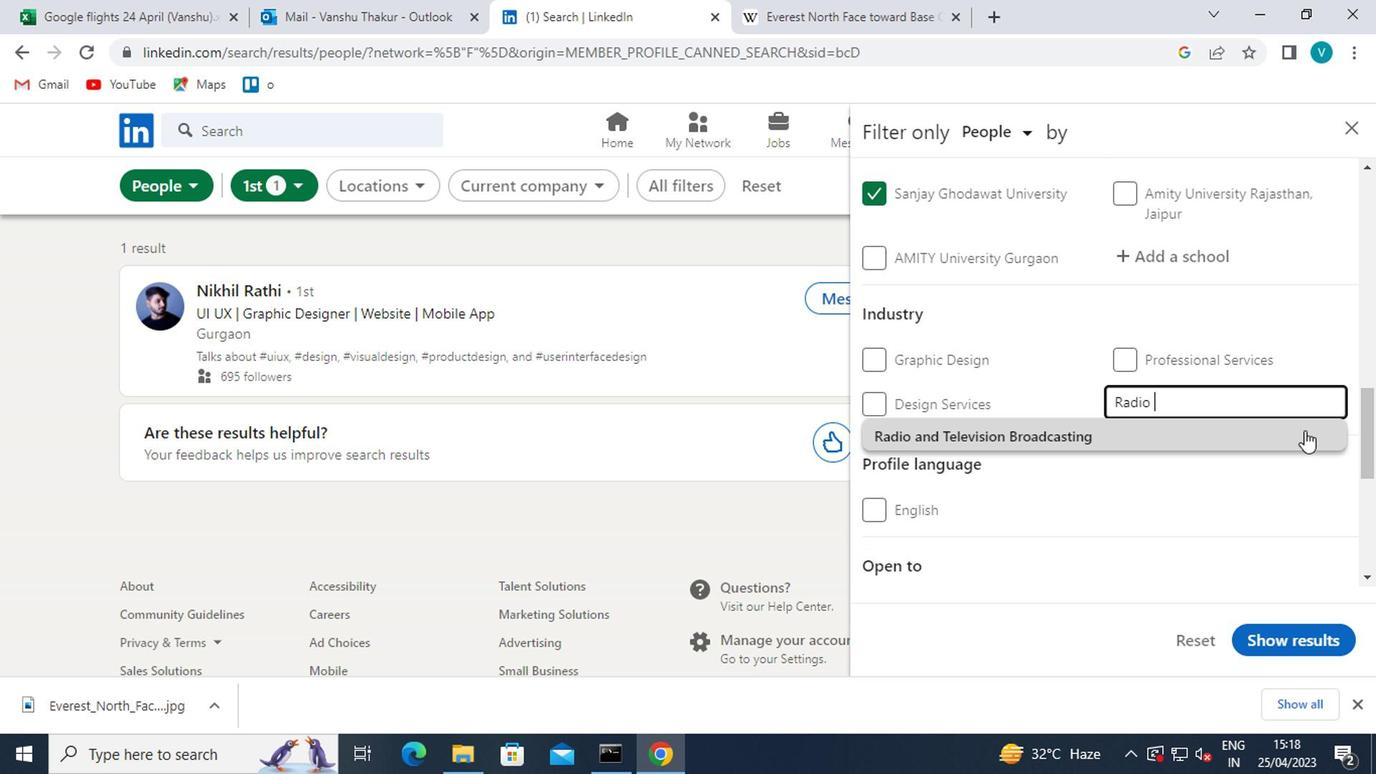 
Action: Mouse pressed left at (1100, 448)
Screenshot: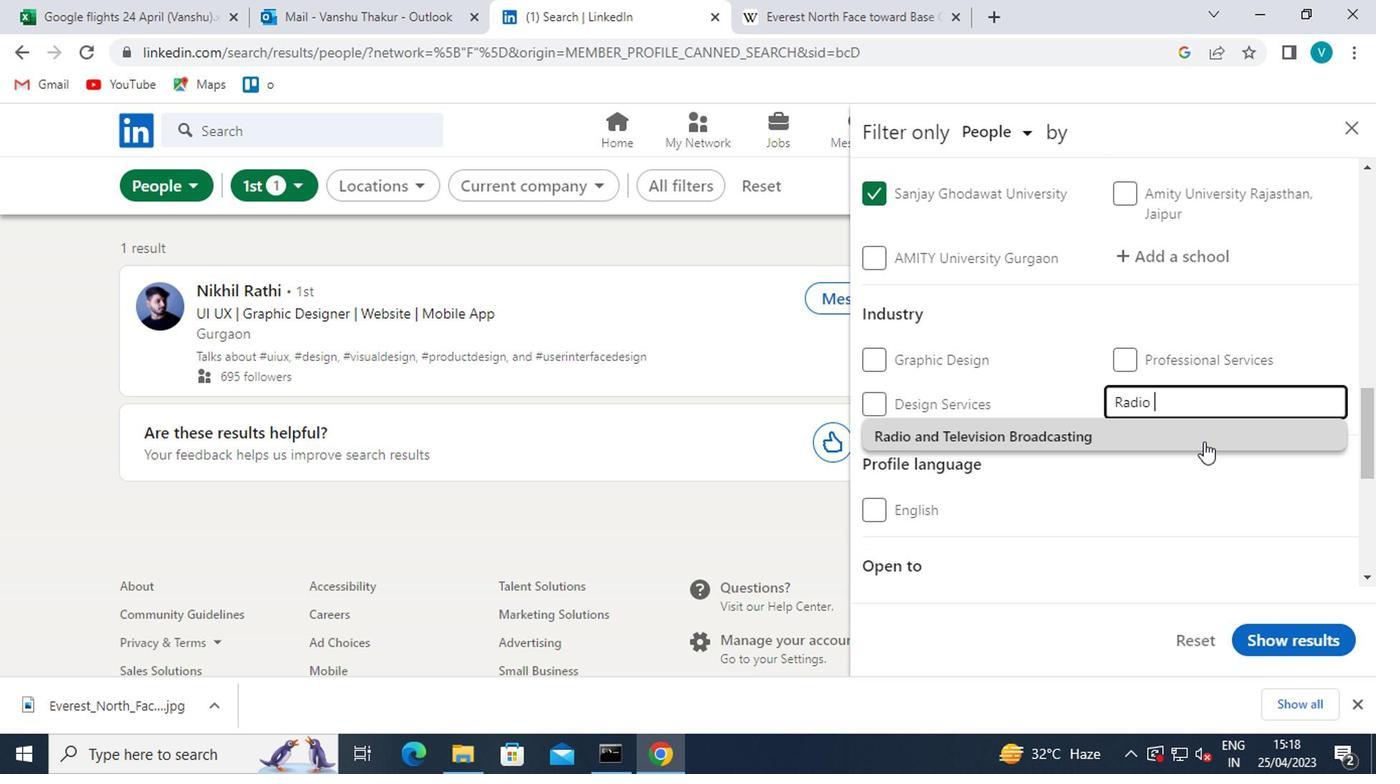 
Action: Mouse scrolled (1100, 447) with delta (0, 0)
Screenshot: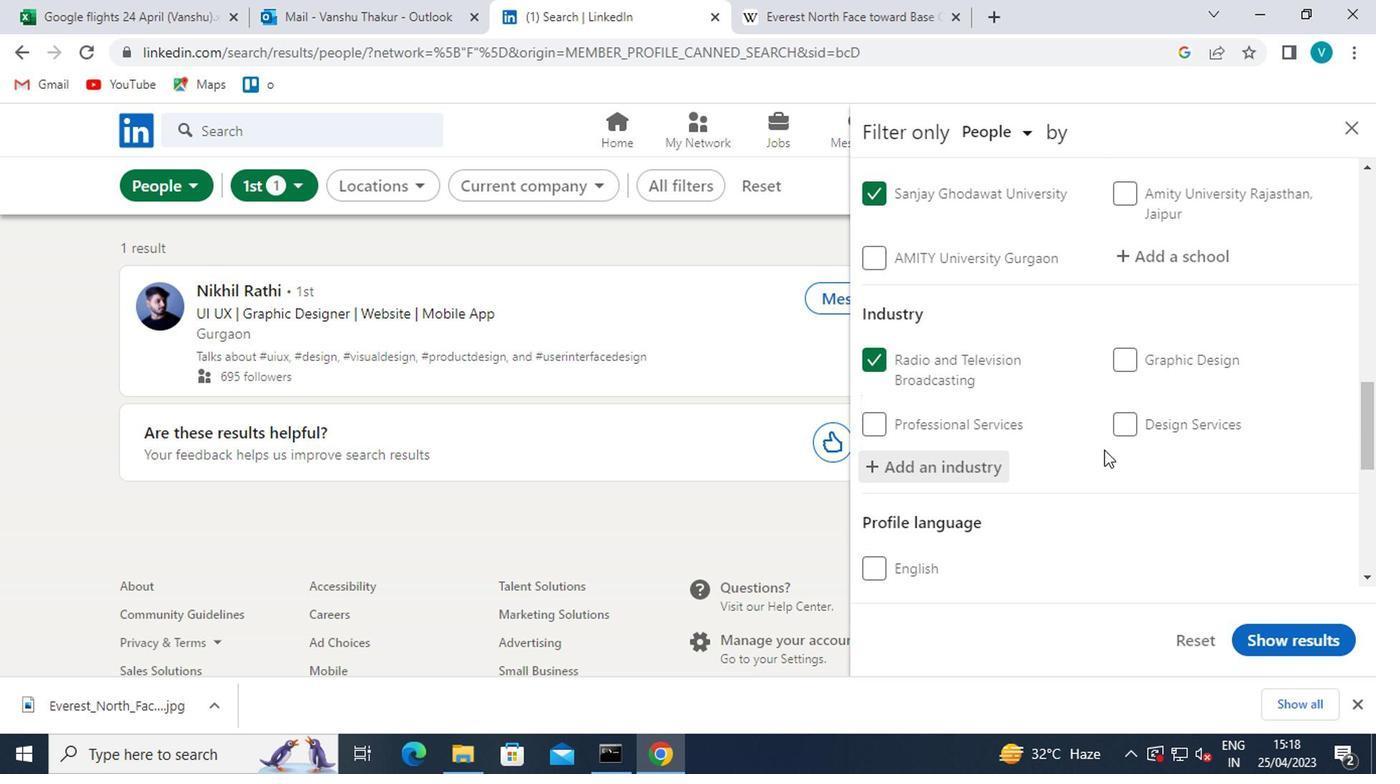
Action: Mouse scrolled (1100, 447) with delta (0, 0)
Screenshot: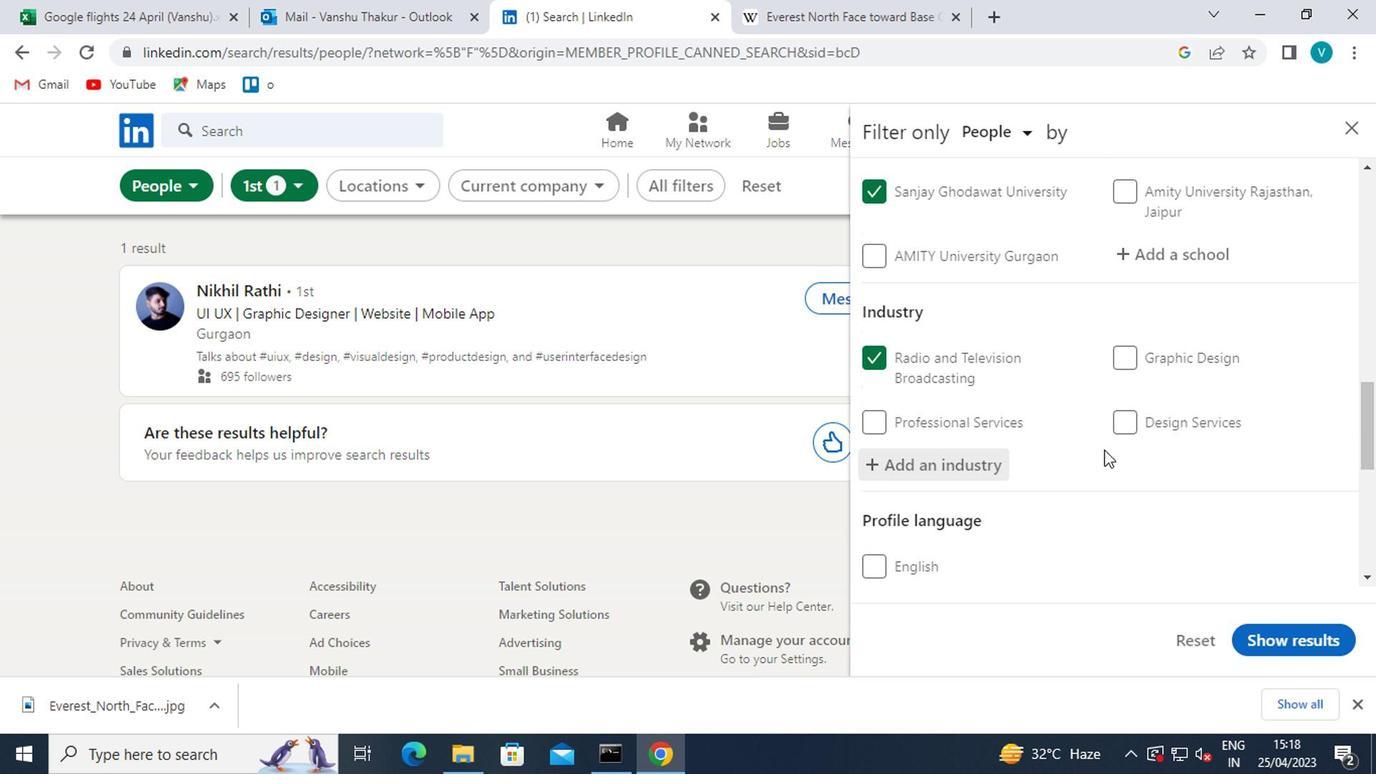 
Action: Mouse scrolled (1100, 447) with delta (0, 0)
Screenshot: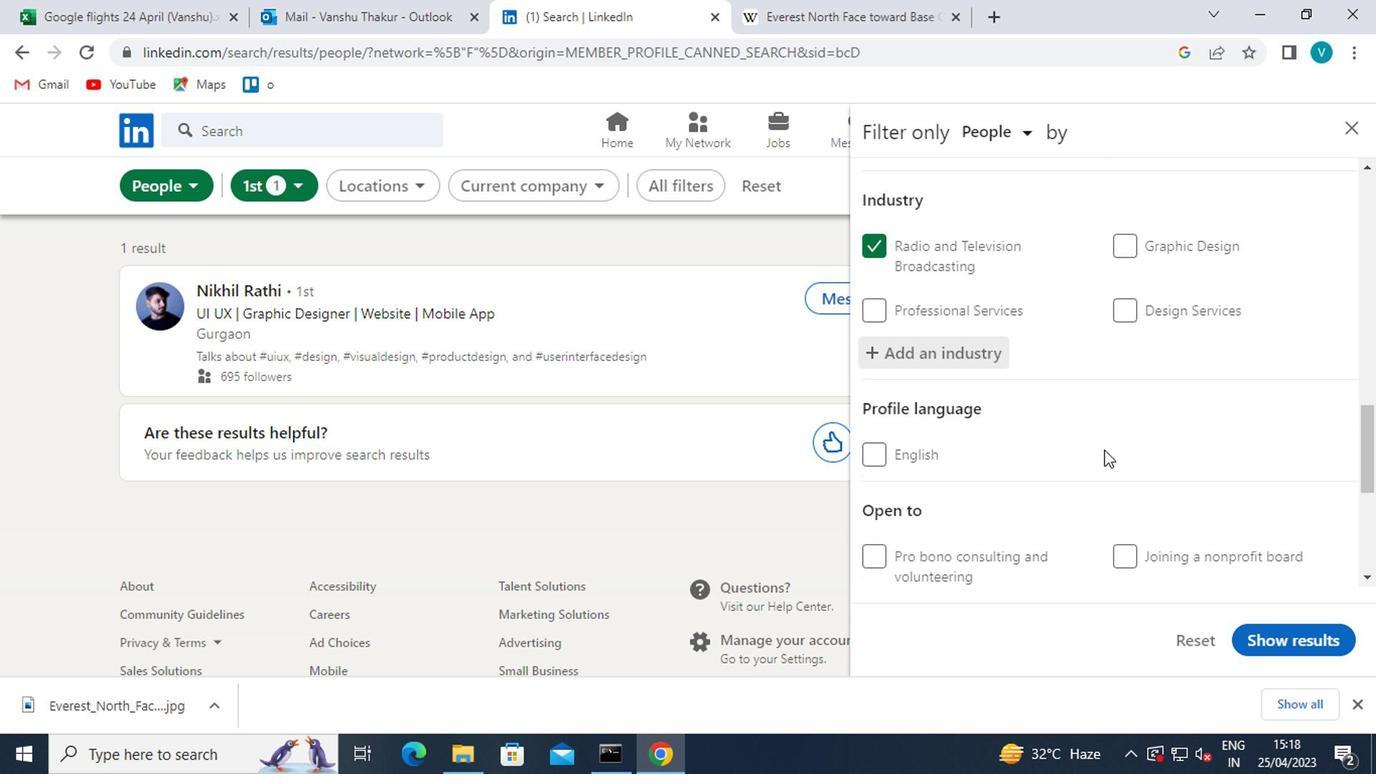 
Action: Mouse scrolled (1100, 447) with delta (0, 0)
Screenshot: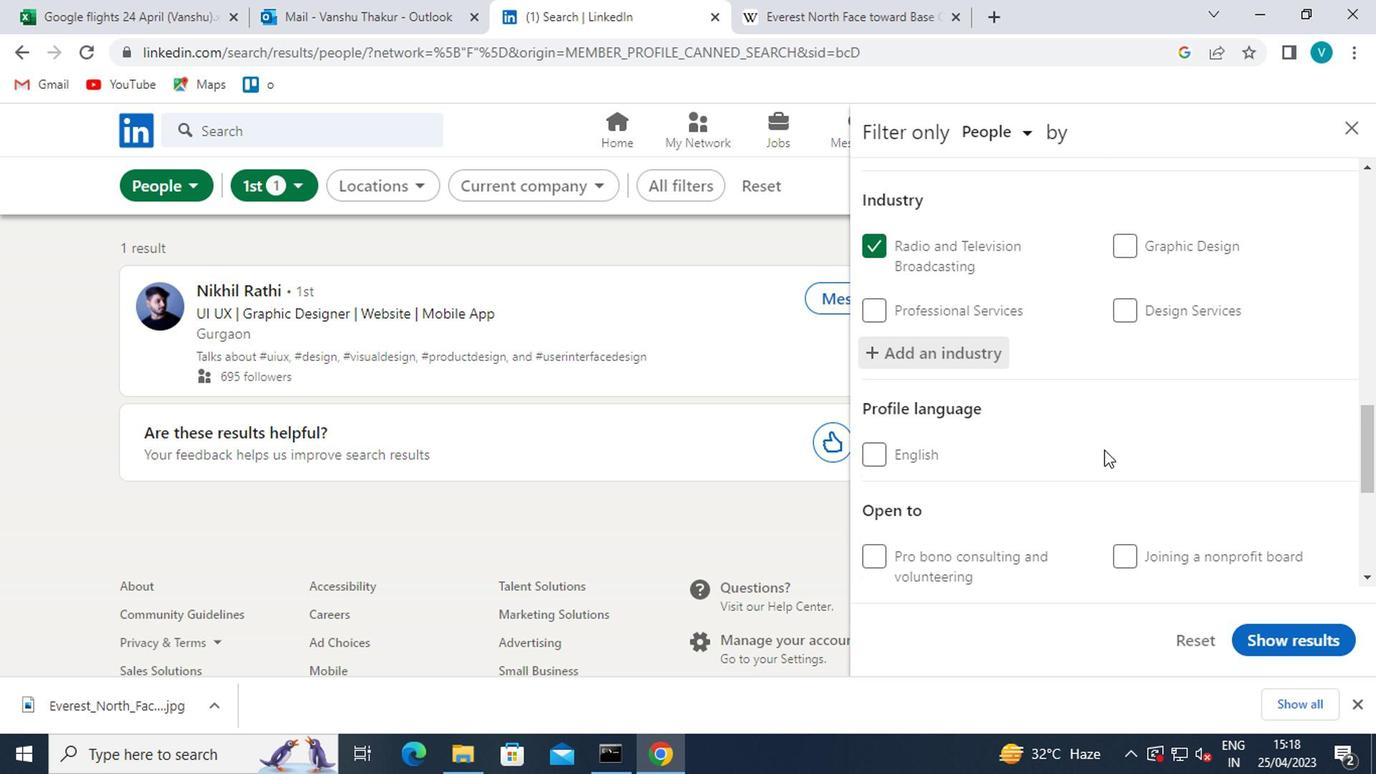 
Action: Mouse moved to (1083, 442)
Screenshot: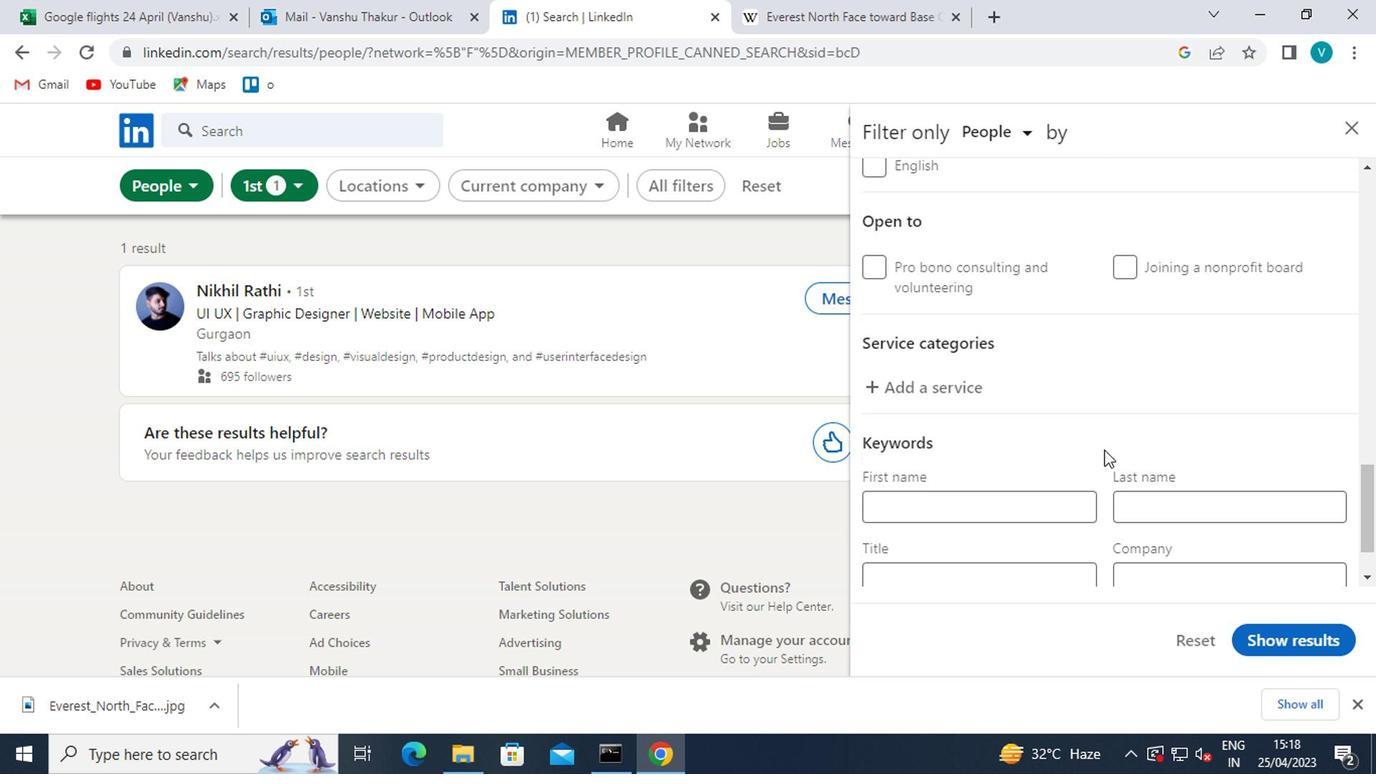 
Action: Mouse scrolled (1083, 443) with delta (0, 0)
Screenshot: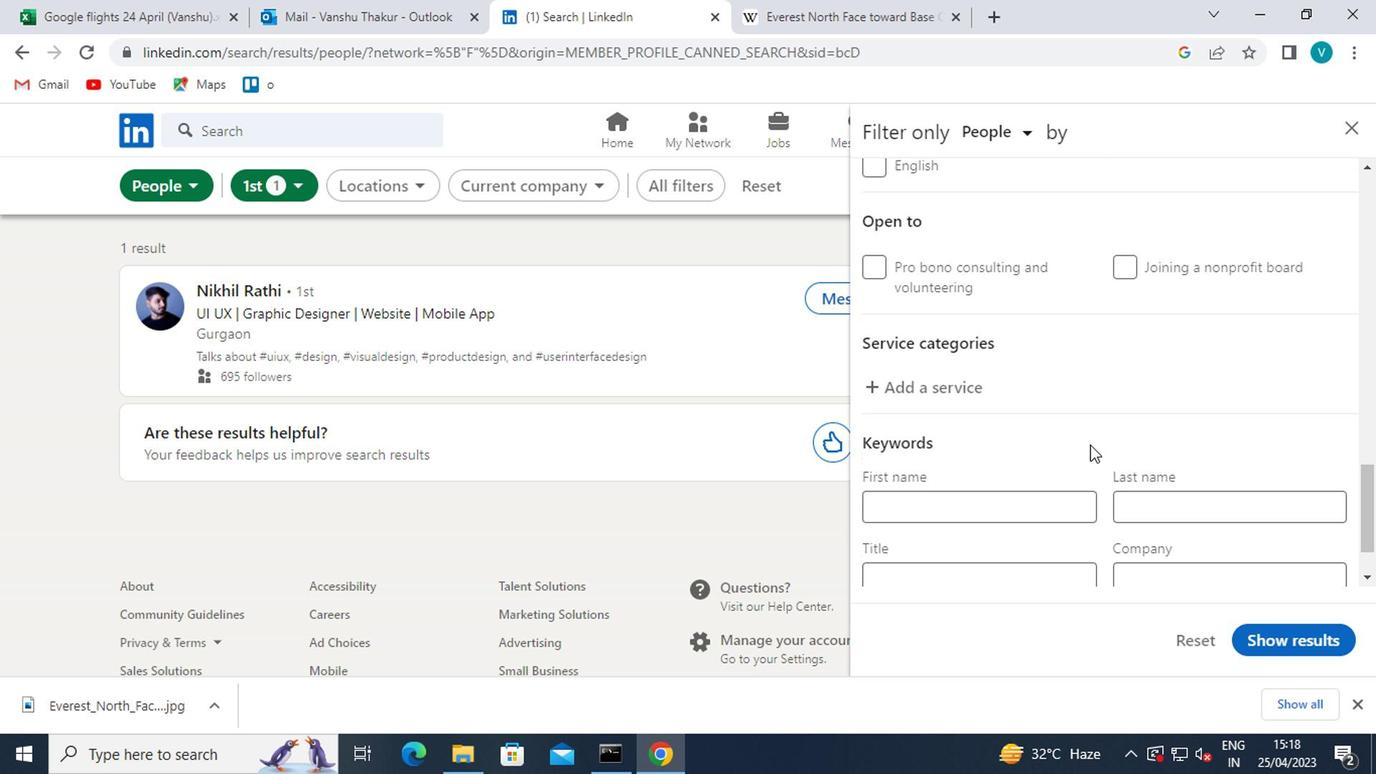 
Action: Mouse scrolled (1083, 441) with delta (0, -1)
Screenshot: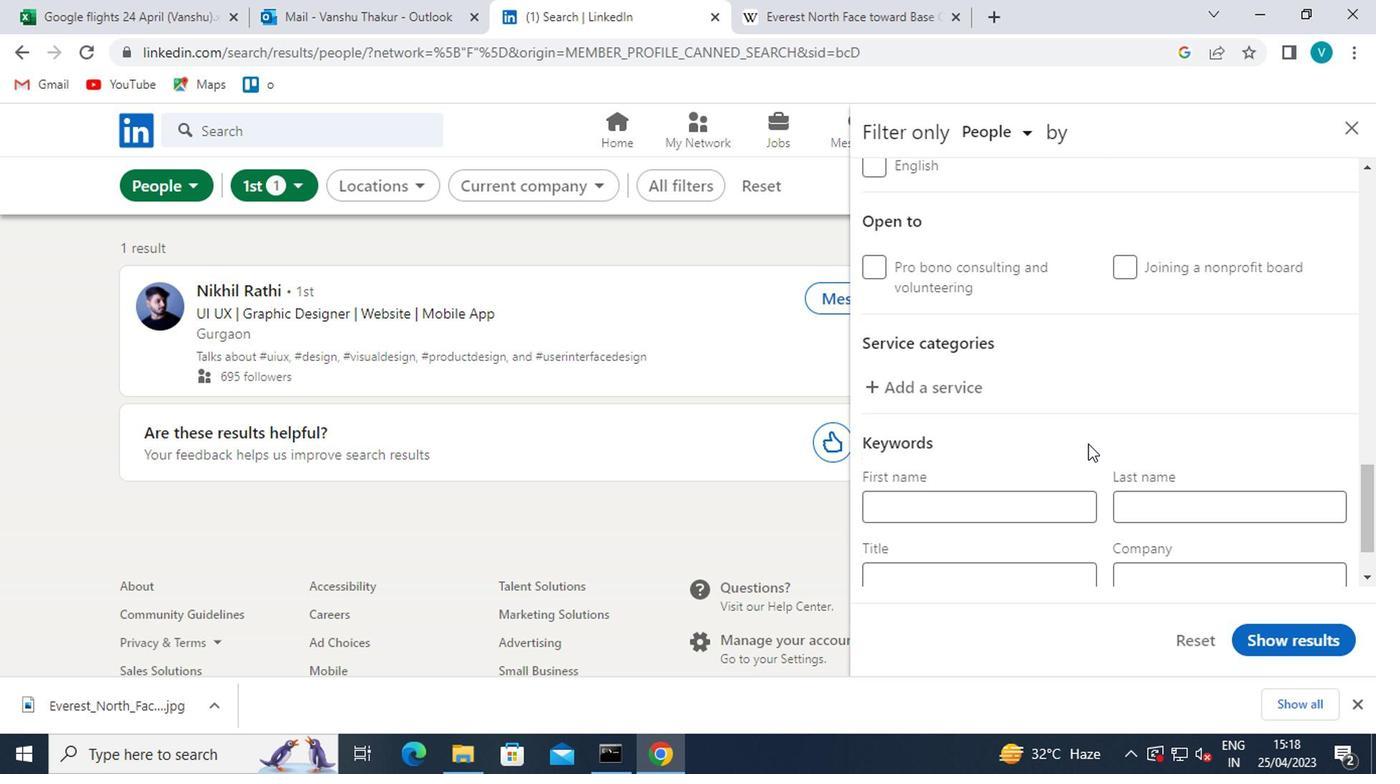 
Action: Mouse moved to (912, 392)
Screenshot: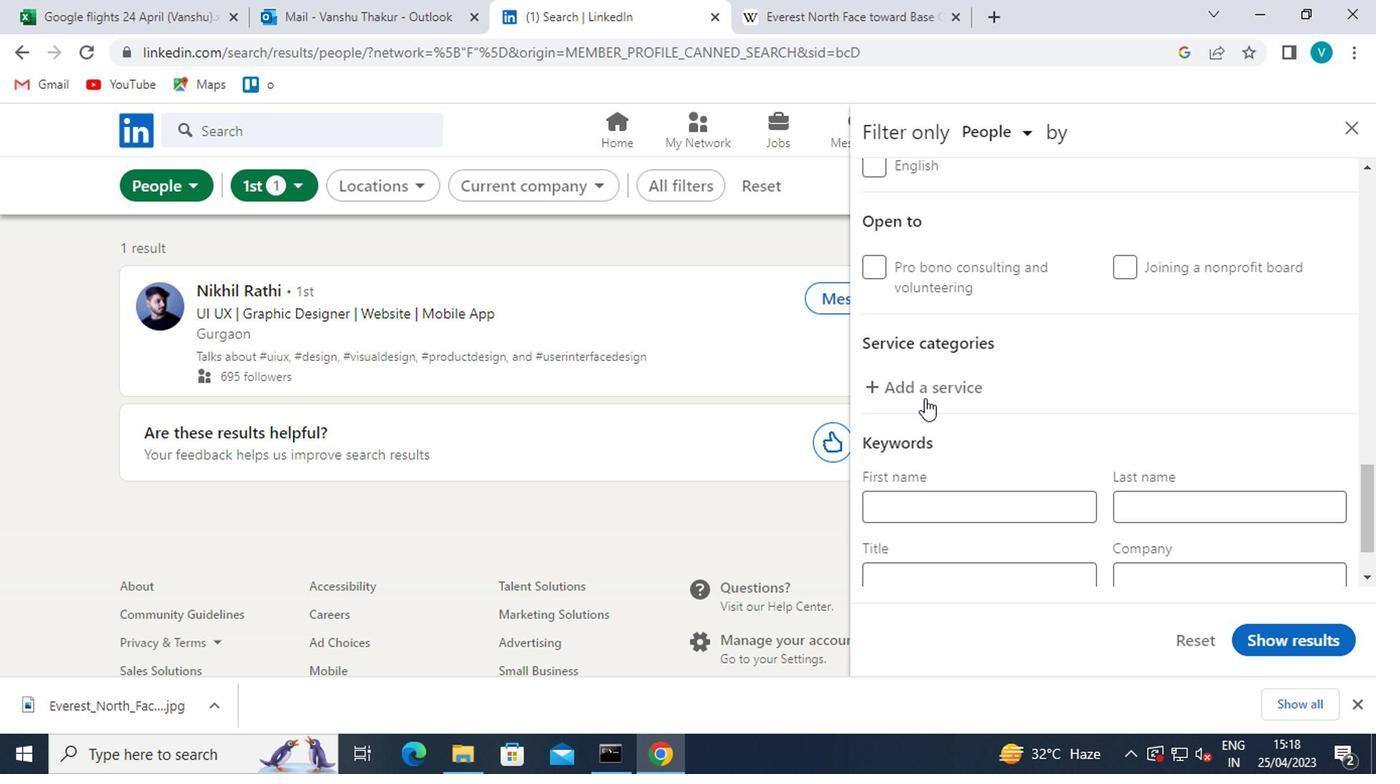 
Action: Mouse pressed left at (912, 392)
Screenshot: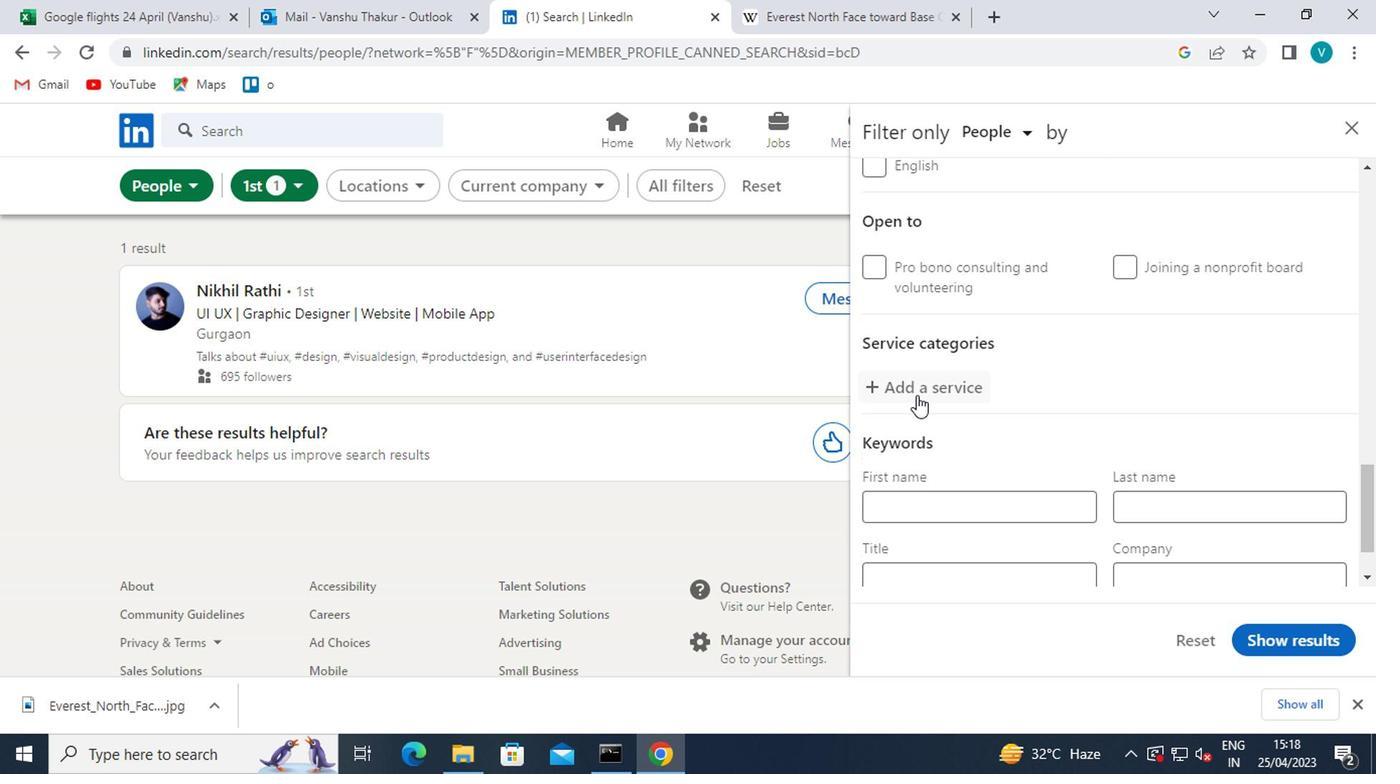 
Action: Mouse moved to (915, 392)
Screenshot: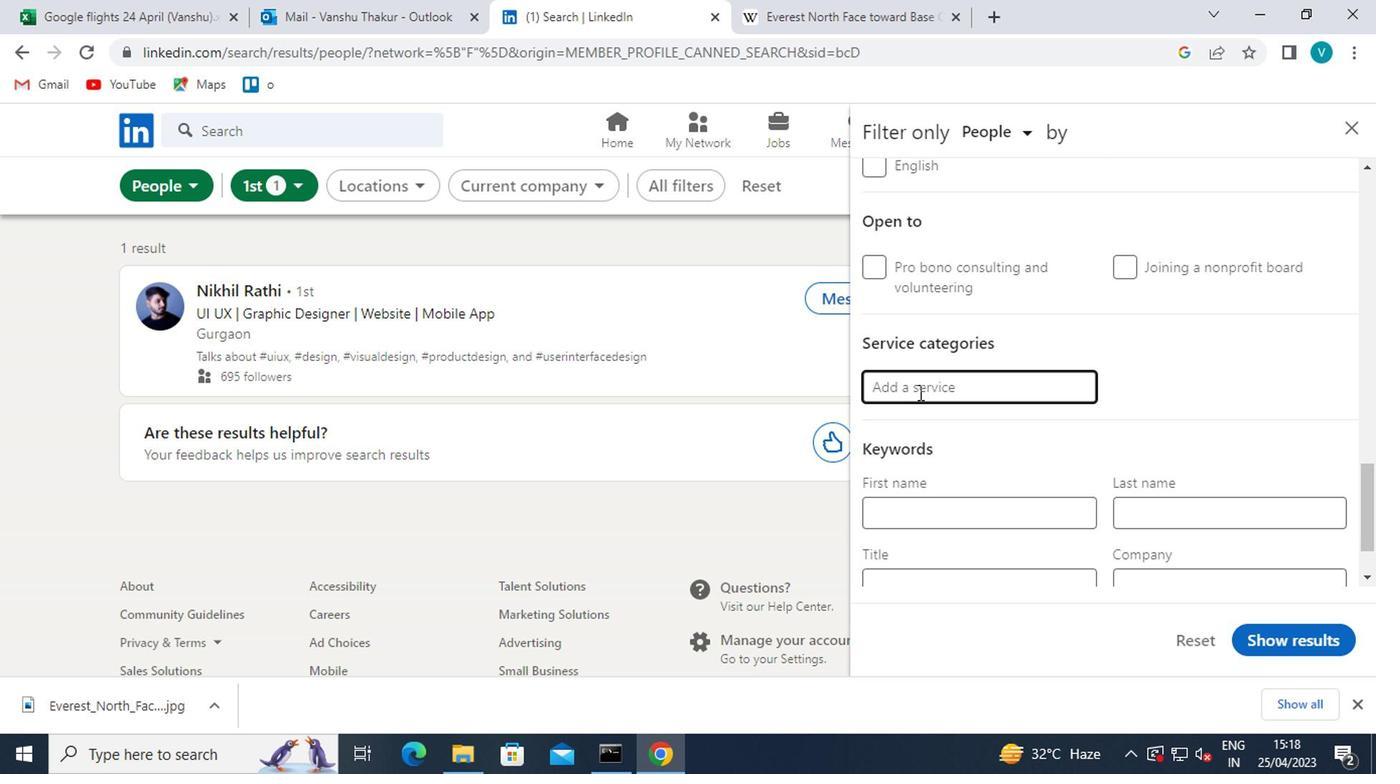 
Action: Key pressed <Key.shift>MARKETING<Key.space>
Screenshot: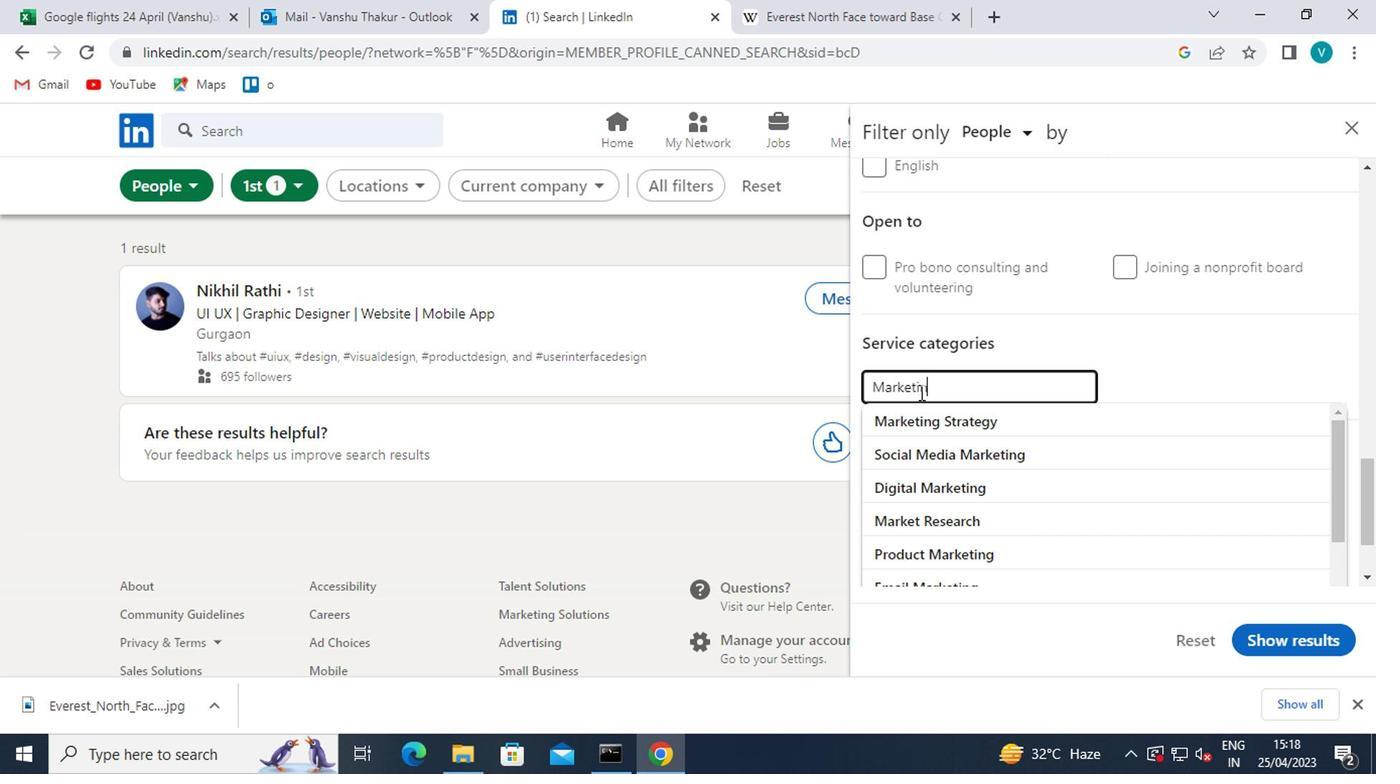 
Action: Mouse moved to (1018, 432)
Screenshot: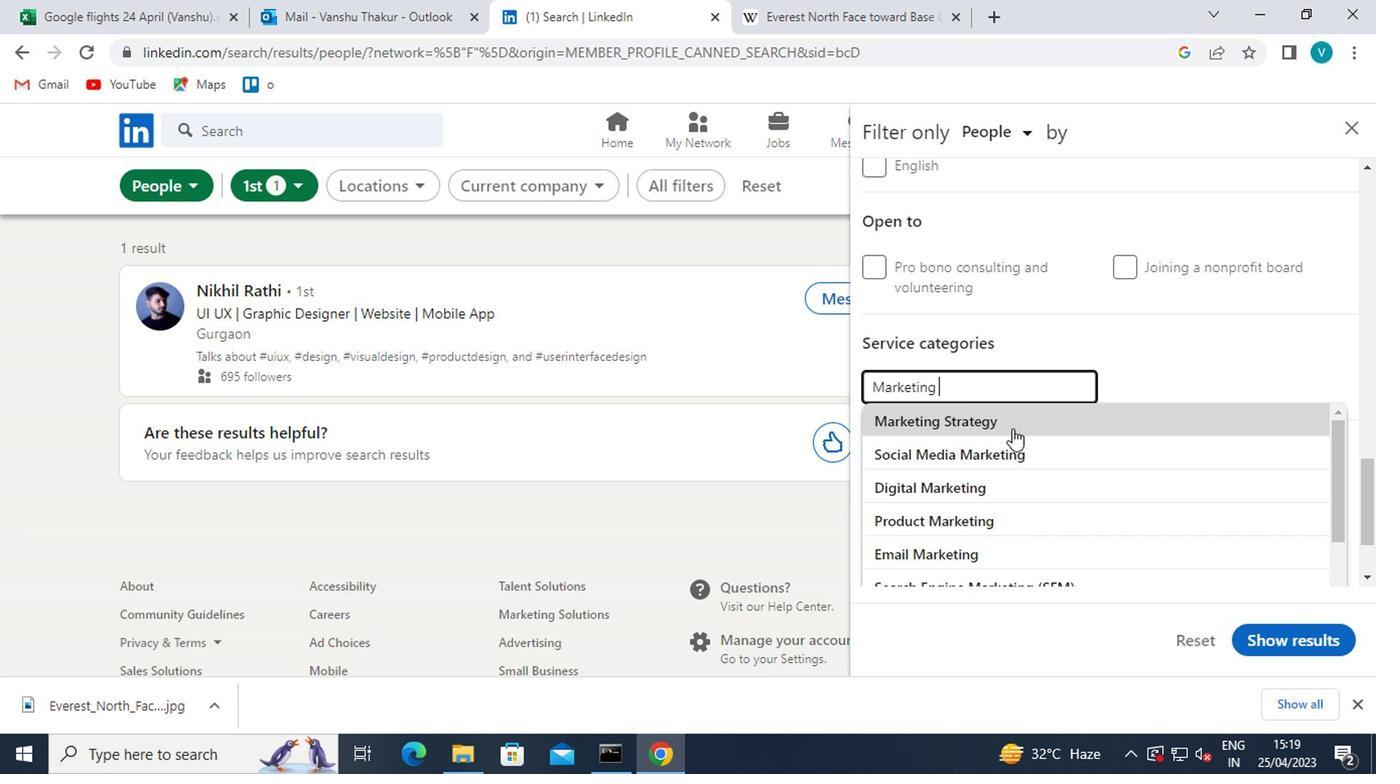 
Action: Mouse scrolled (1018, 431) with delta (0, -1)
Screenshot: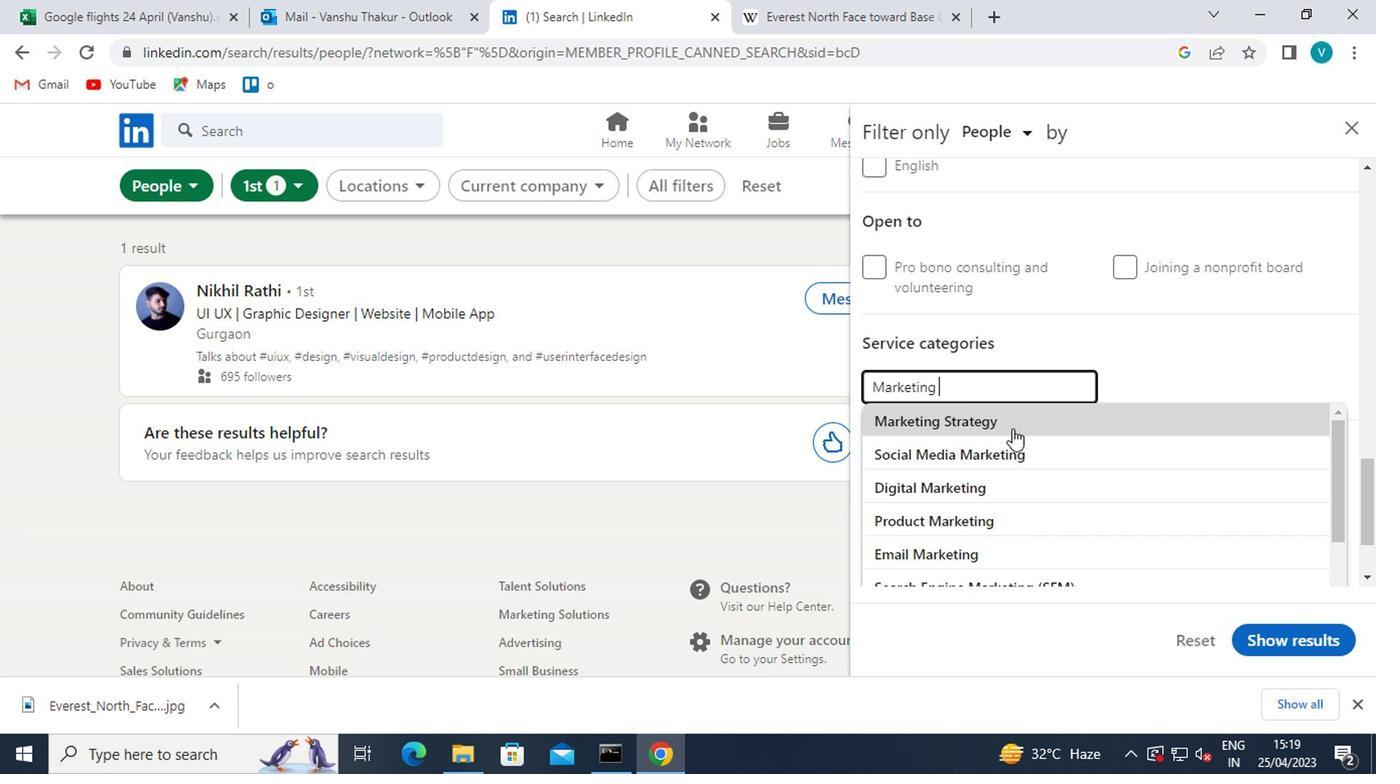 
Action: Mouse scrolled (1018, 431) with delta (0, -1)
Screenshot: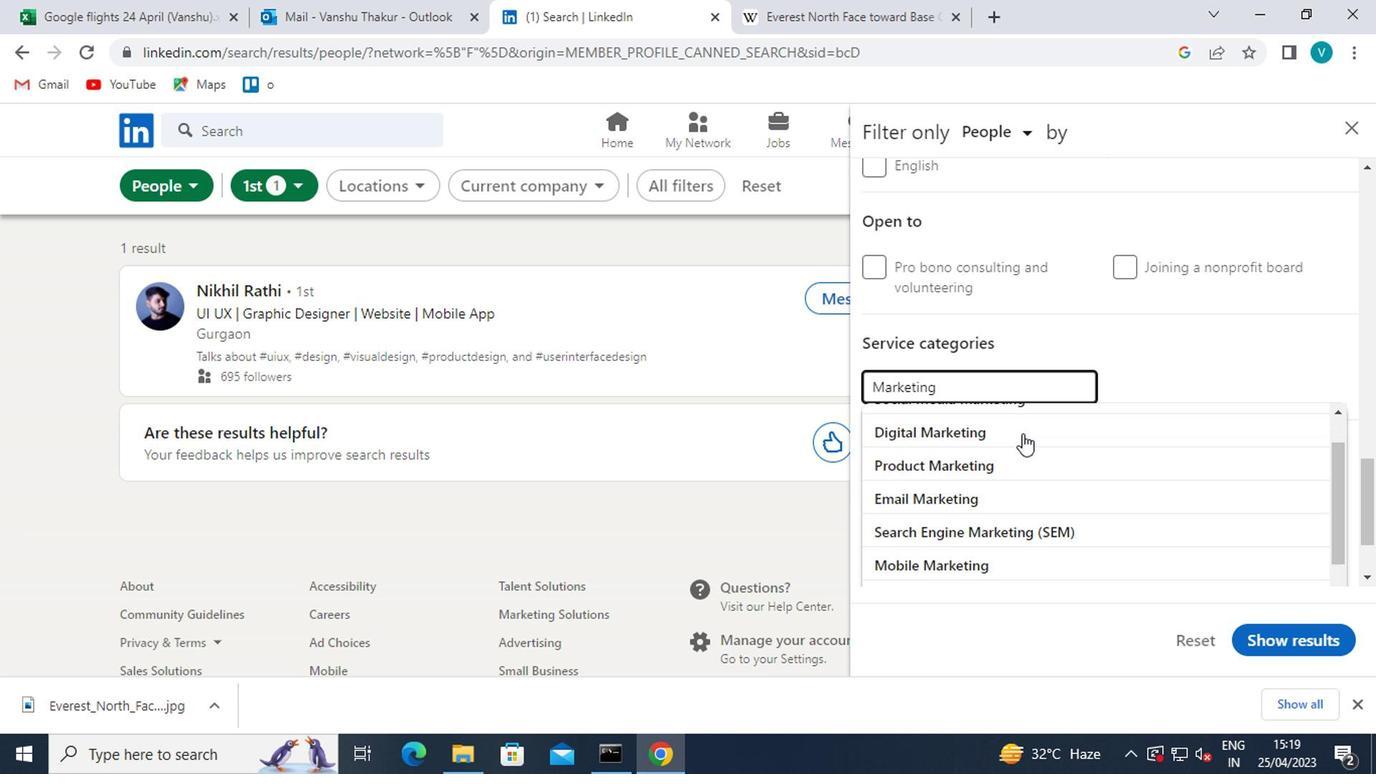 
Action: Mouse scrolled (1018, 431) with delta (0, -1)
Screenshot: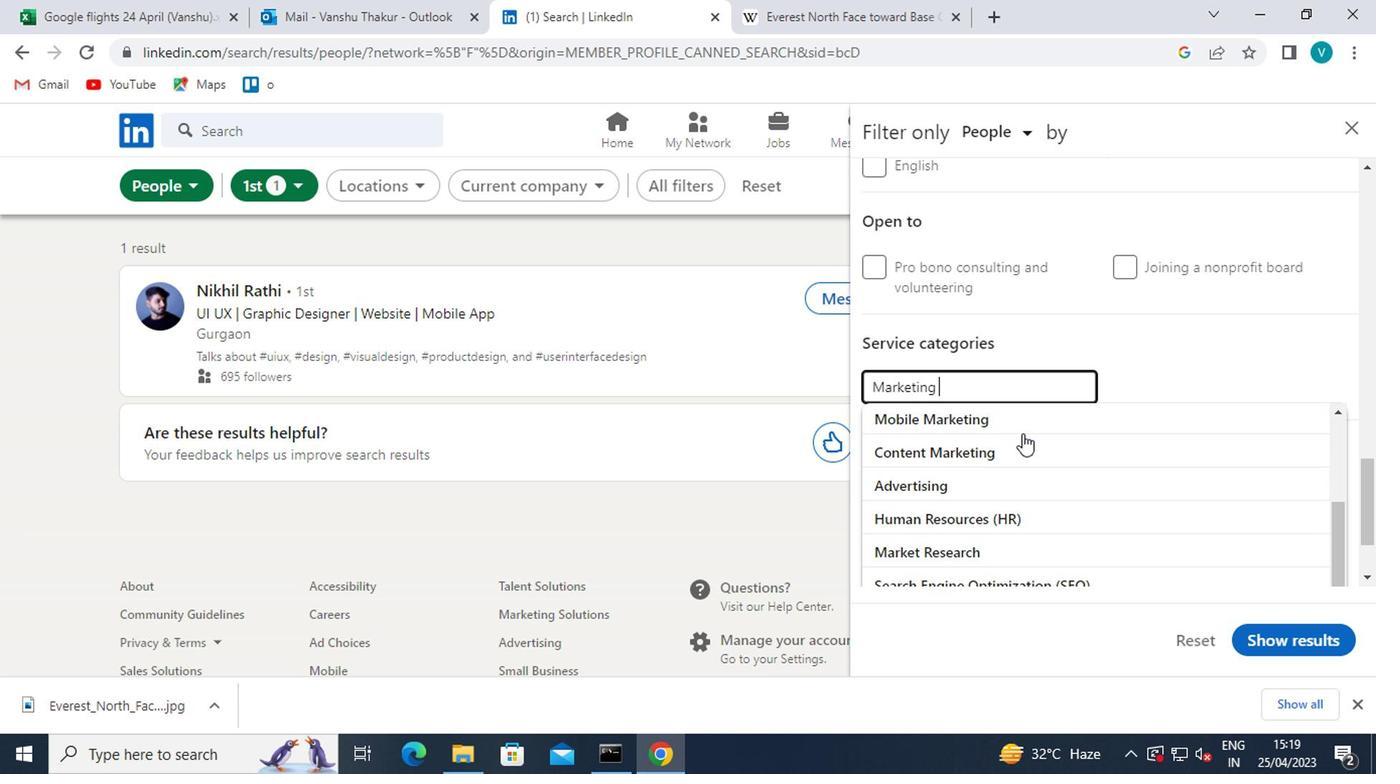 
Action: Mouse scrolled (1018, 431) with delta (0, -1)
Screenshot: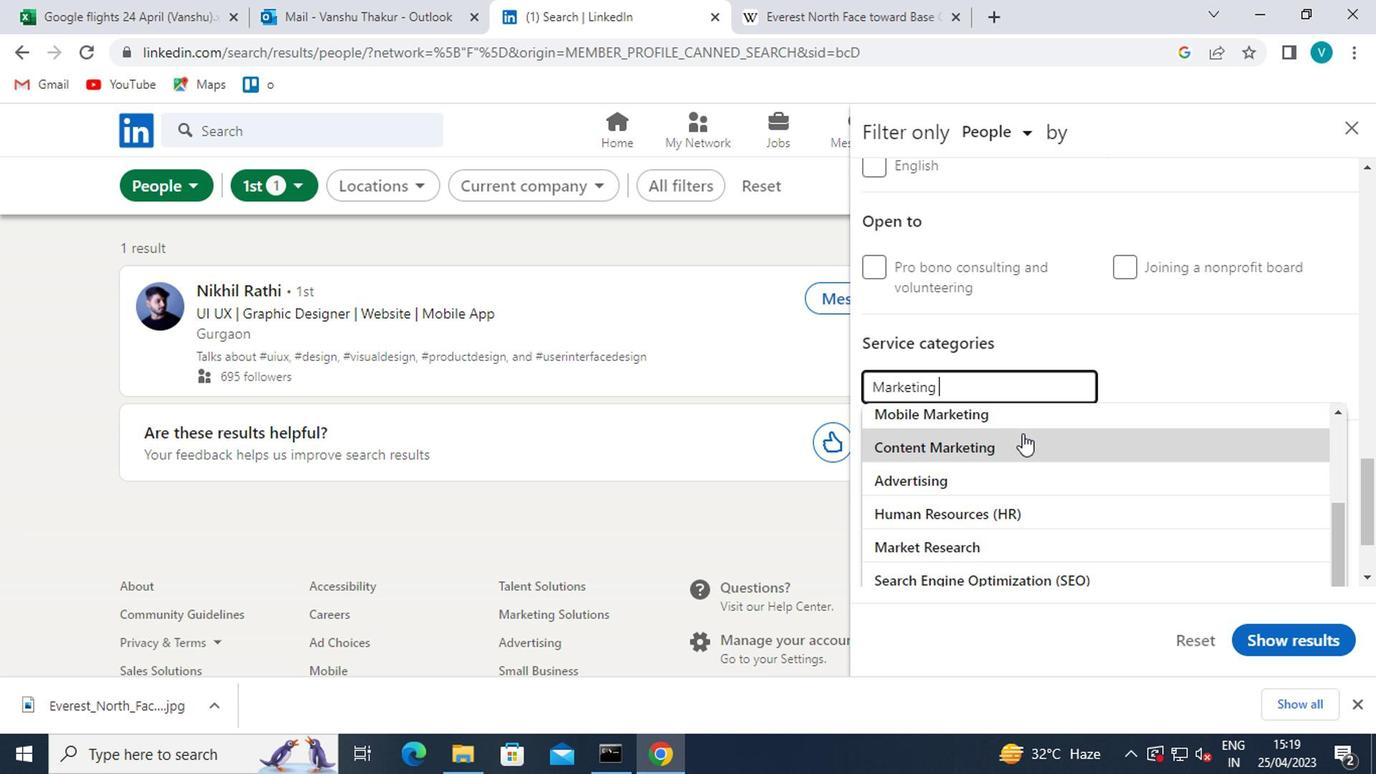 
Action: Mouse scrolled (1018, 431) with delta (0, -1)
Screenshot: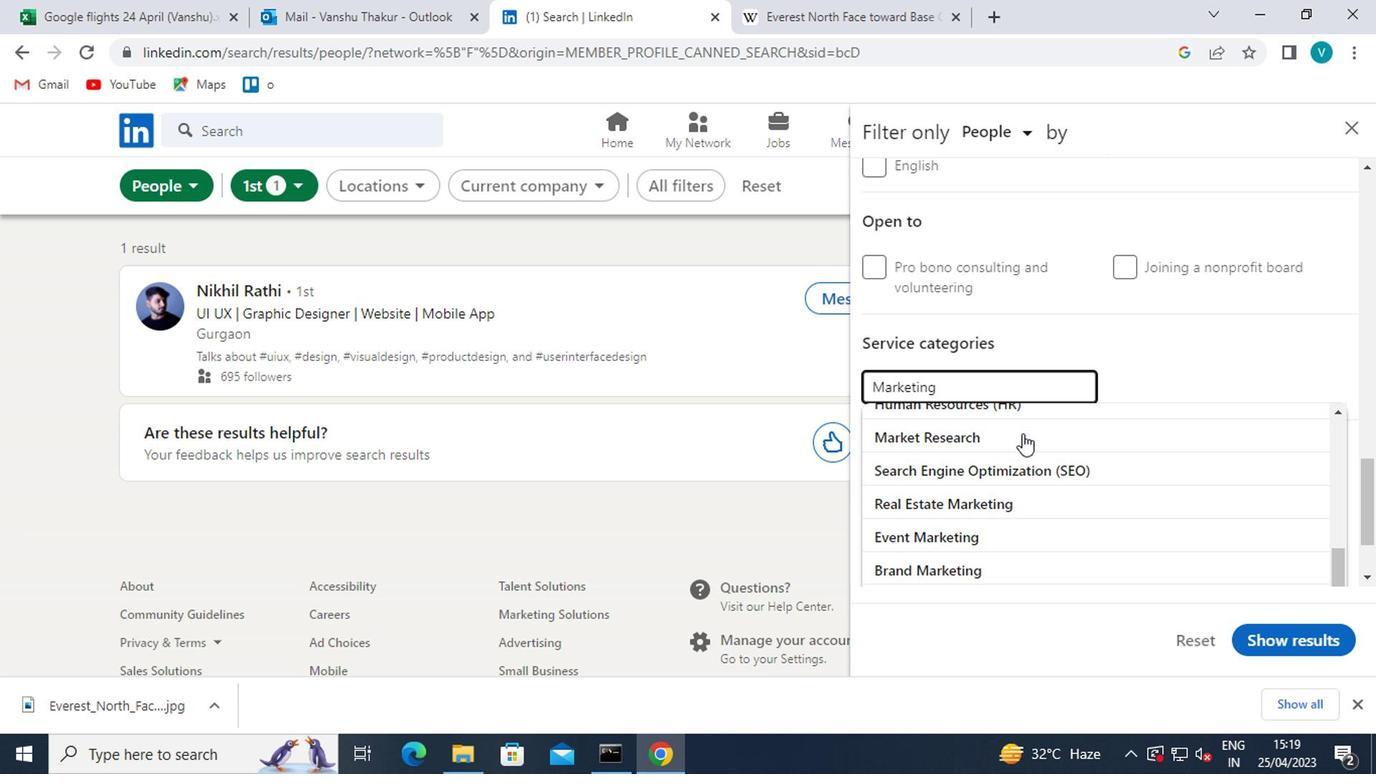 
Action: Mouse scrolled (1018, 433) with delta (0, 0)
Screenshot: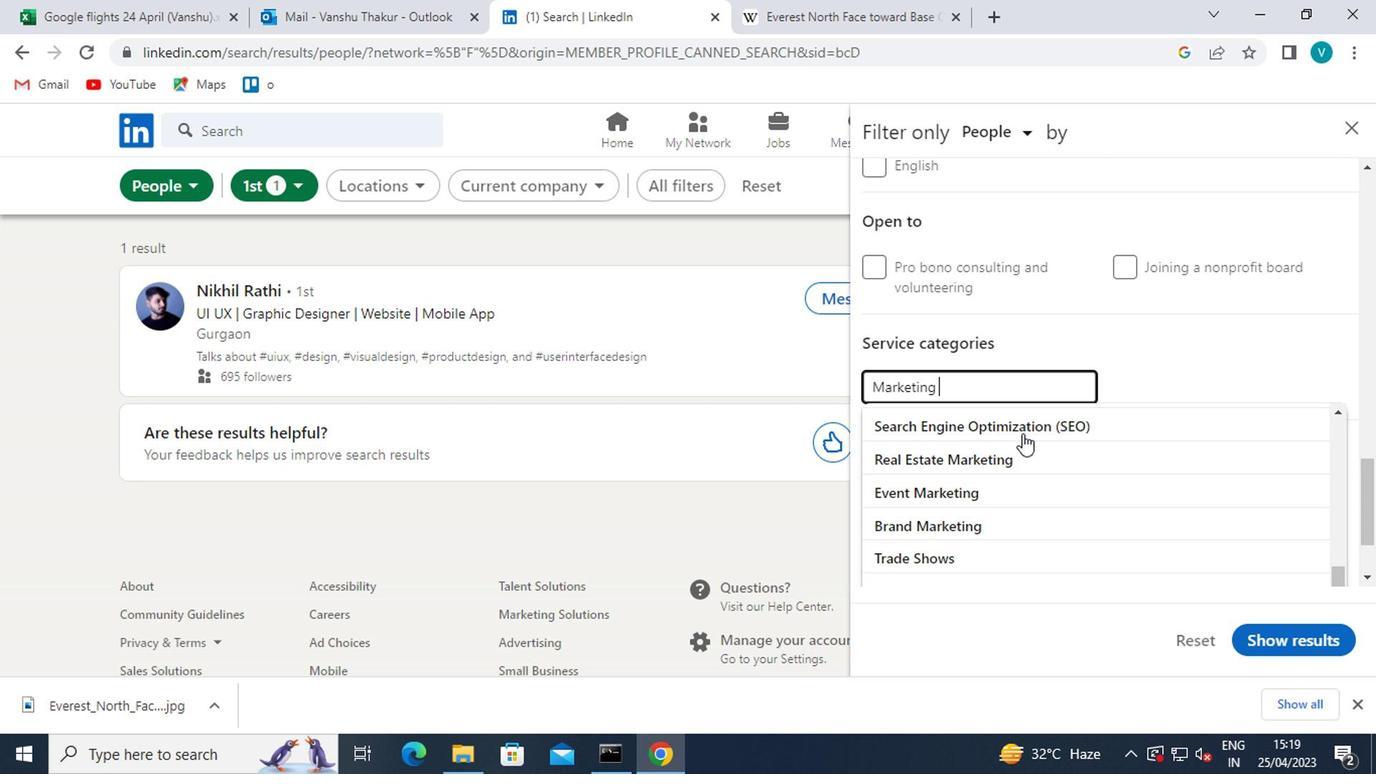 
Action: Mouse scrolled (1018, 433) with delta (0, 0)
Screenshot: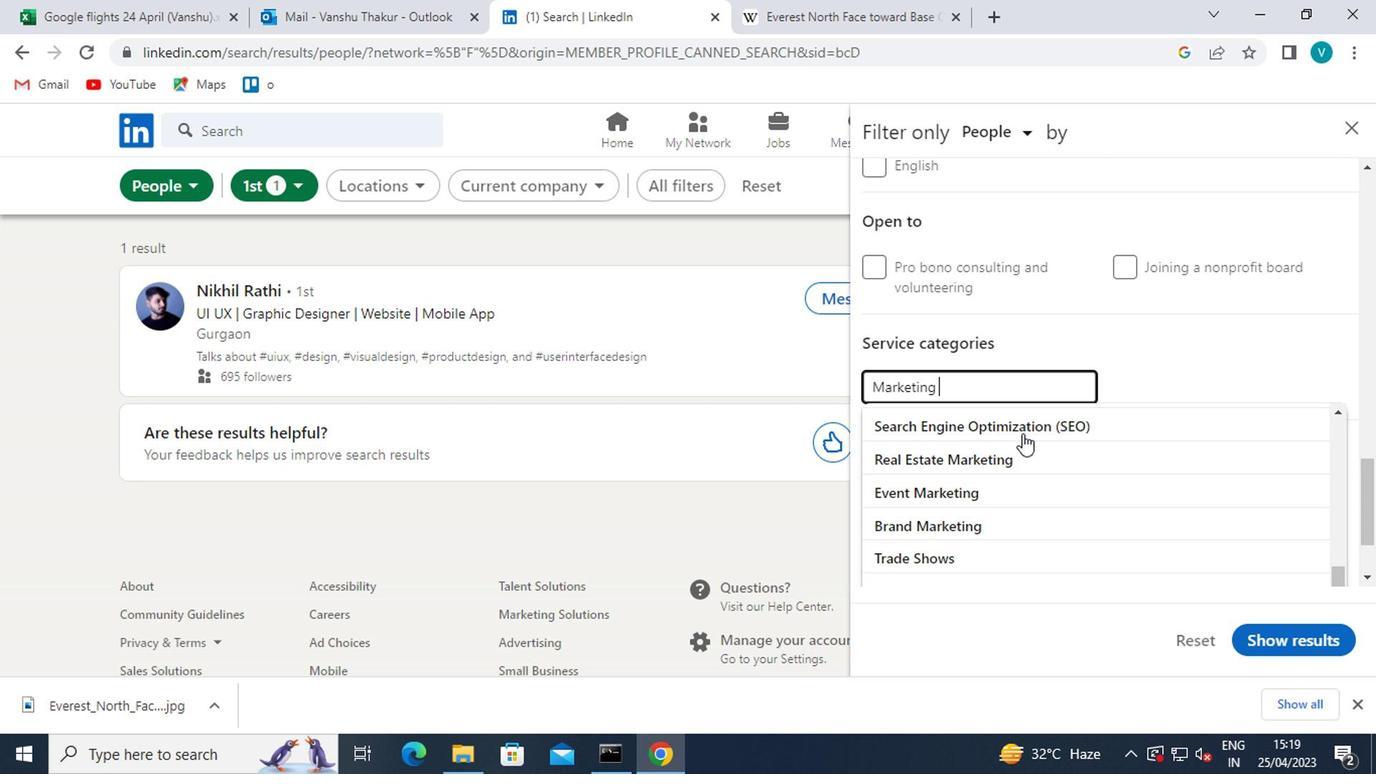 
Action: Mouse scrolled (1018, 433) with delta (0, 0)
Screenshot: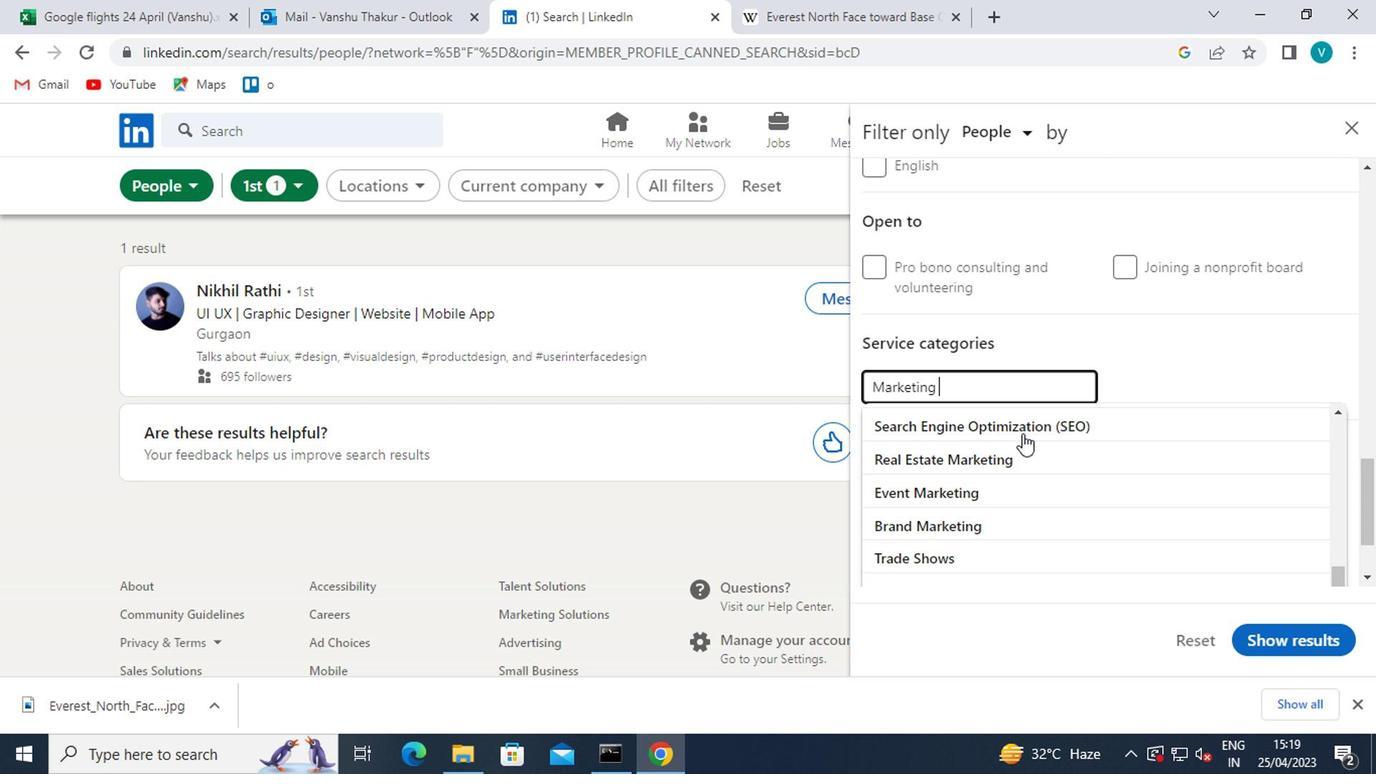 
Action: Mouse scrolled (1018, 433) with delta (0, 0)
Screenshot: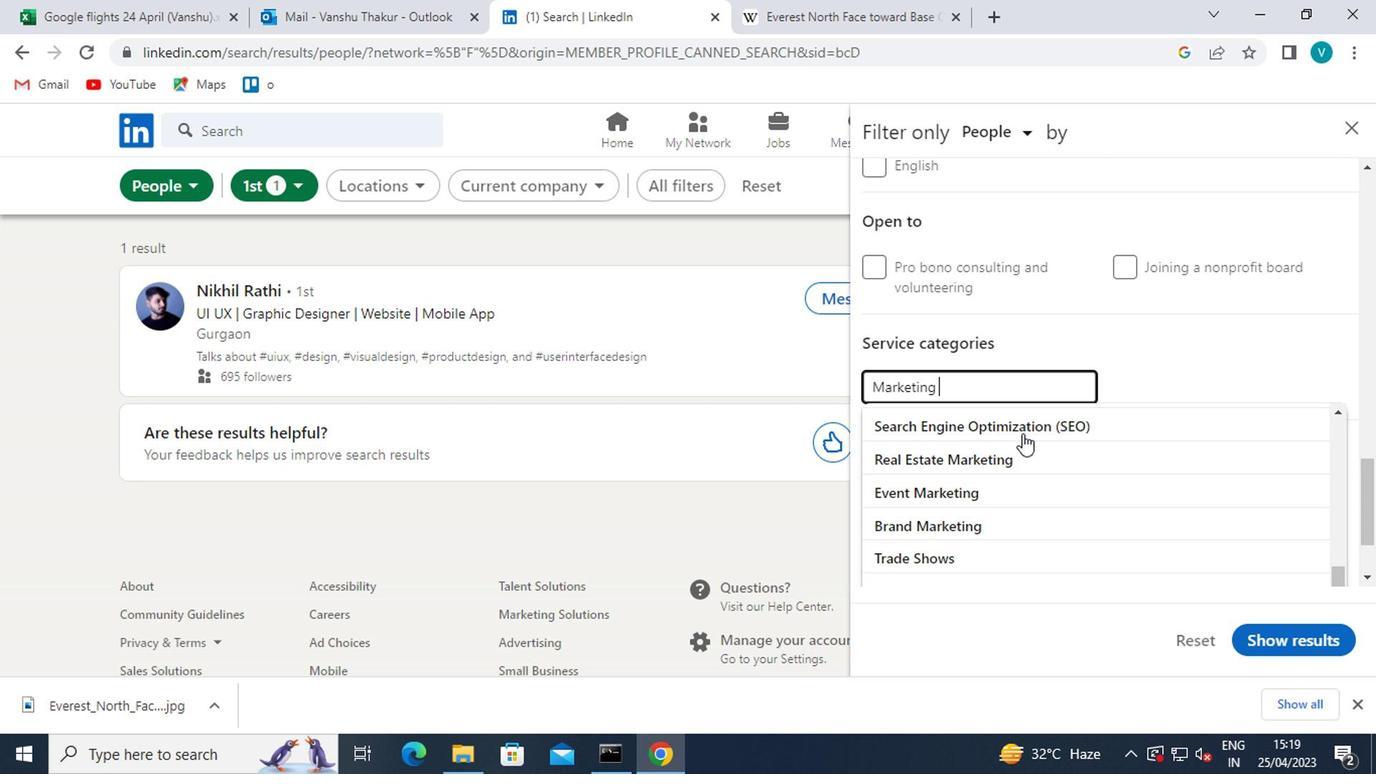 
Action: Mouse scrolled (1018, 433) with delta (0, 0)
Screenshot: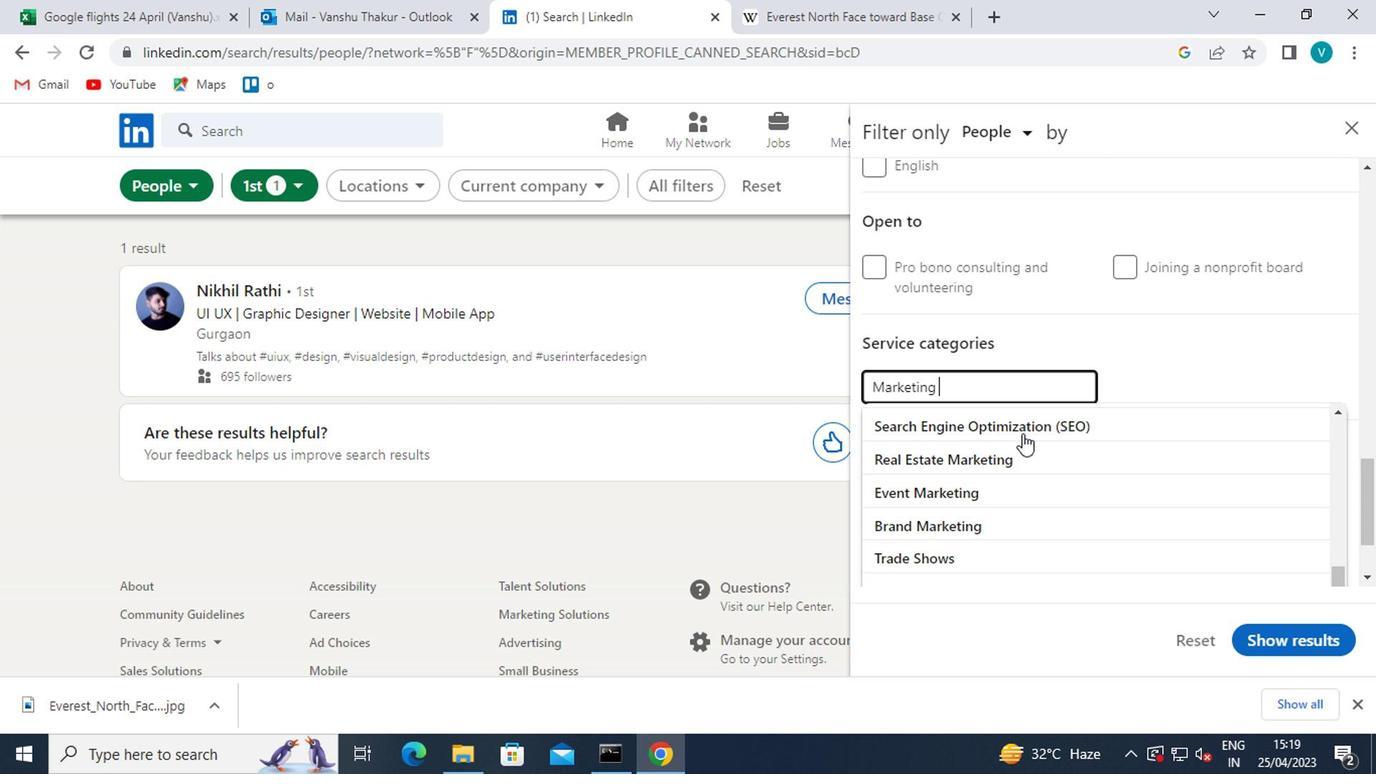 
Action: Mouse scrolled (1018, 433) with delta (0, 0)
Screenshot: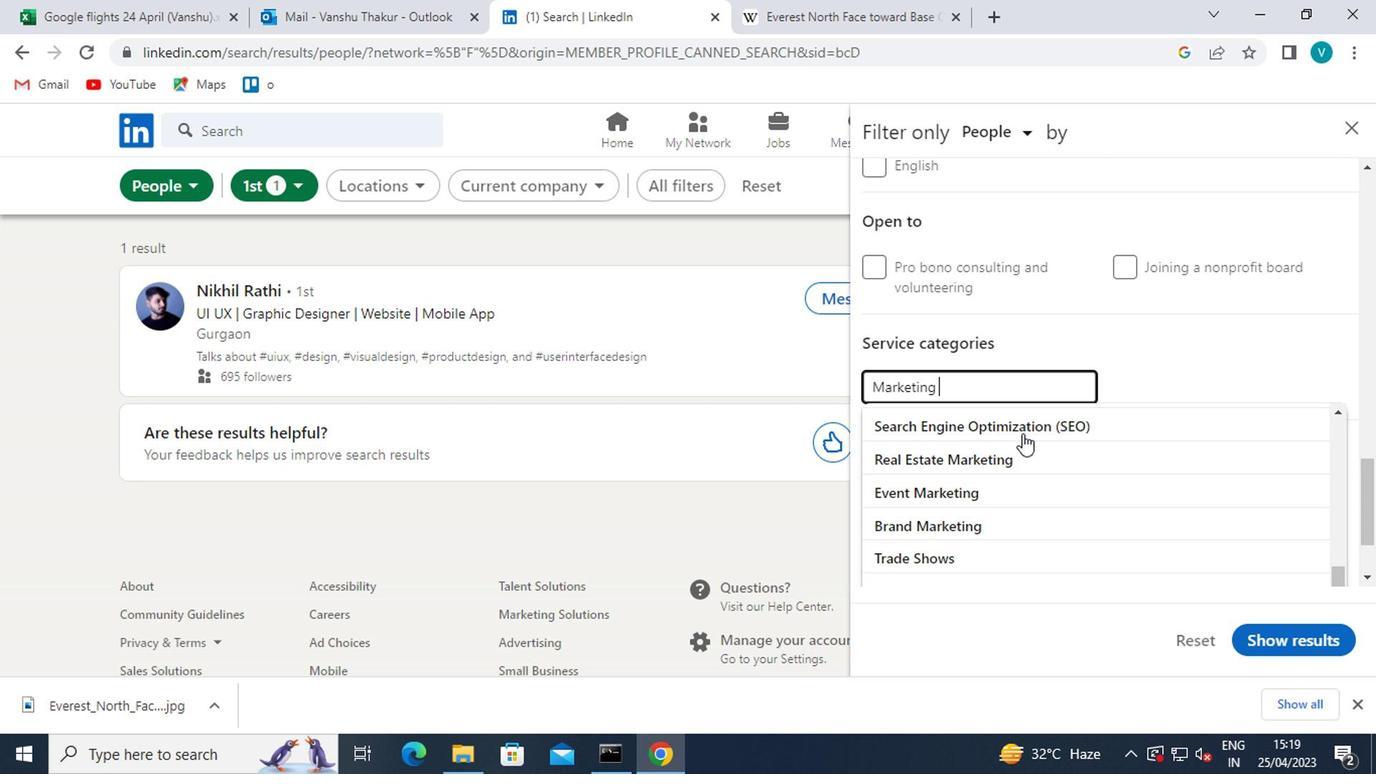 
Action: Mouse scrolled (1018, 433) with delta (0, 0)
Screenshot: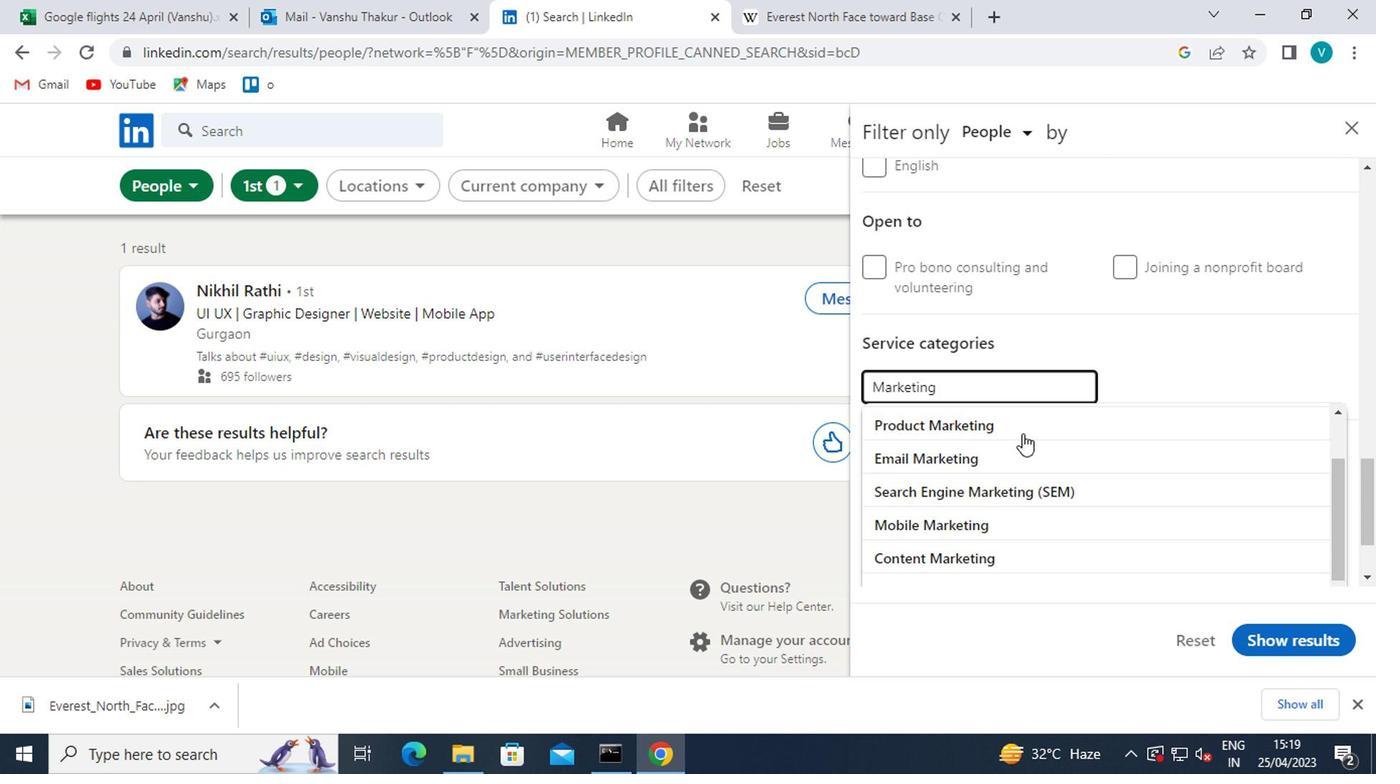 
Action: Mouse scrolled (1018, 433) with delta (0, 0)
Screenshot: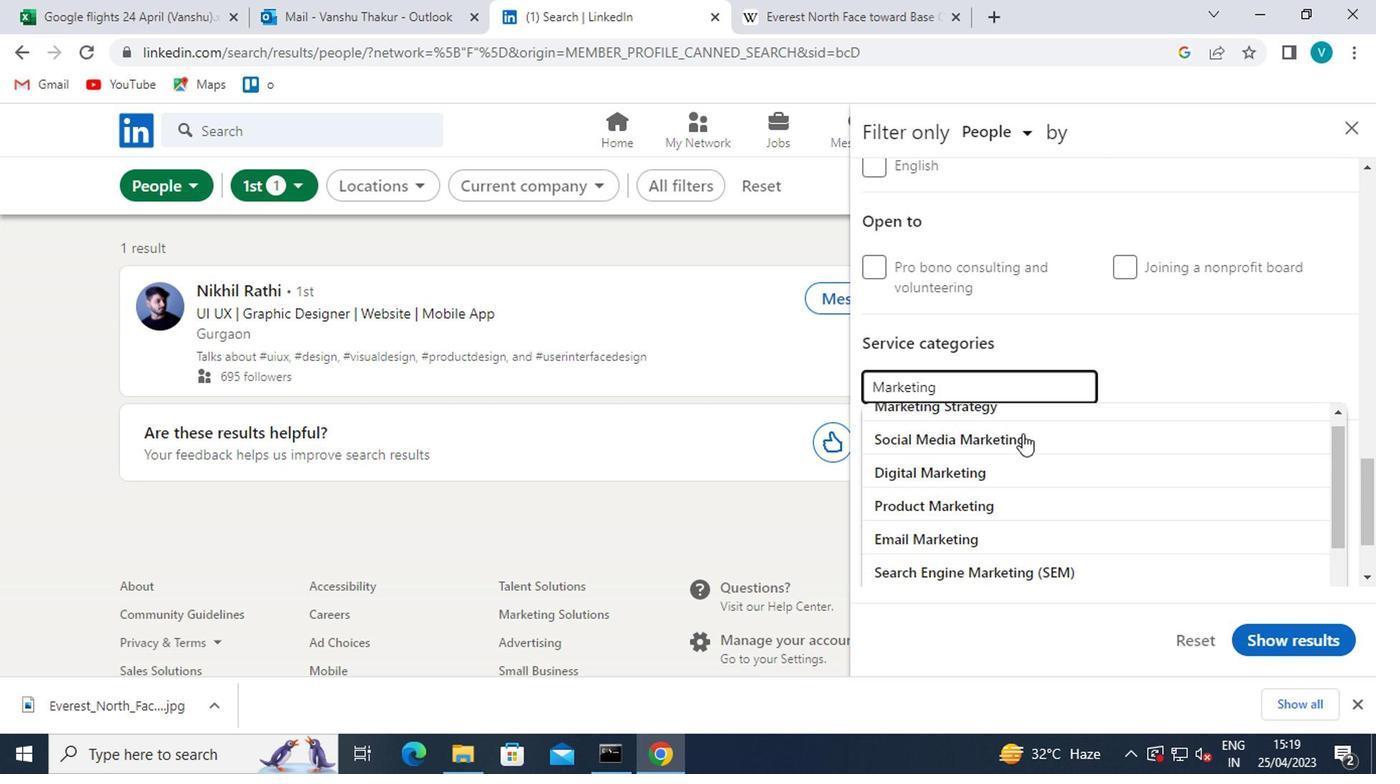 
Action: Mouse scrolled (1018, 433) with delta (0, 0)
Screenshot: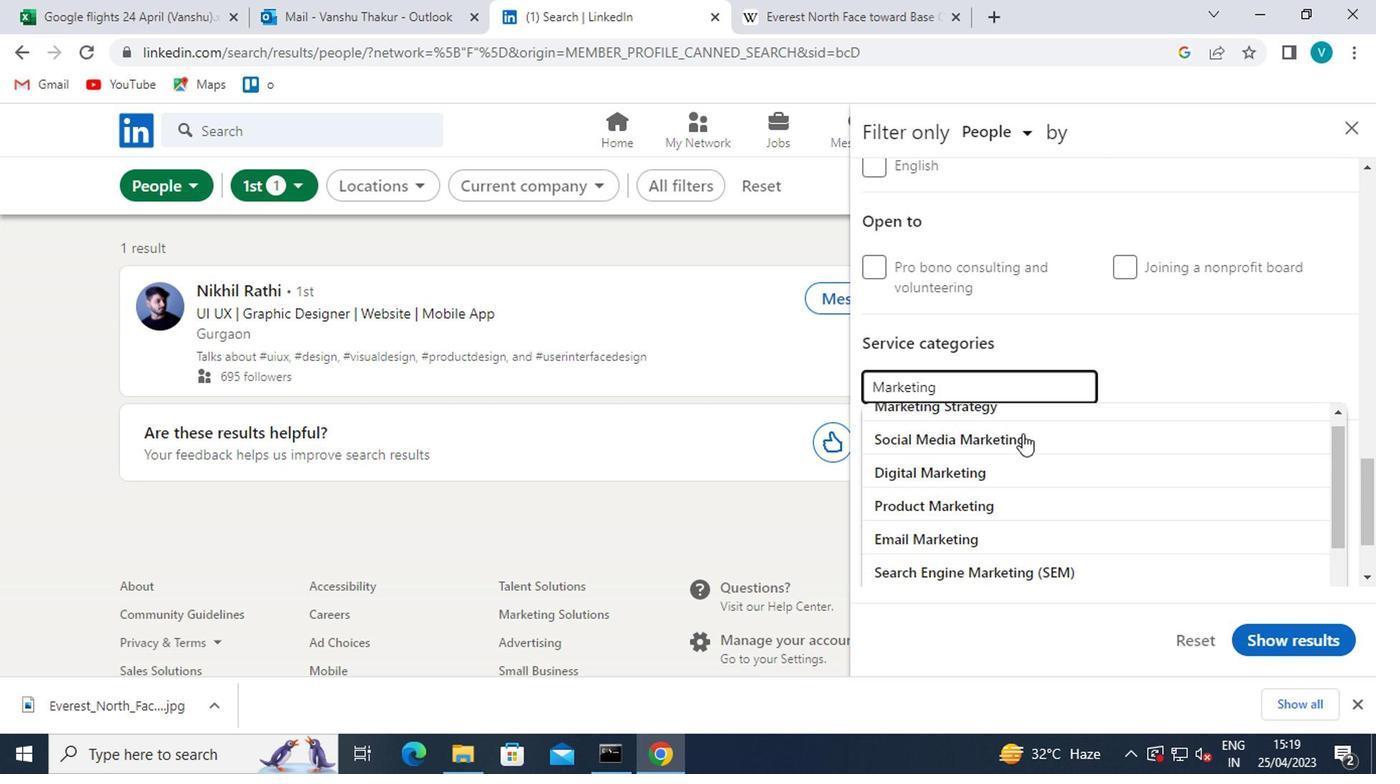 
Action: Mouse scrolled (1018, 433) with delta (0, 0)
Screenshot: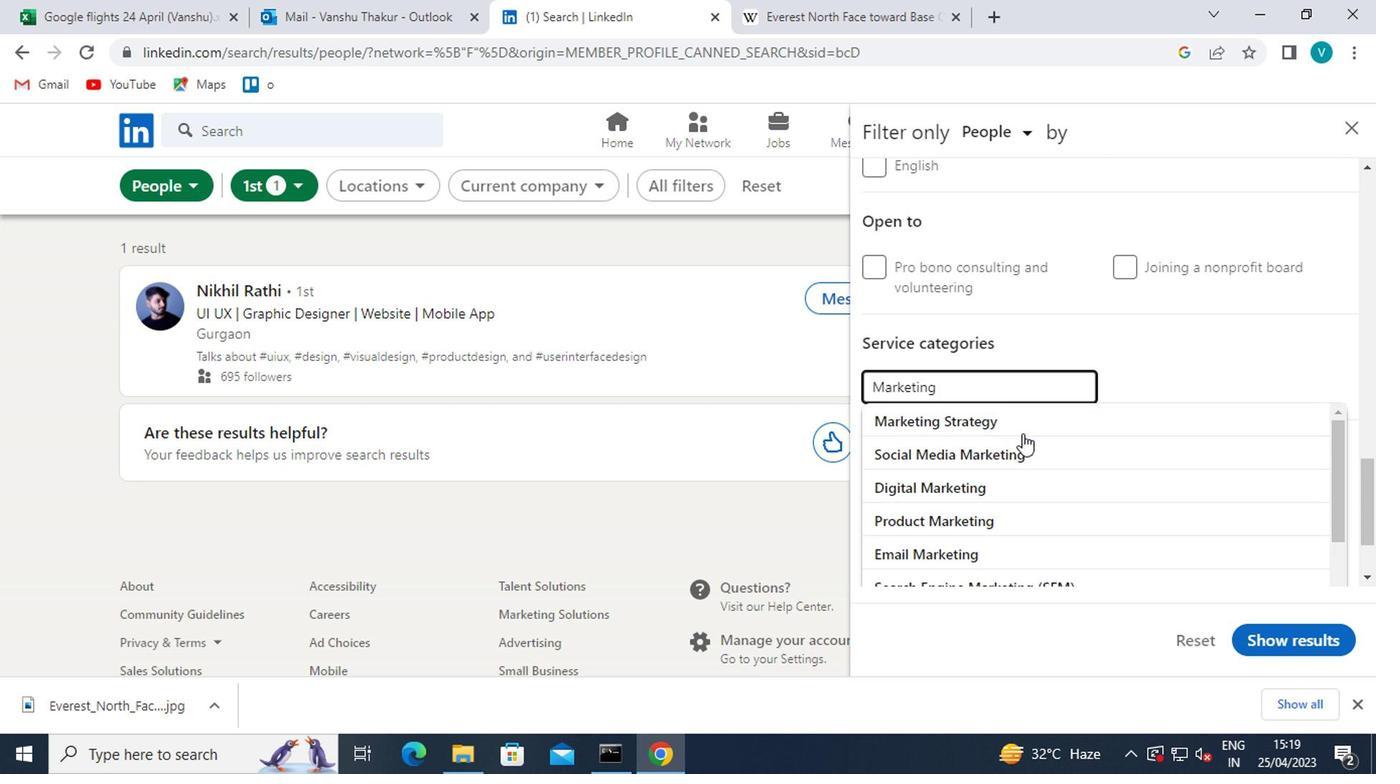 
Action: Mouse scrolled (1018, 433) with delta (0, 0)
Screenshot: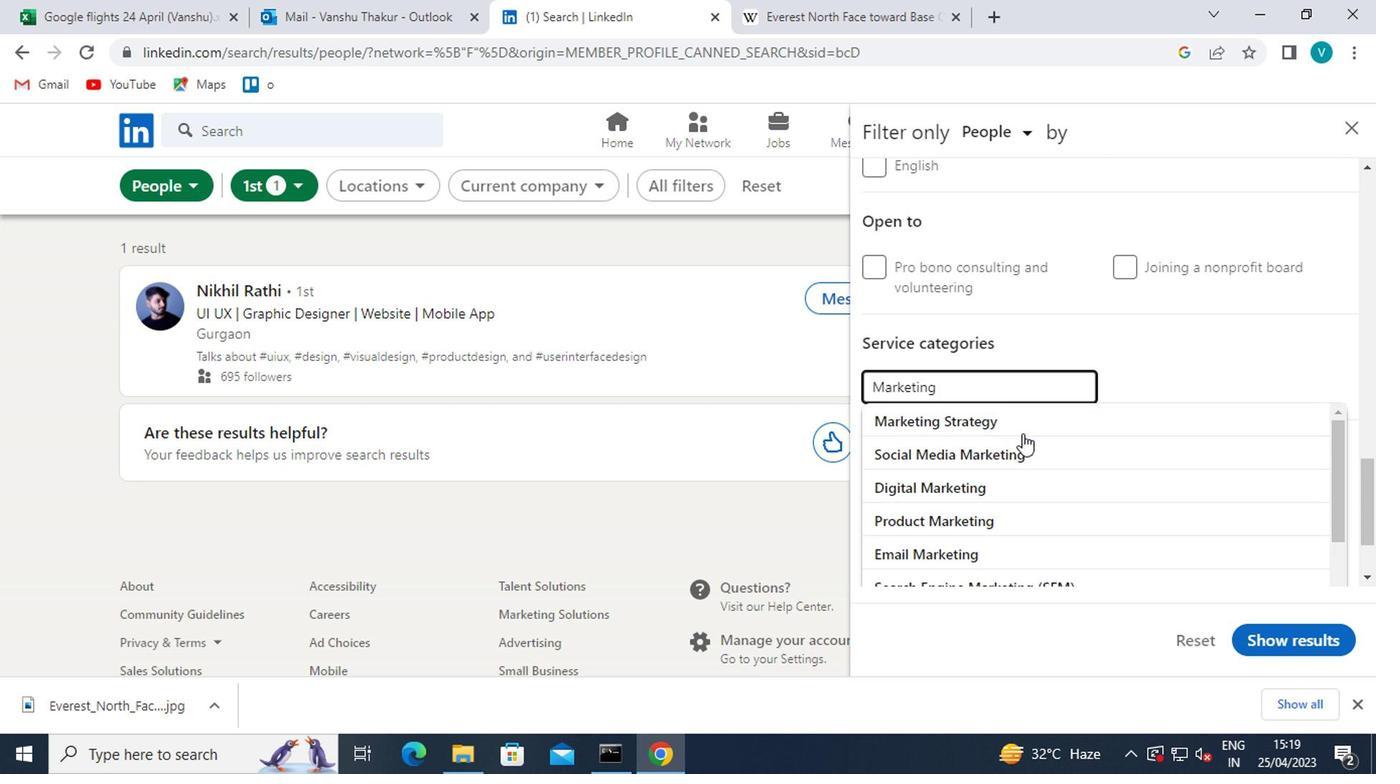 
Action: Mouse moved to (1011, 384)
Screenshot: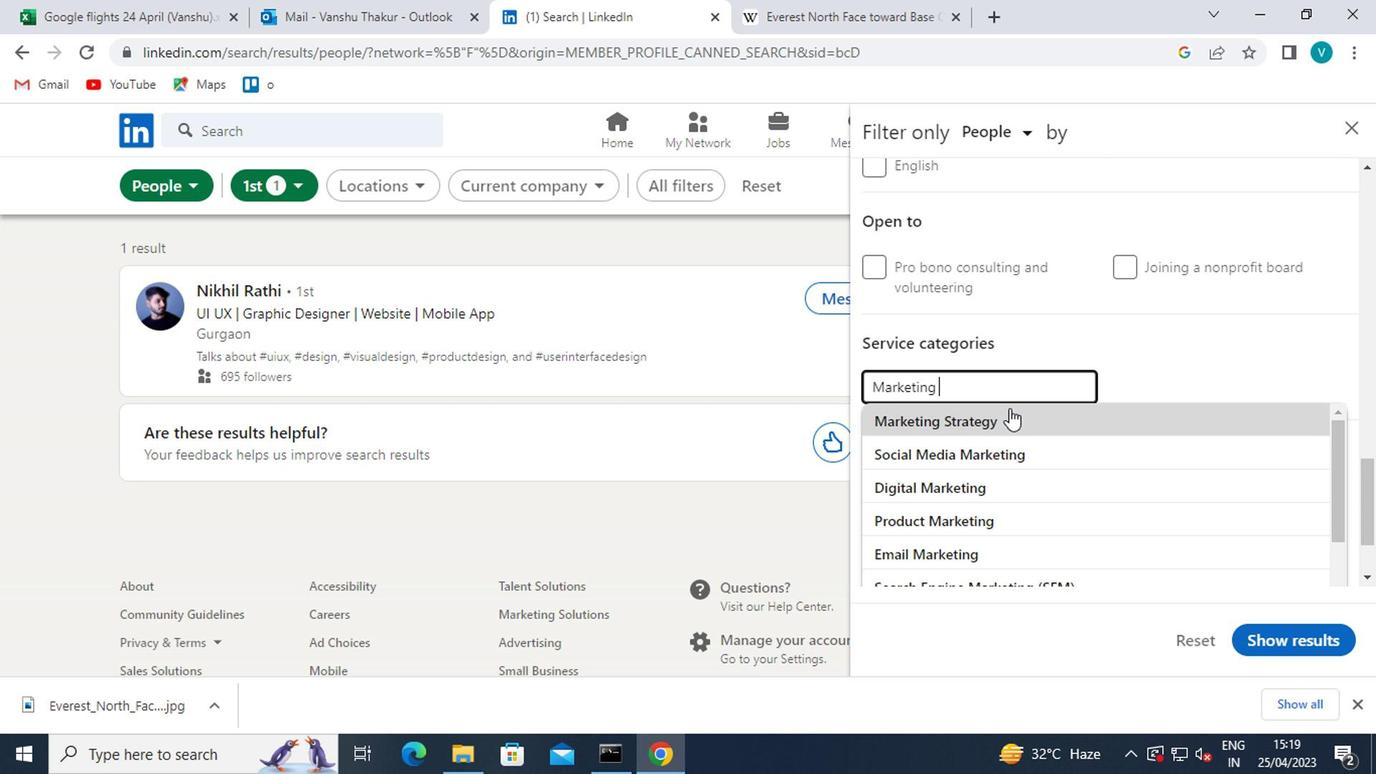 
Action: Mouse pressed left at (1011, 384)
Screenshot: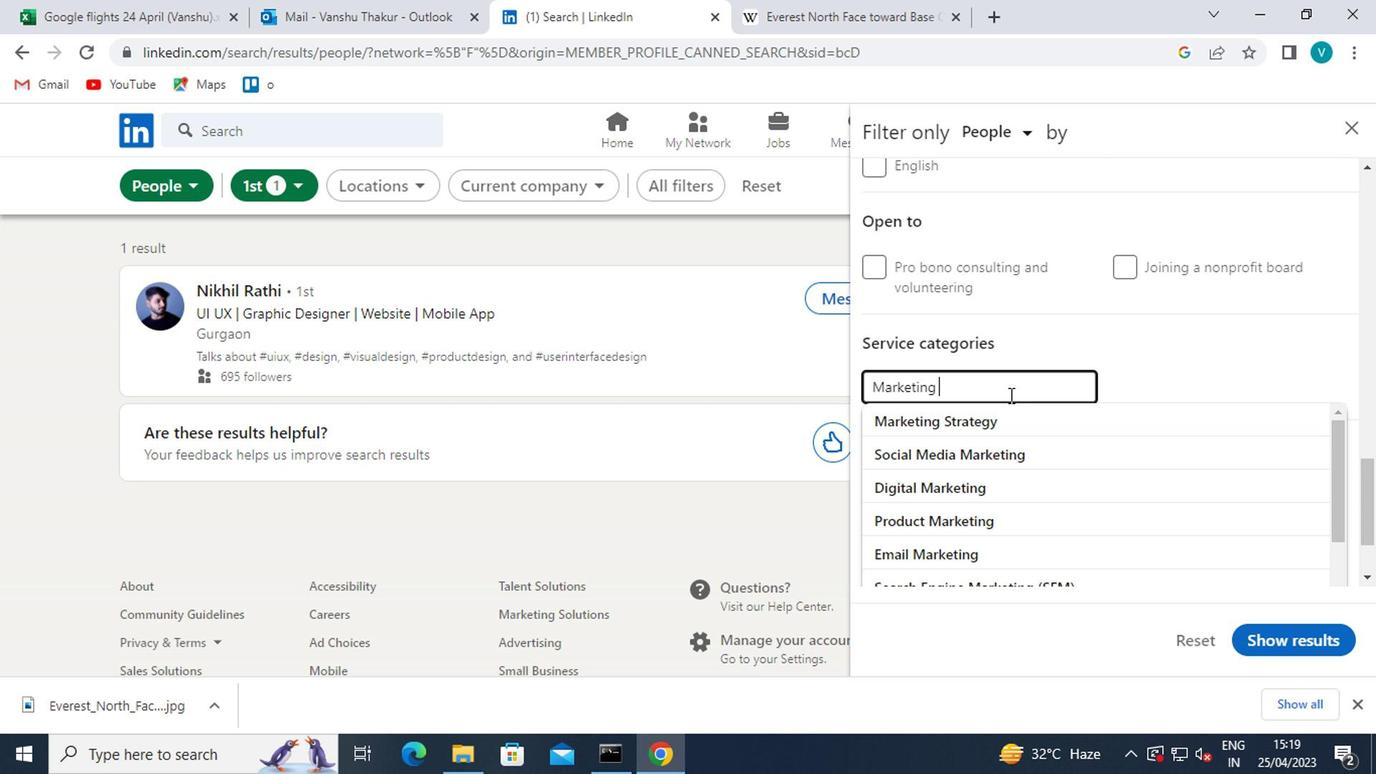 
Action: Mouse moved to (1001, 413)
Screenshot: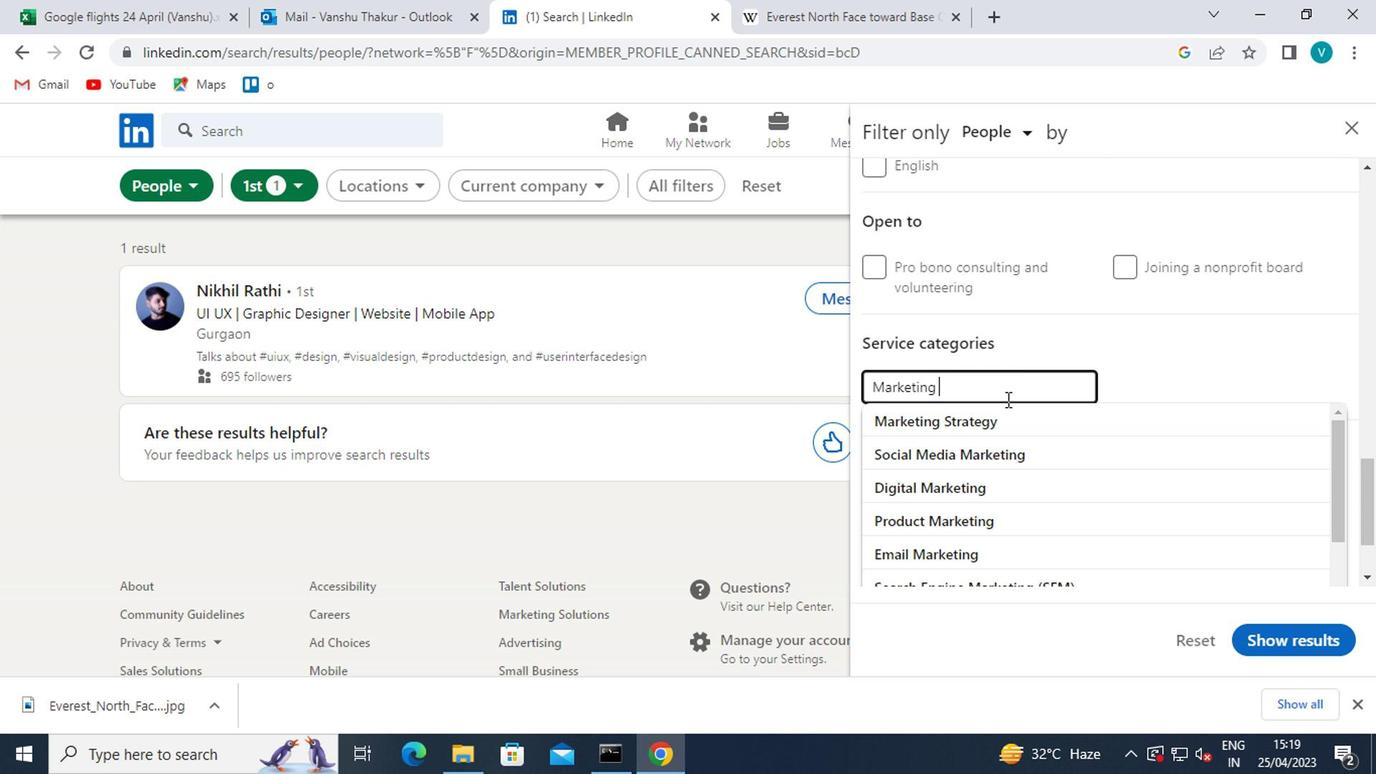 
Action: Mouse pressed left at (1001, 413)
Screenshot: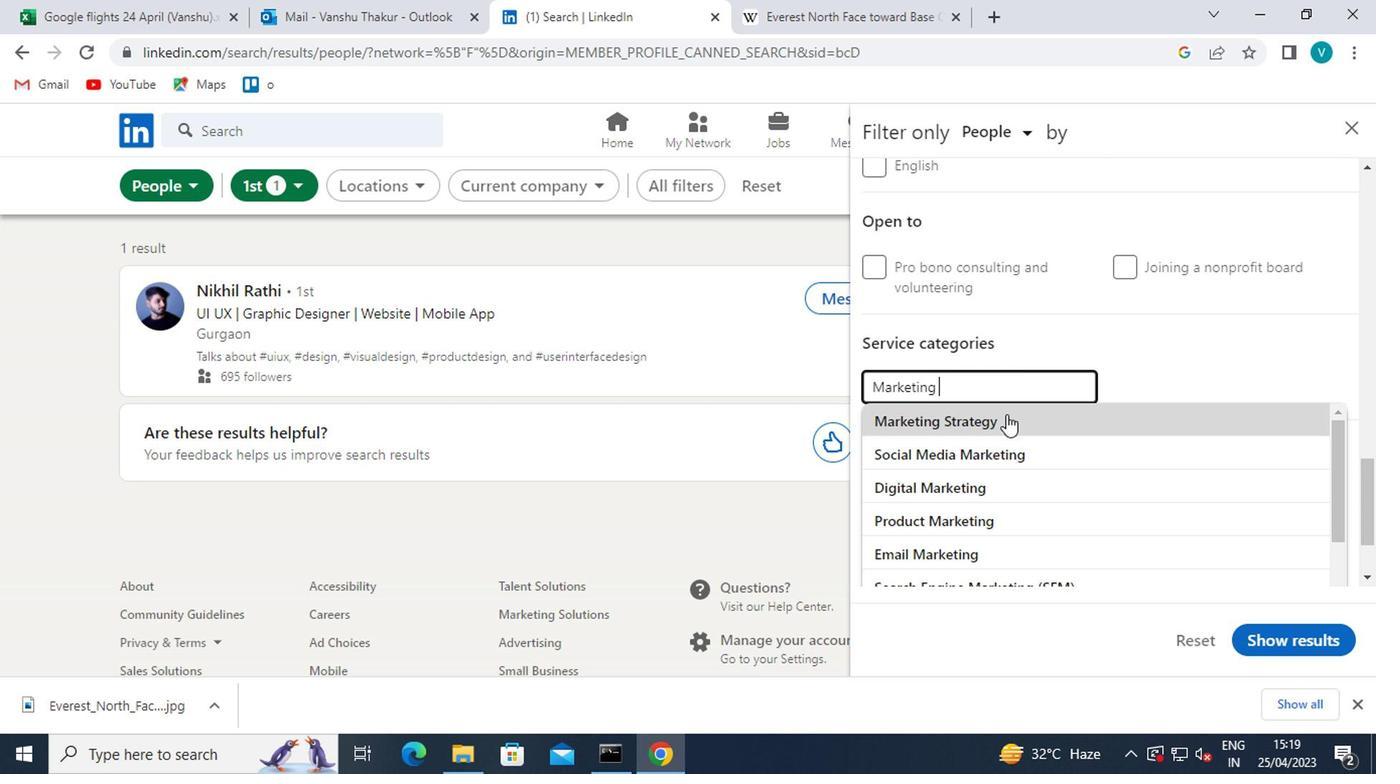 
Action: Mouse moved to (1014, 390)
Screenshot: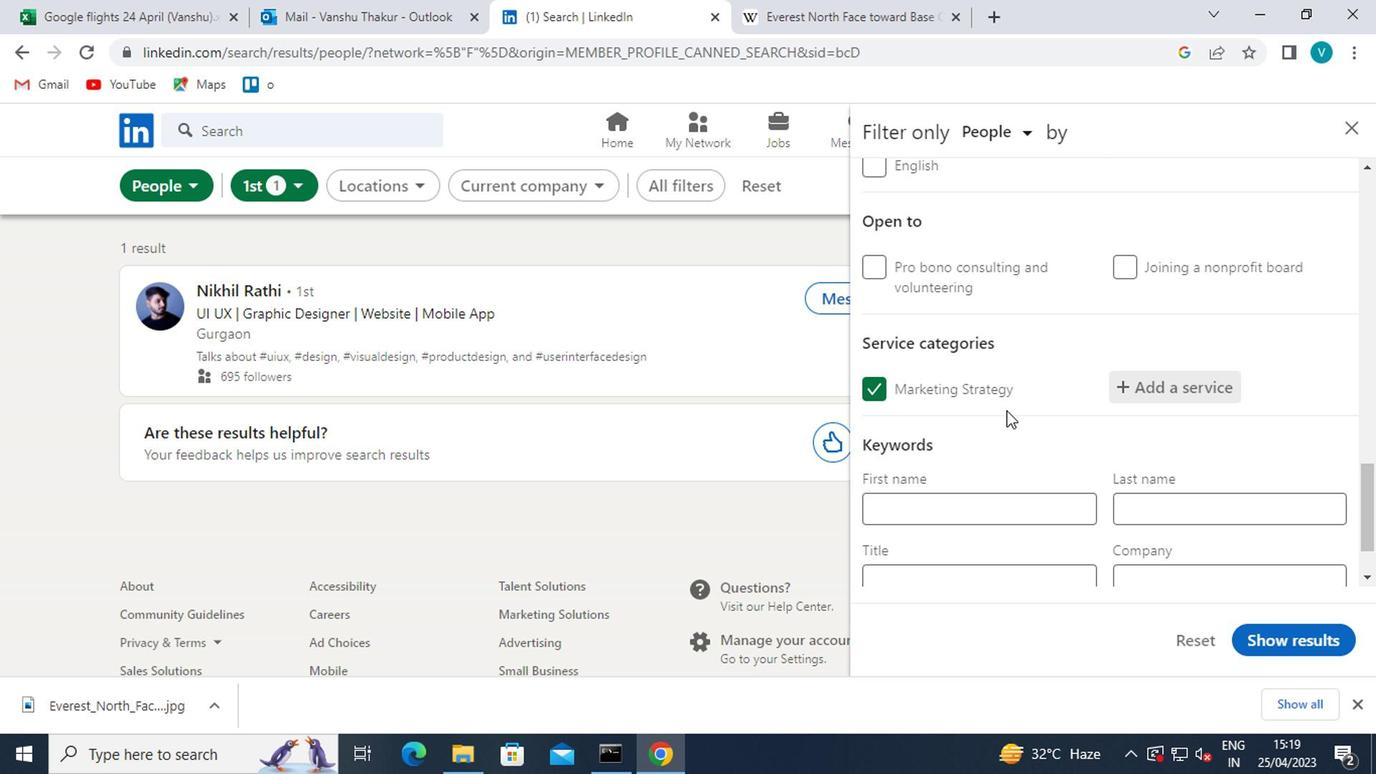 
Action: Mouse pressed left at (1014, 390)
Screenshot: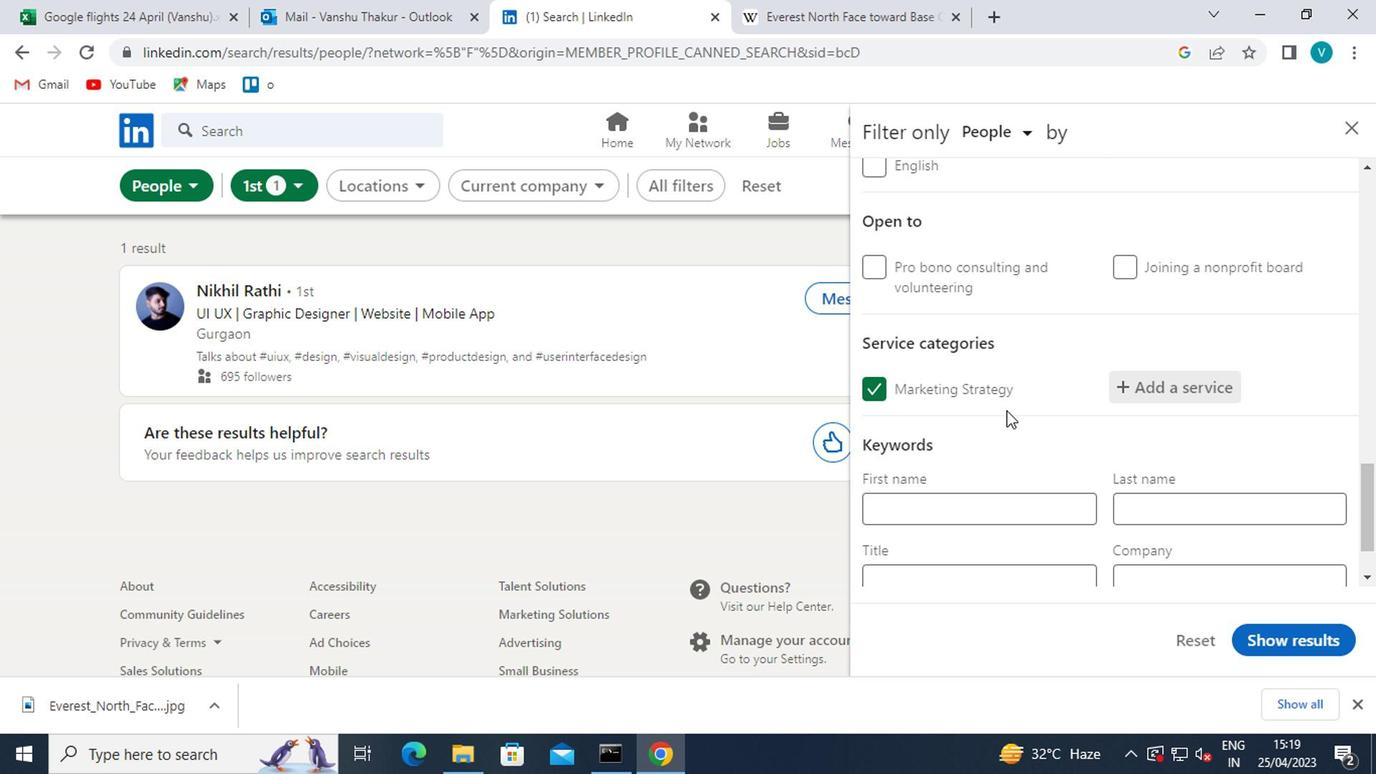 
Action: Mouse moved to (973, 389)
Screenshot: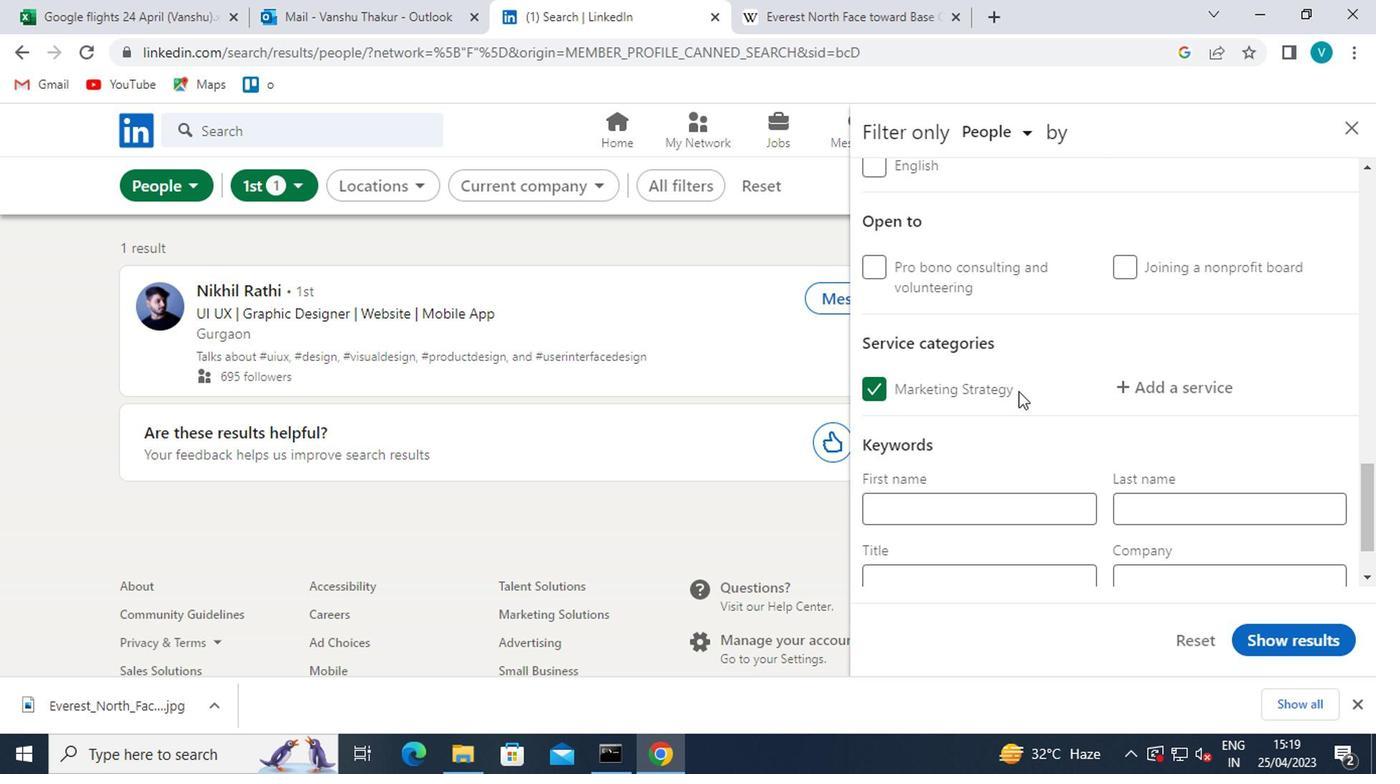 
Action: Mouse pressed left at (973, 389)
Screenshot: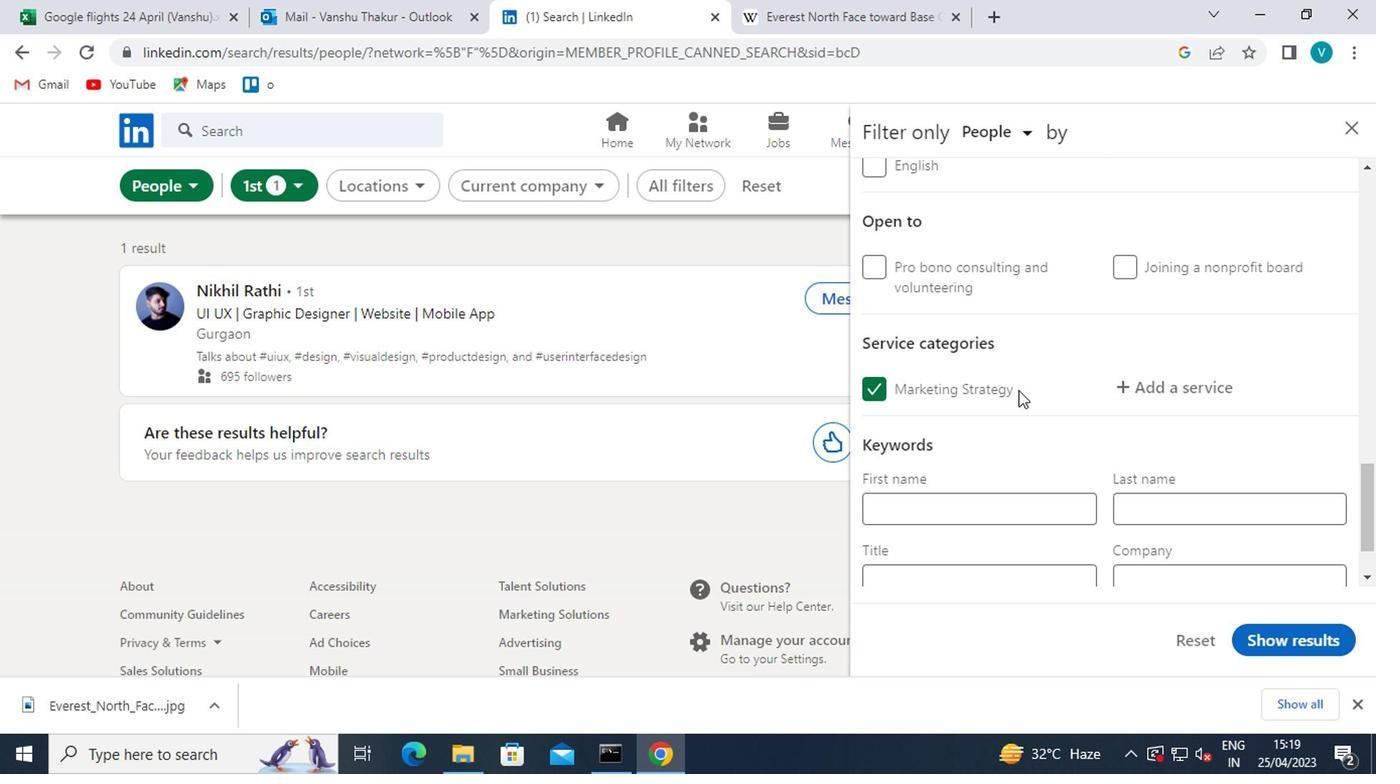 
Action: Mouse moved to (1145, 385)
Screenshot: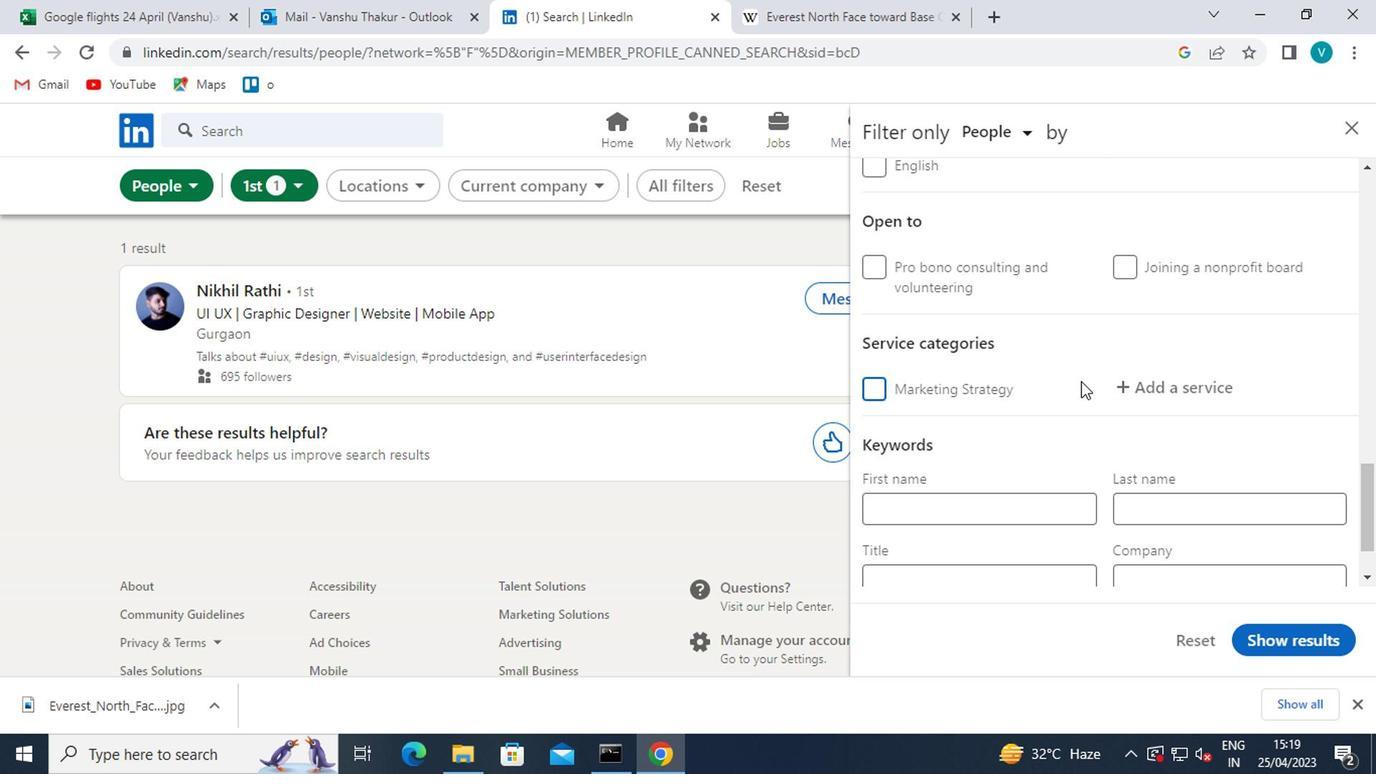 
Action: Mouse pressed left at (1145, 385)
Screenshot: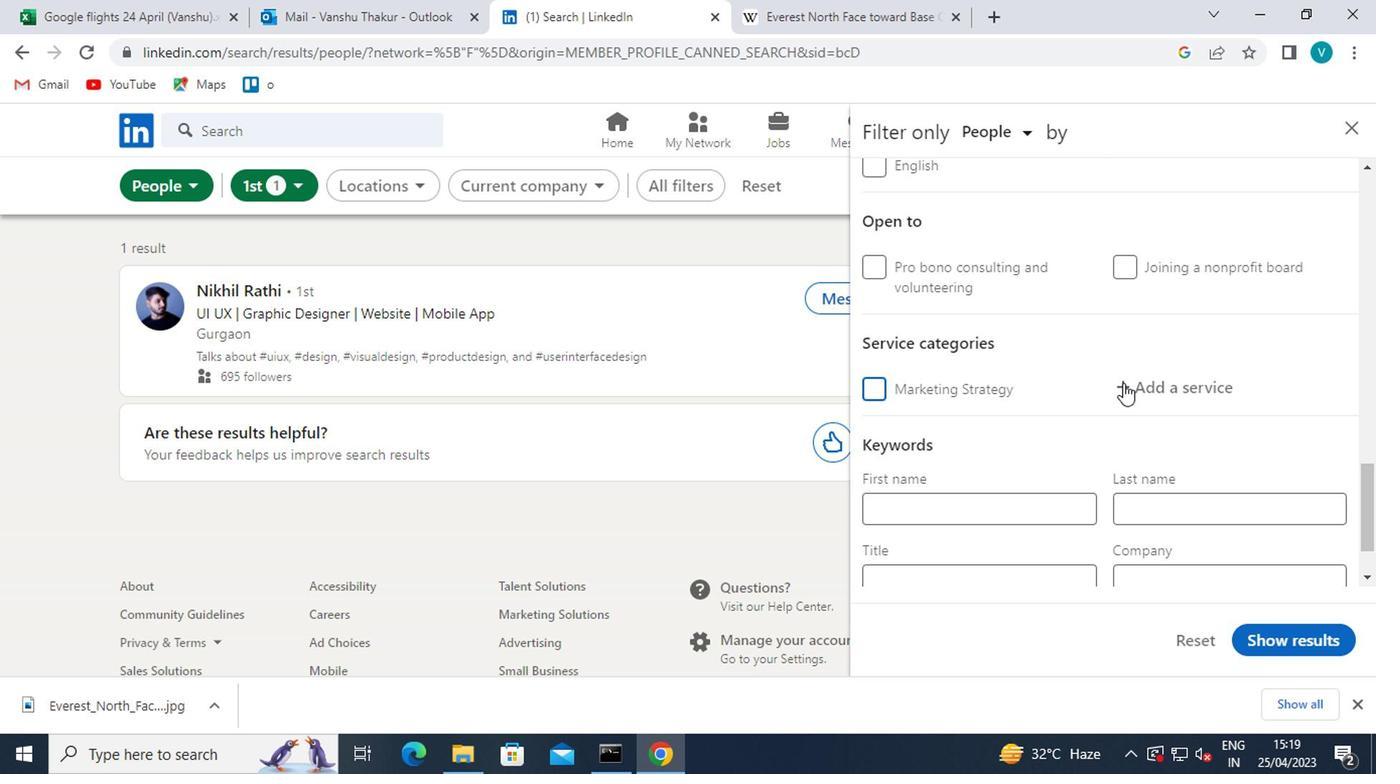 
Action: Mouse moved to (1120, 402)
Screenshot: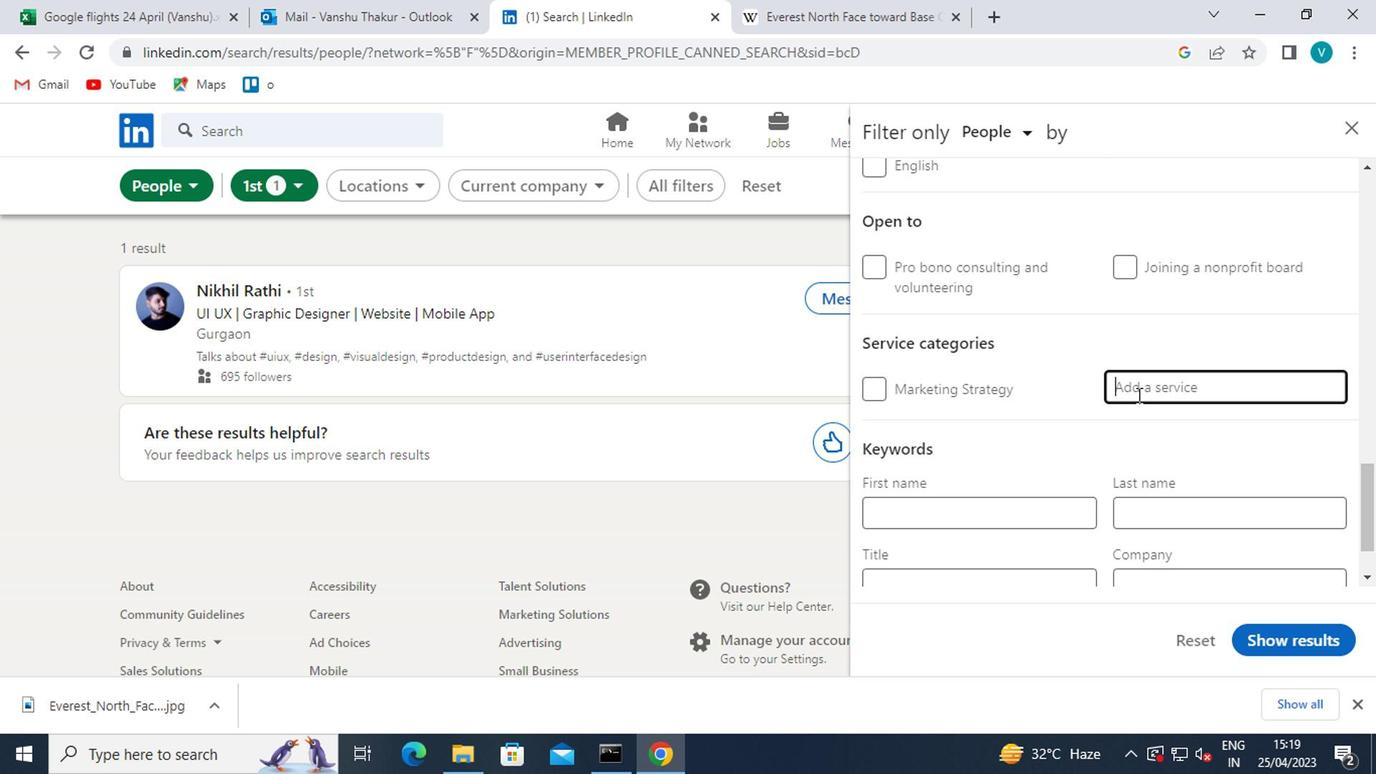 
Action: Key pressed <Key.shift>MARKETING
Screenshot: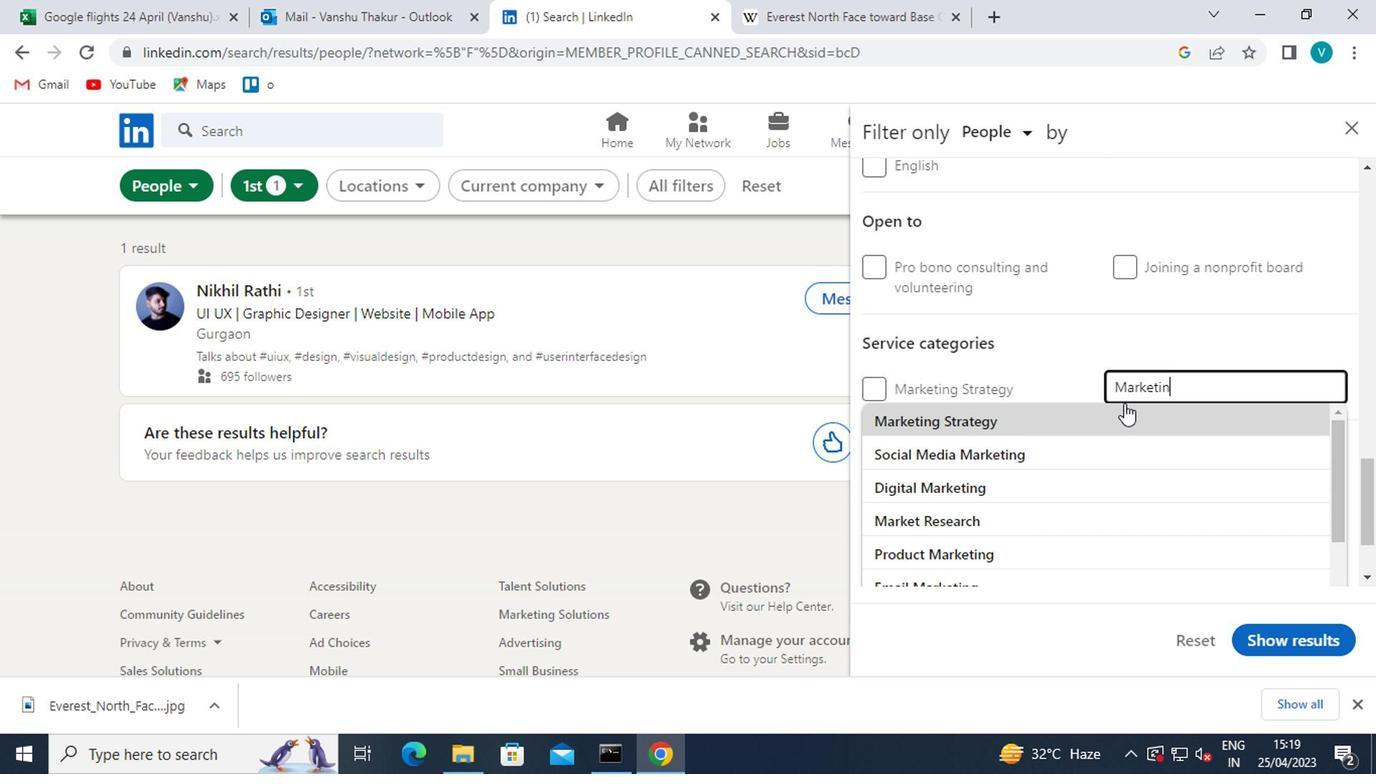 
Action: Mouse moved to (1261, 333)
Screenshot: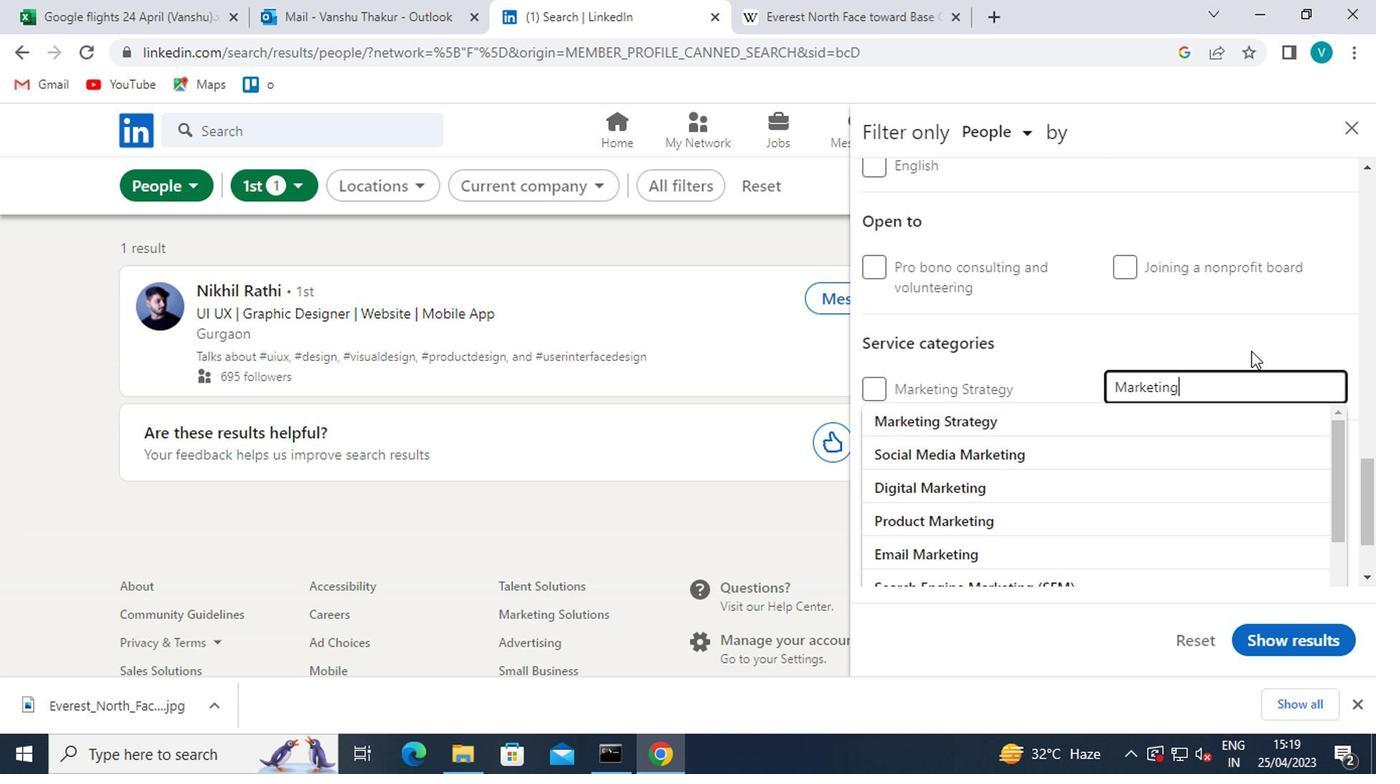 
Action: Mouse pressed left at (1261, 333)
Screenshot: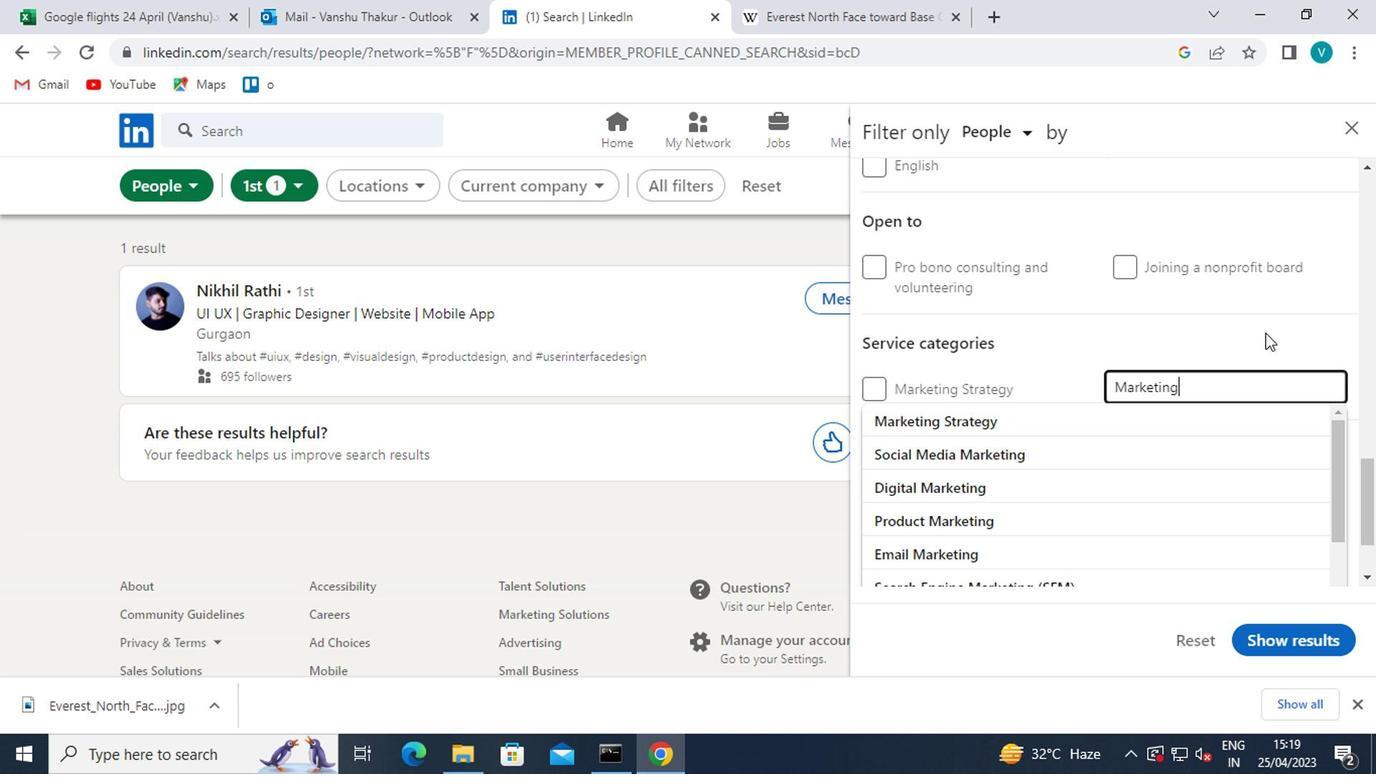 
Action: Mouse moved to (1224, 361)
Screenshot: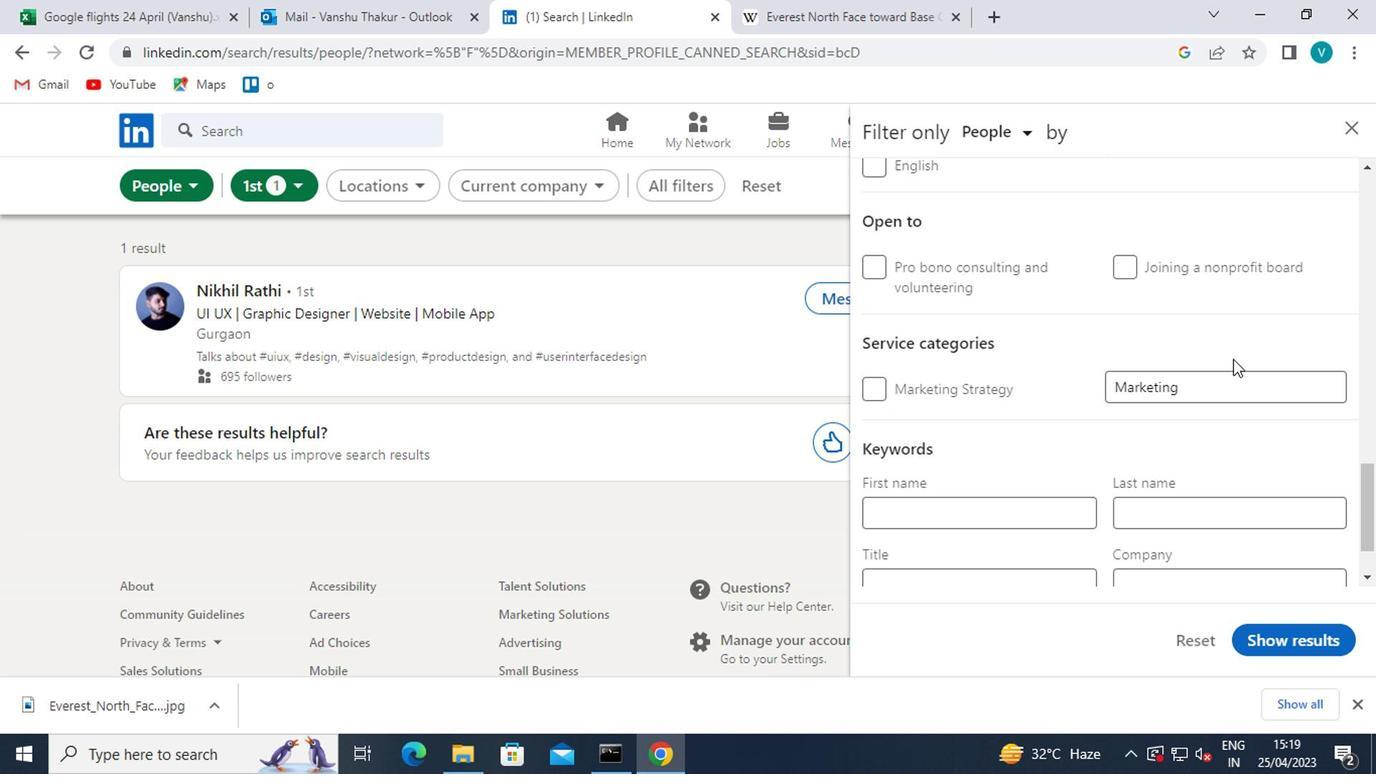 
Action: Mouse scrolled (1224, 361) with delta (0, 0)
Screenshot: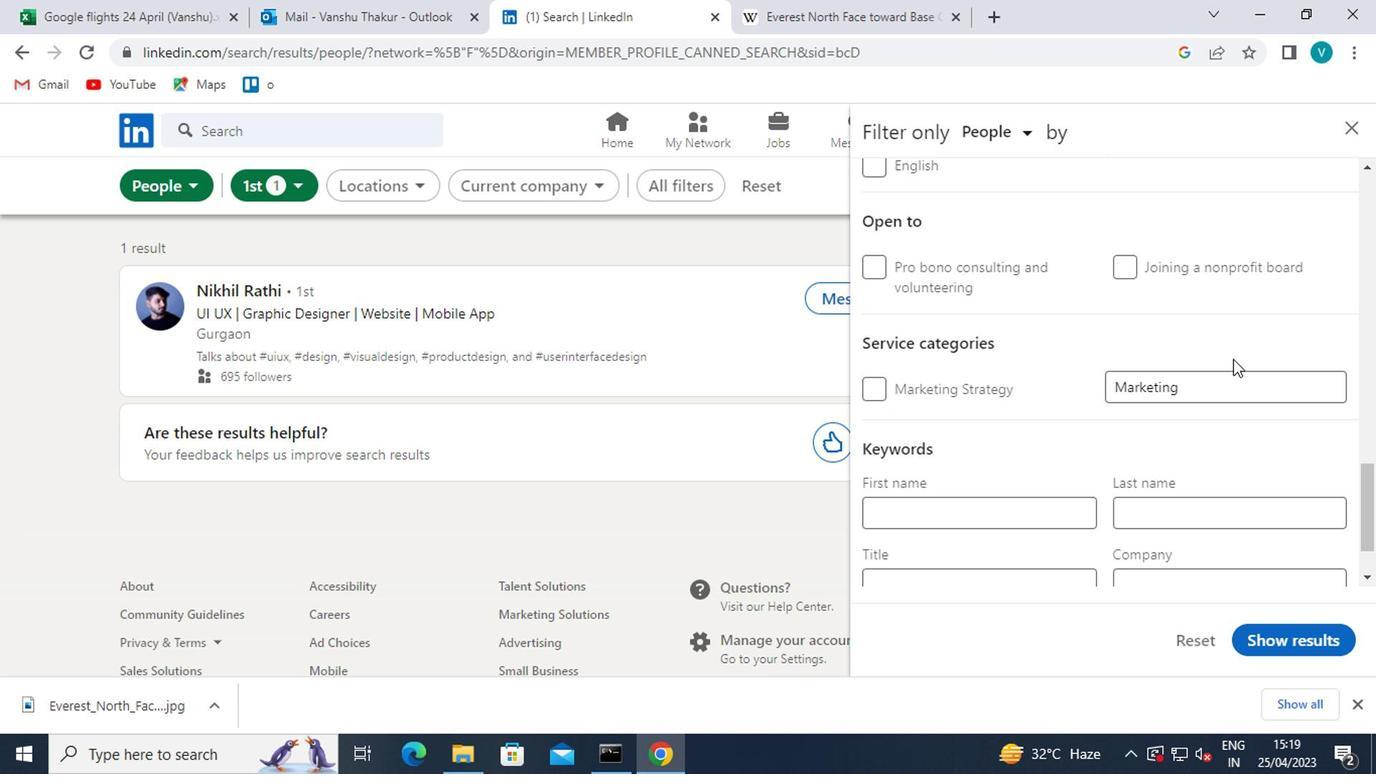 
Action: Mouse moved to (1204, 369)
Screenshot: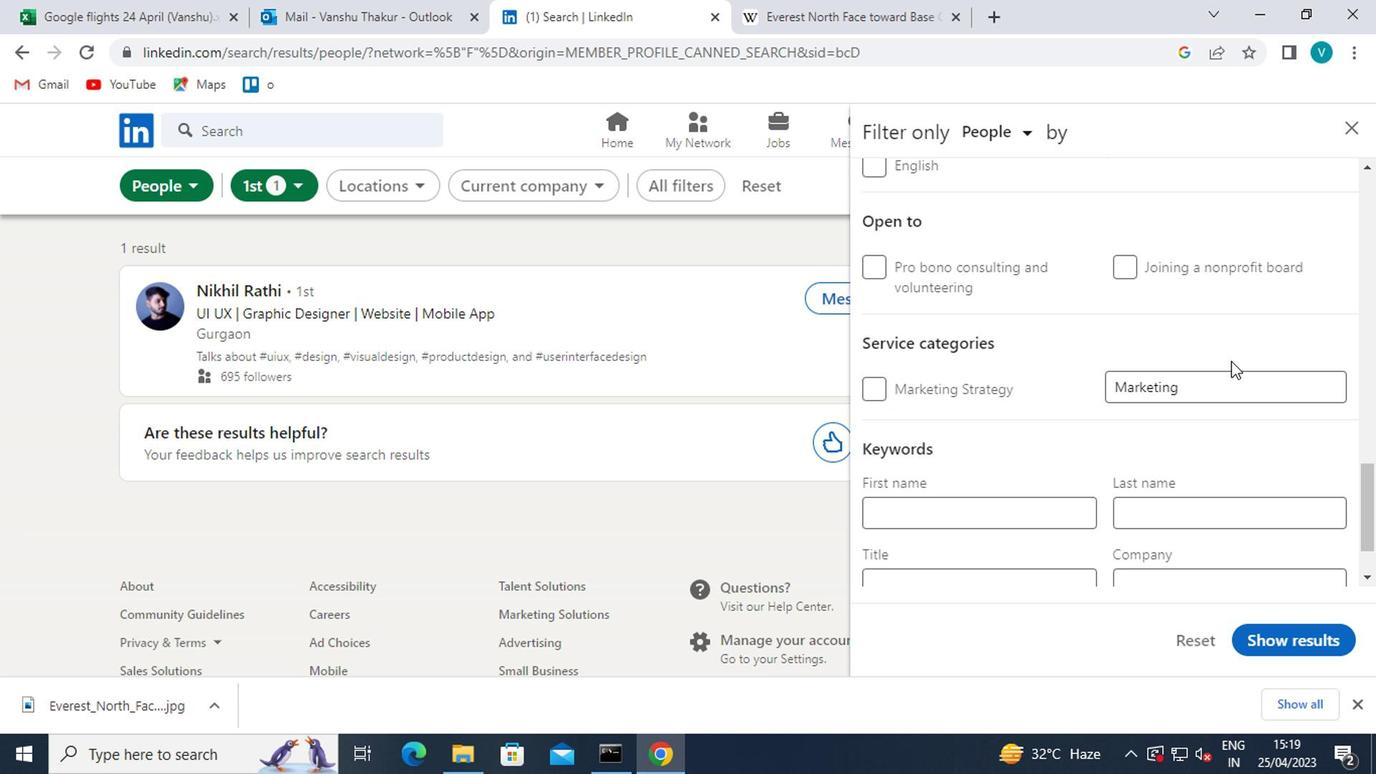 
Action: Mouse scrolled (1204, 369) with delta (0, 0)
Screenshot: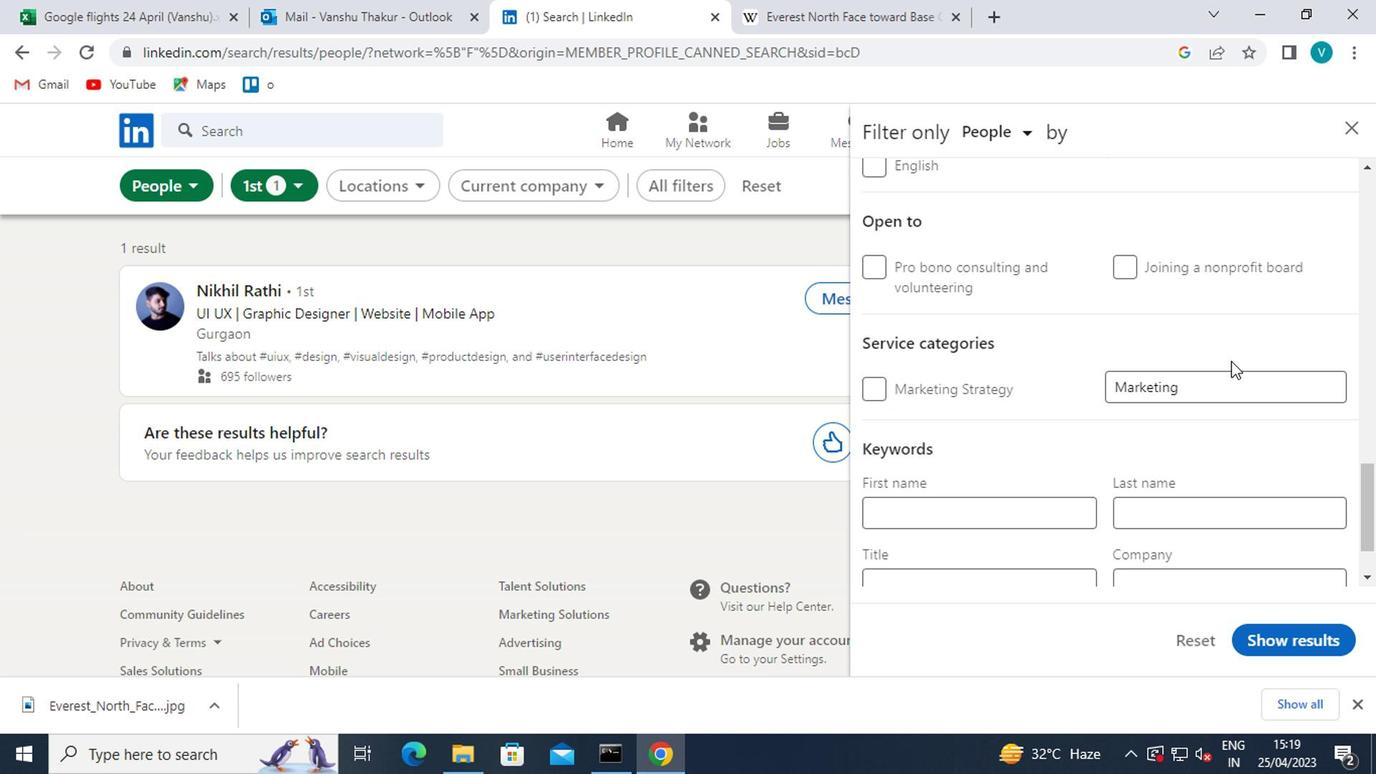 
Action: Mouse moved to (1043, 484)
Screenshot: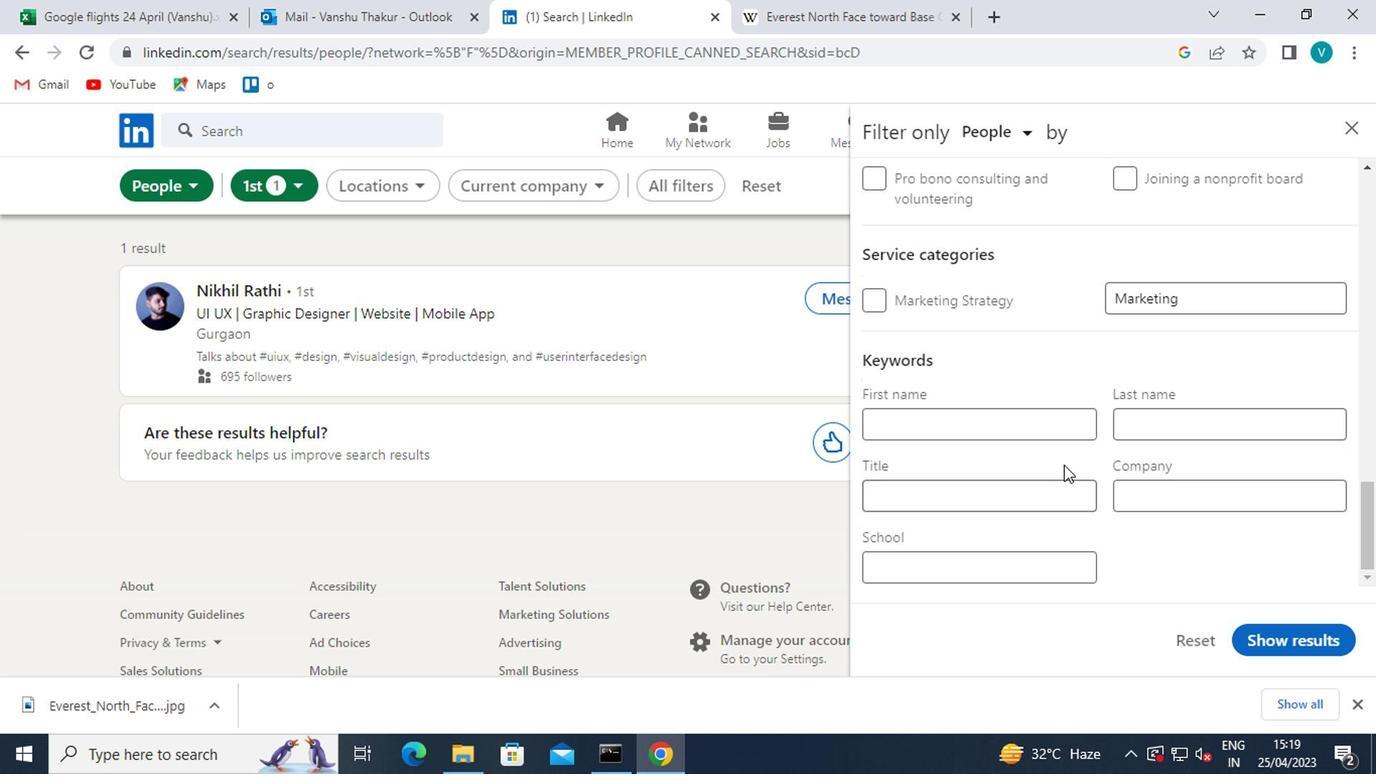 
Action: Mouse pressed left at (1043, 484)
Screenshot: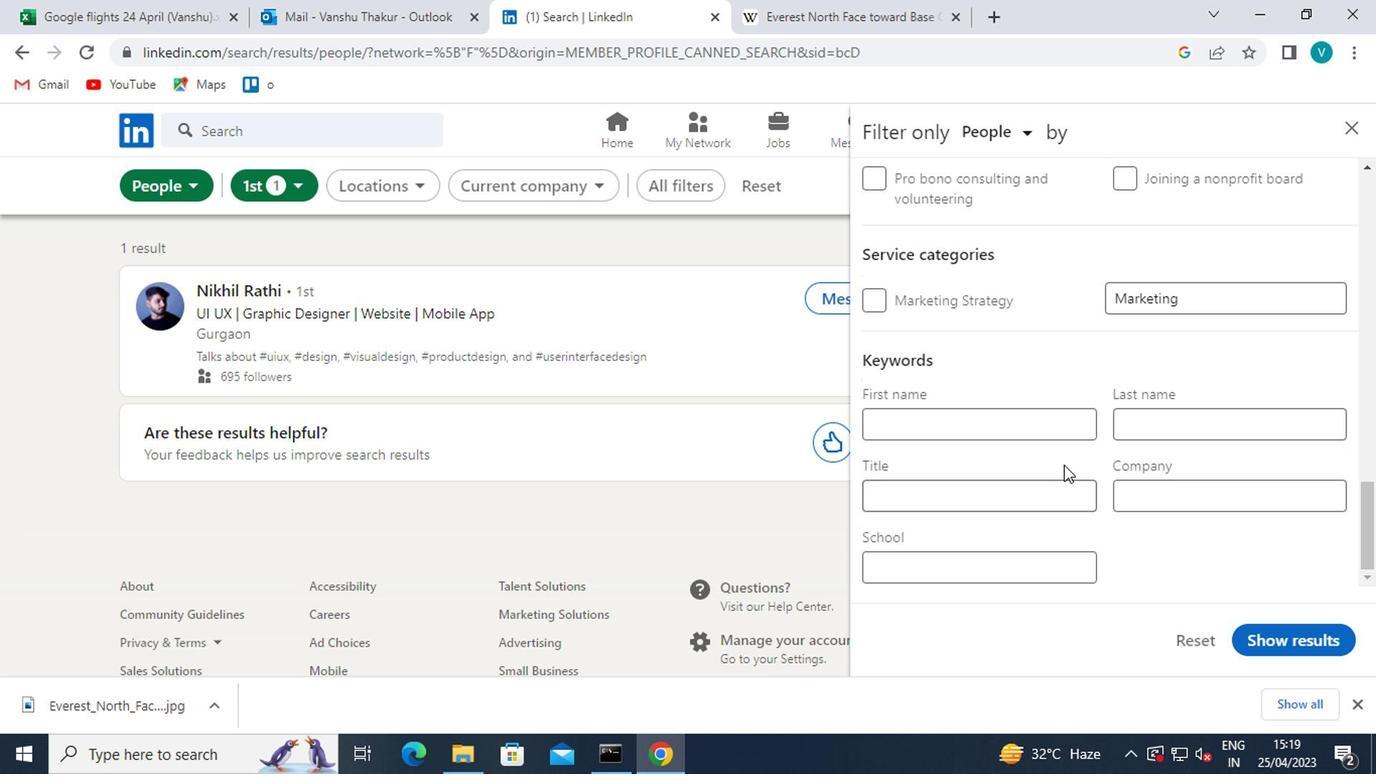 
Action: Key pressed <Key.shift>THERAPIST<Key.space>
Screenshot: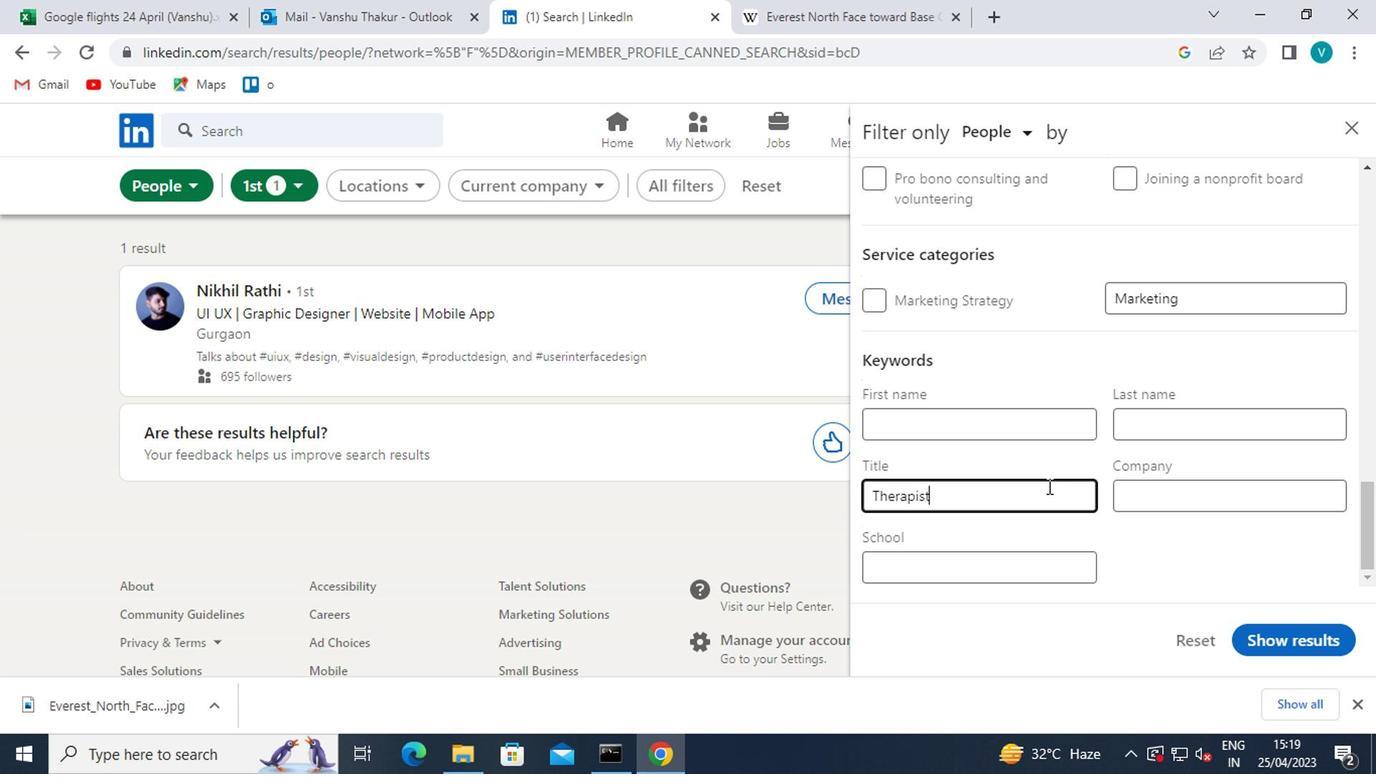 
Action: Mouse moved to (1247, 639)
Screenshot: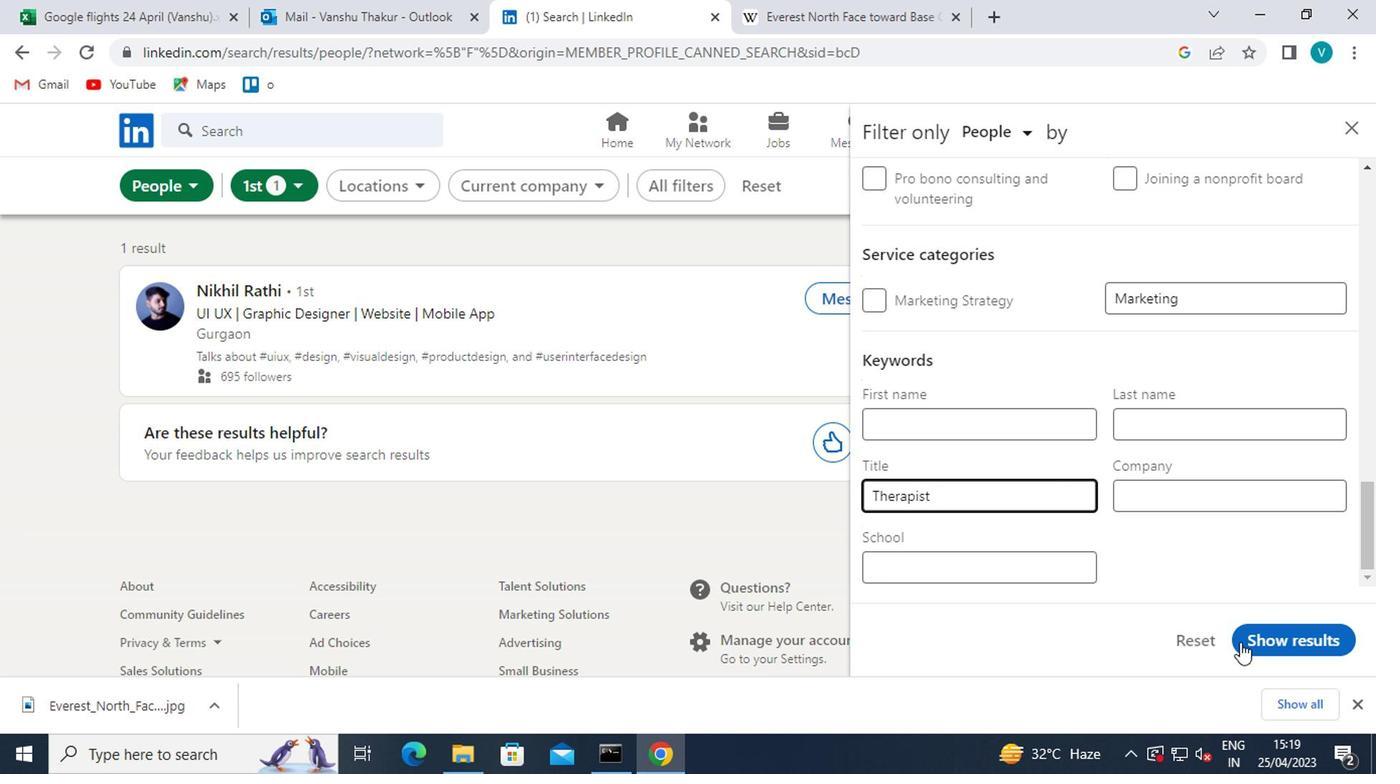 
Action: Mouse pressed left at (1247, 639)
Screenshot: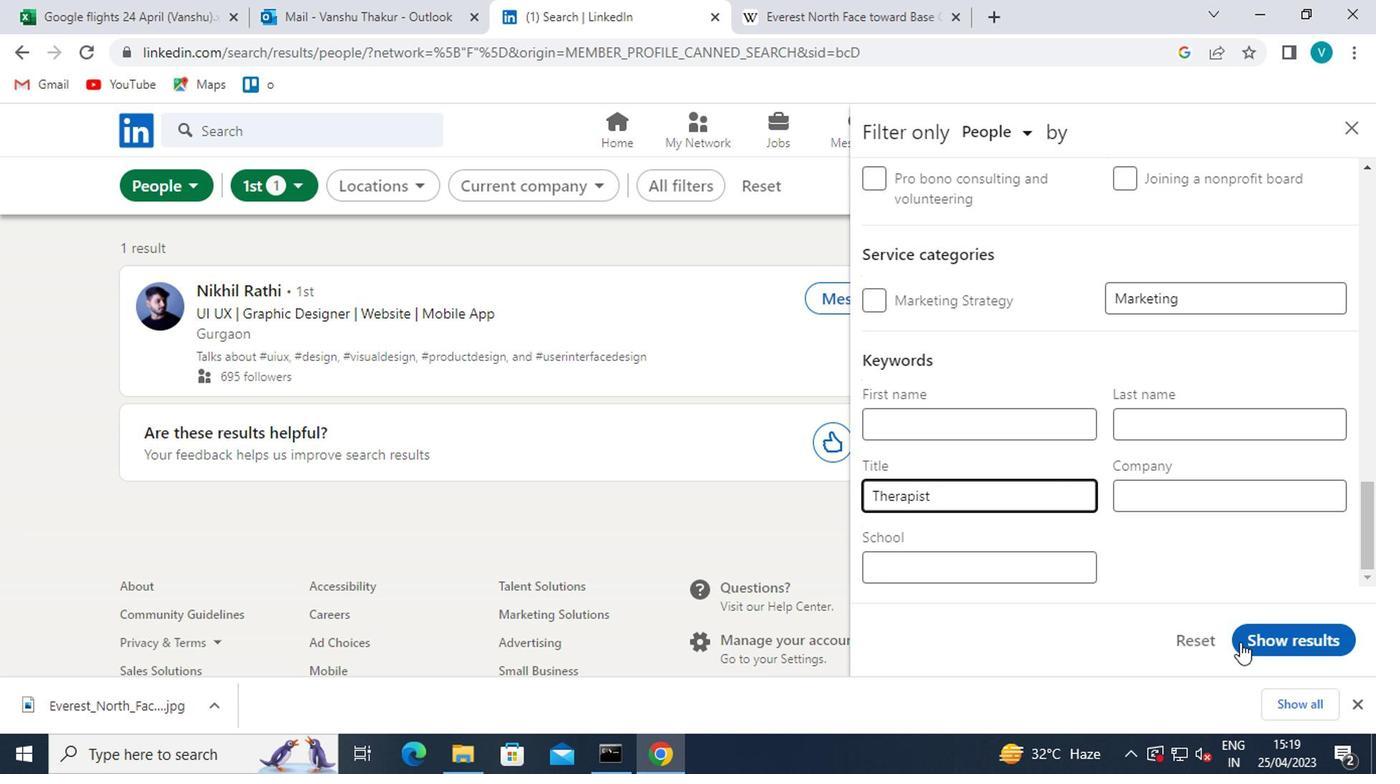 
Action: Mouse moved to (1241, 634)
Screenshot: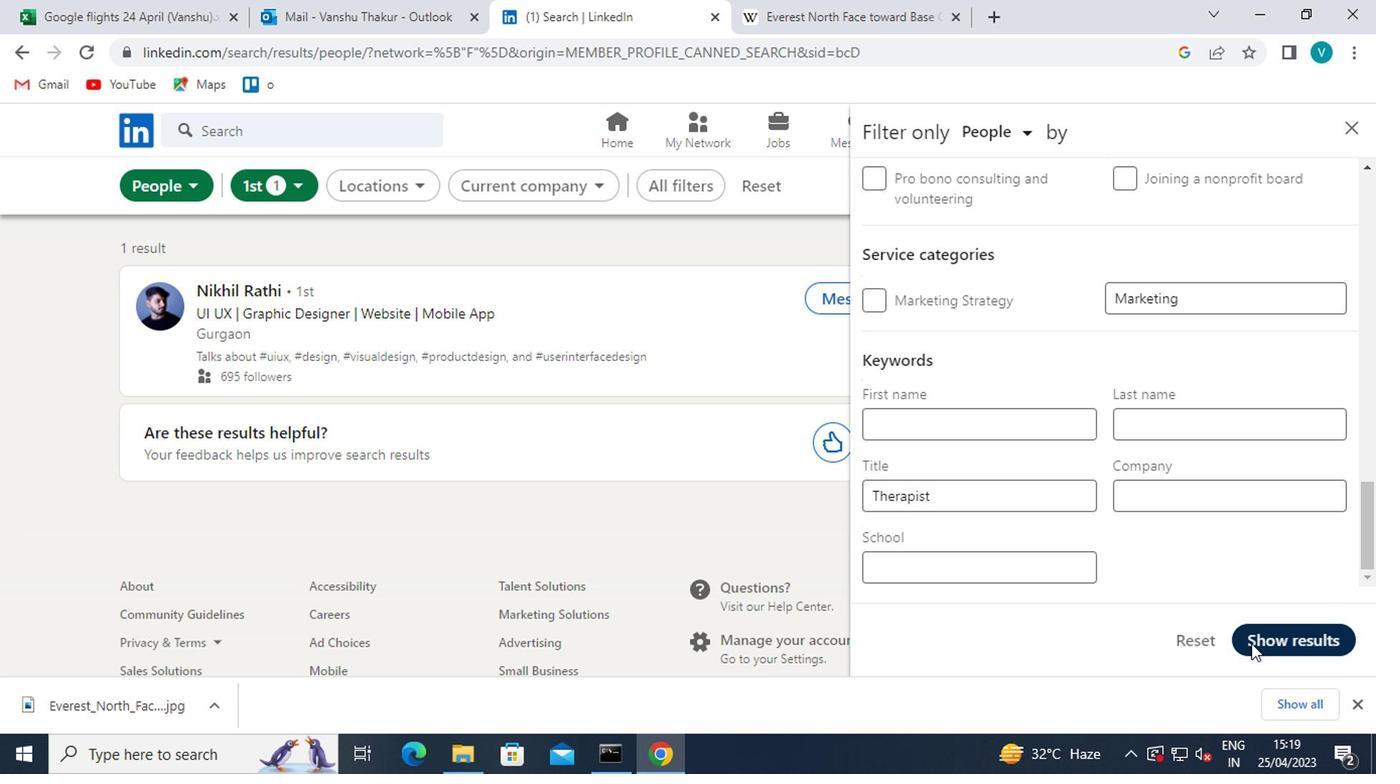 
